 Task: Look for space in Chipinge, Zimbabwe from 24th August, 2023 to 10th September, 2023 for 8 adults in price range Rs.12000 to Rs.15000. Place can be entire place or shared room with 4 bedrooms having 8 beds and 4 bathrooms. Property type can be house, flat, guest house. Amenities needed are: wifi, TV, free parkinig on premises, gym, breakfast. Booking option can be shelf check-in. Required host language is English.
Action: Mouse moved to (478, 128)
Screenshot: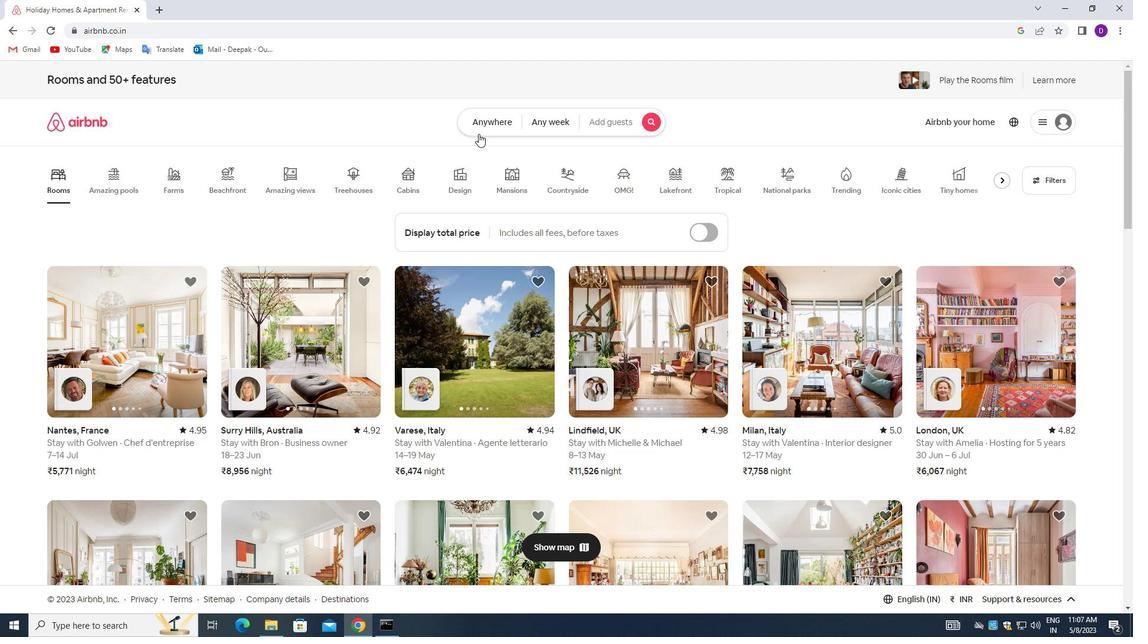 
Action: Mouse pressed left at (478, 128)
Screenshot: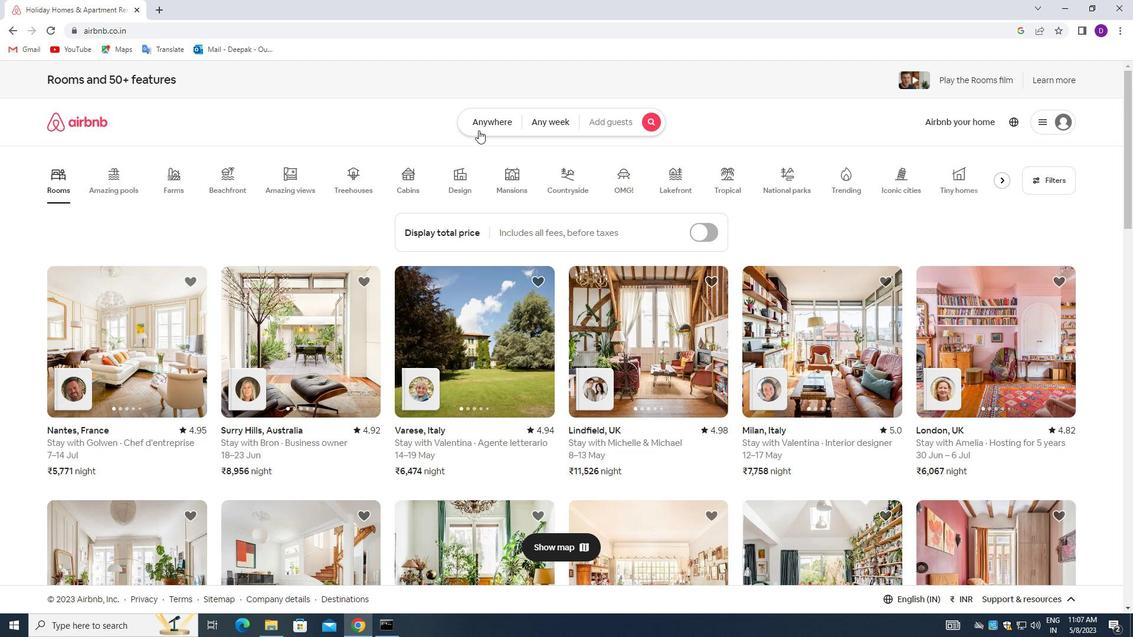 
Action: Mouse moved to (432, 174)
Screenshot: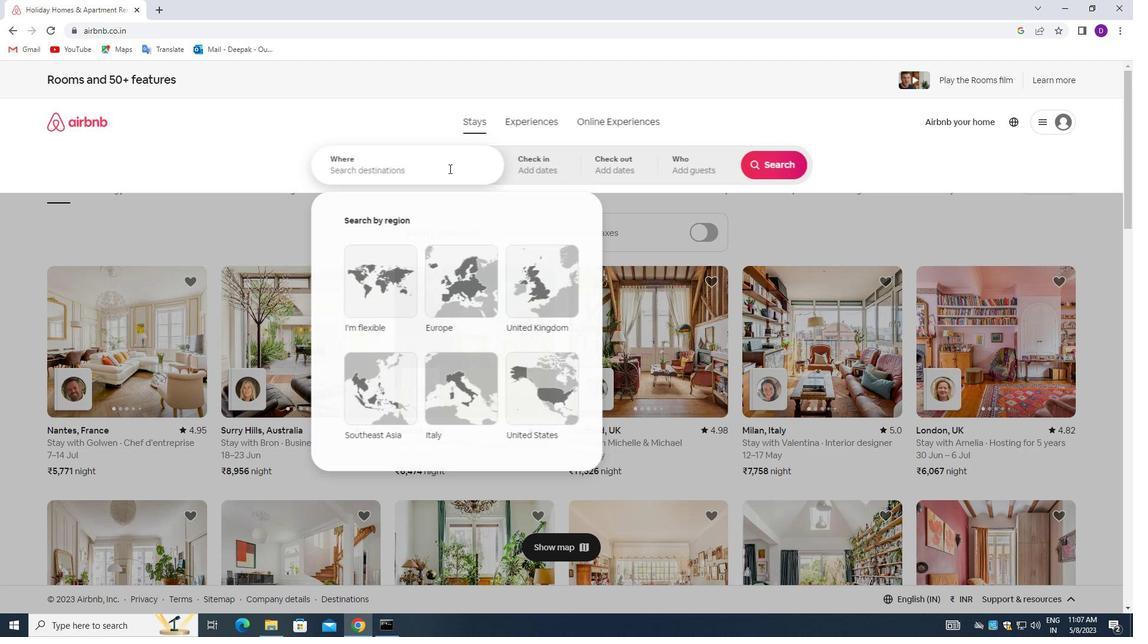 
Action: Mouse pressed left at (432, 174)
Screenshot: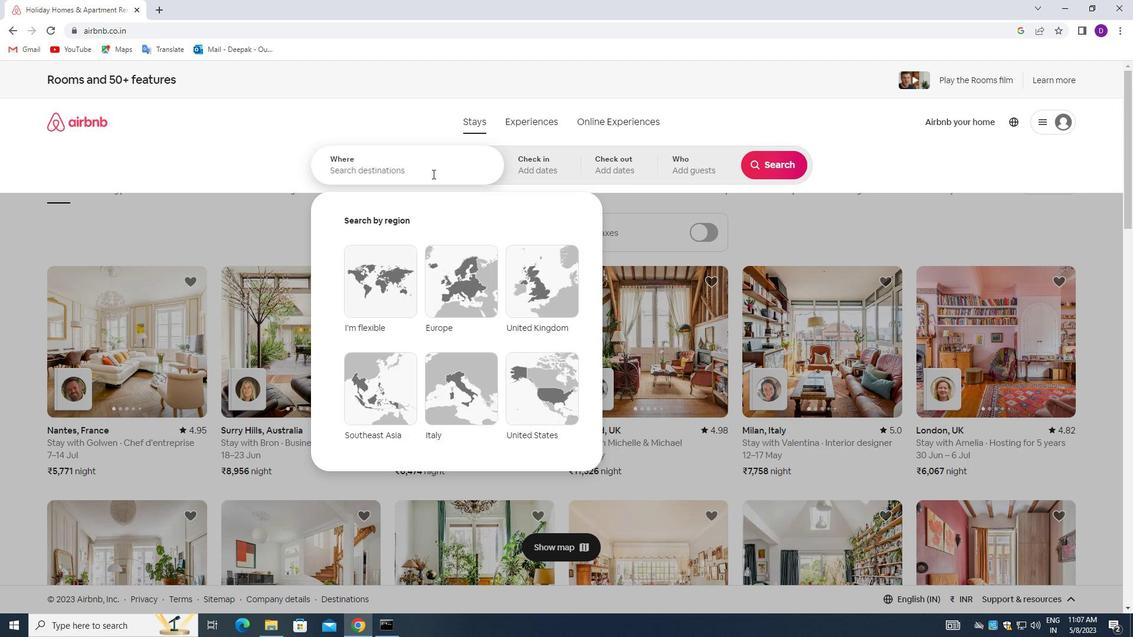 
Action: Mouse moved to (254, 235)
Screenshot: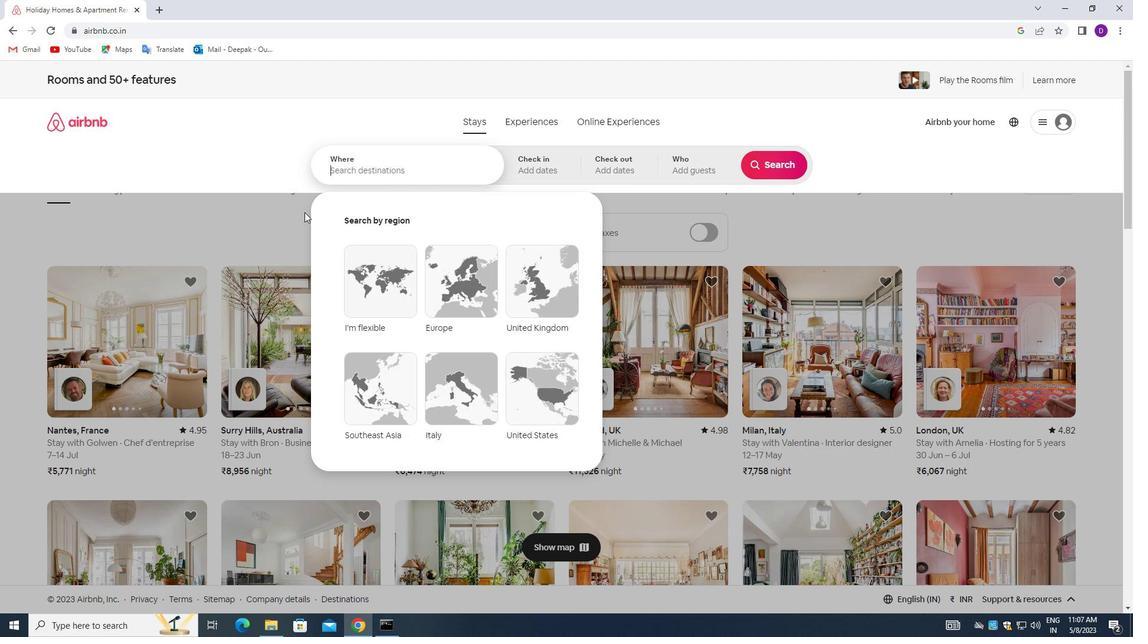 
Action: Key pressed <Key.shift_r>Chipinge,<Key.space><Key.shift_r>Zimbabwe<Key.enter>
Screenshot: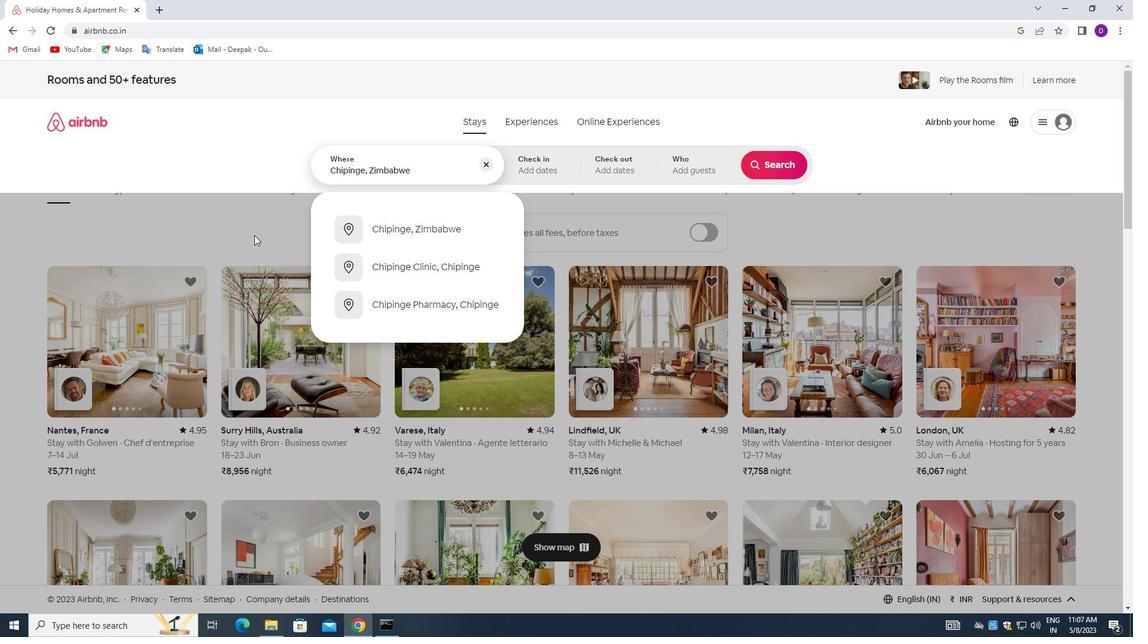 
Action: Mouse moved to (766, 250)
Screenshot: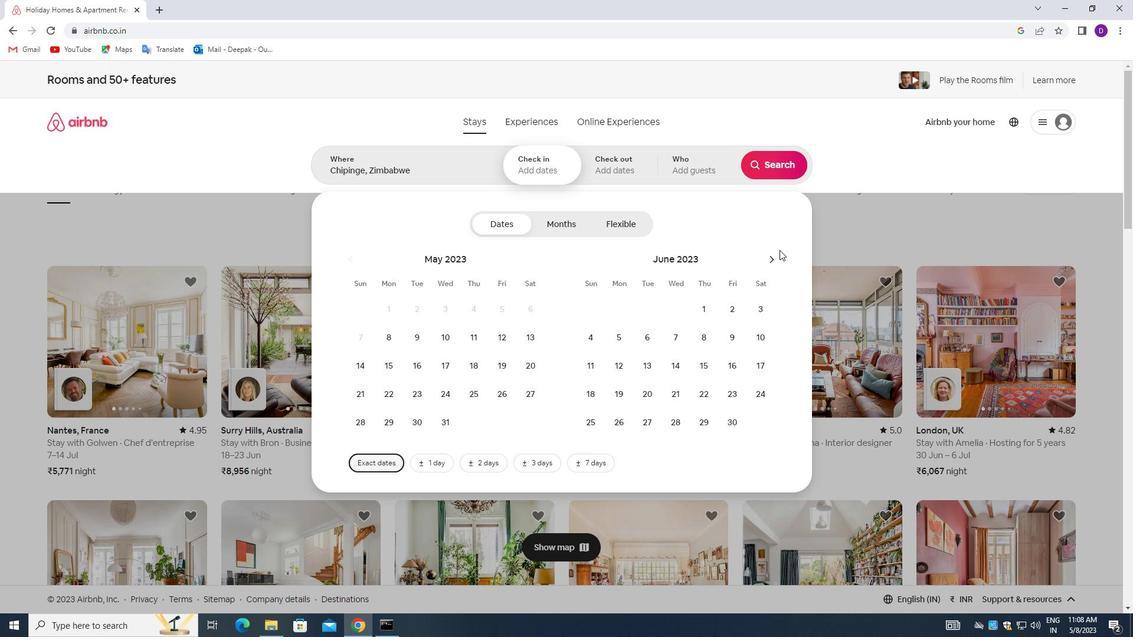 
Action: Mouse pressed left at (766, 250)
Screenshot: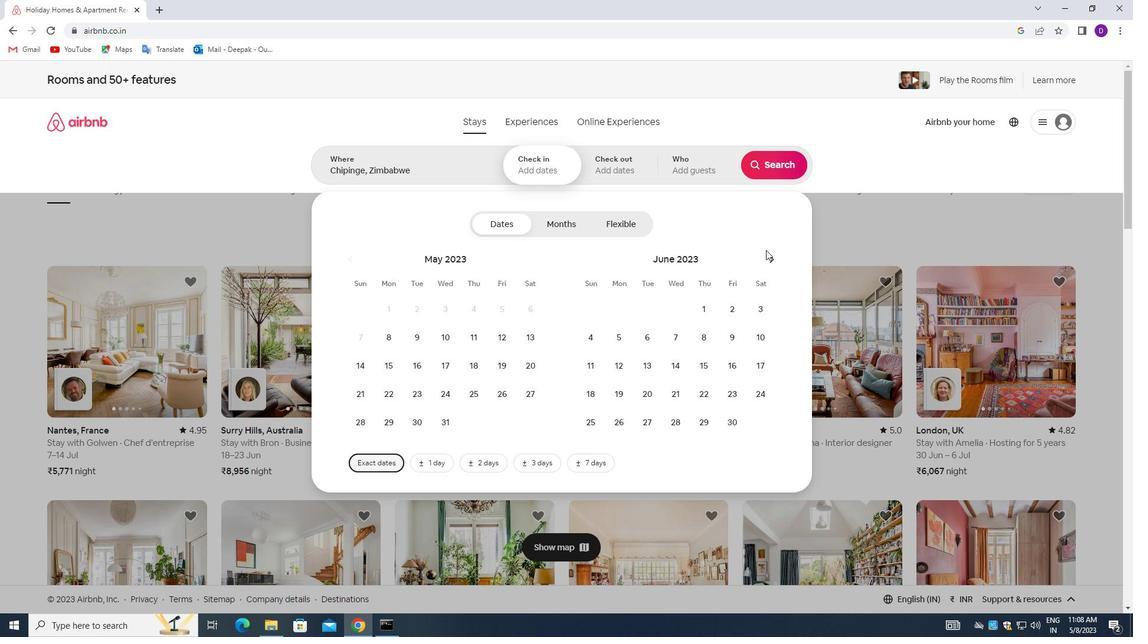 
Action: Mouse moved to (772, 256)
Screenshot: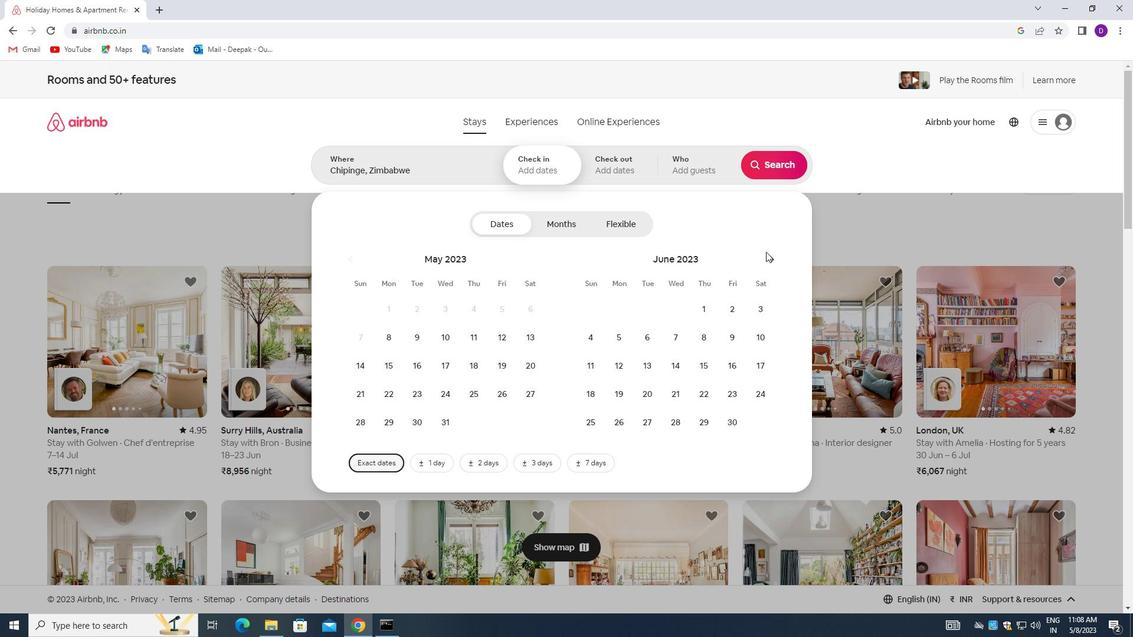 
Action: Mouse pressed left at (772, 256)
Screenshot: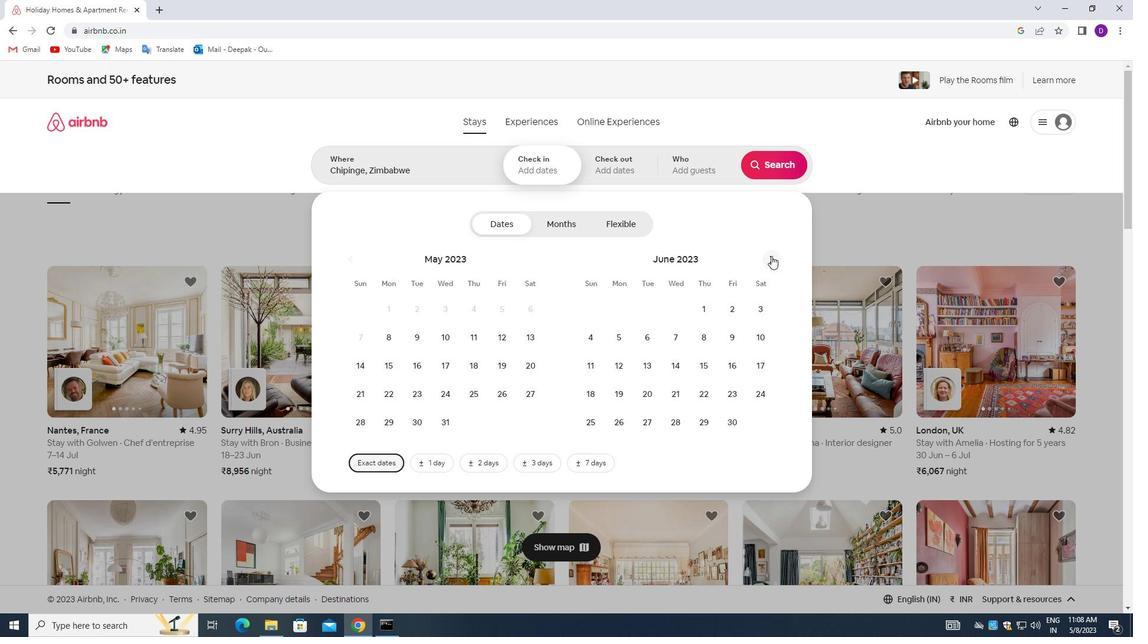 
Action: Mouse pressed left at (772, 256)
Screenshot: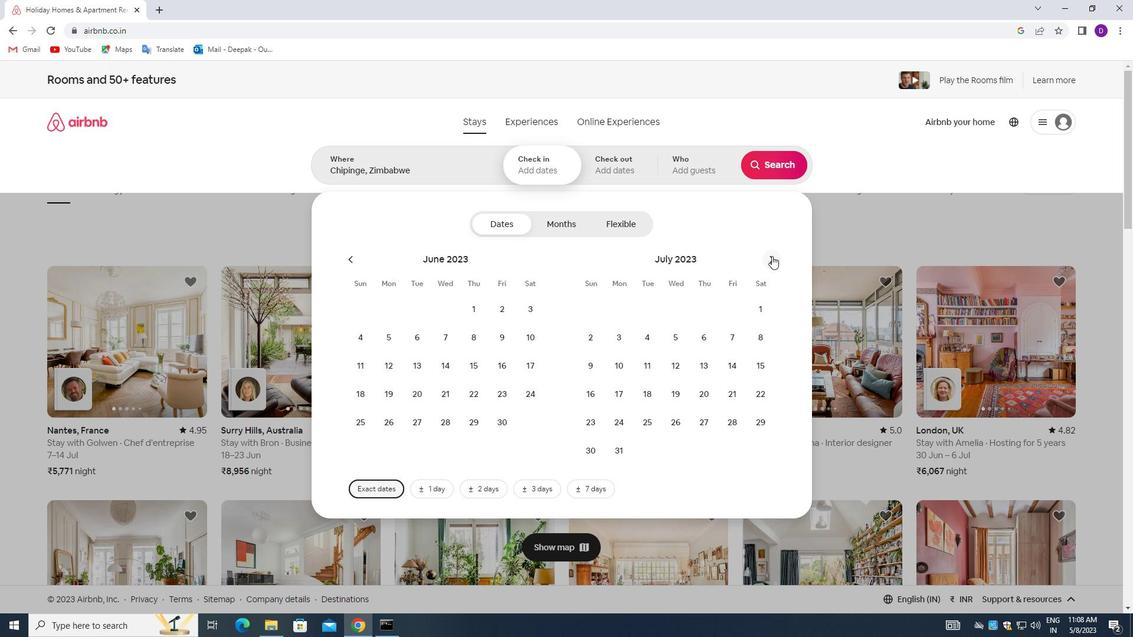 
Action: Mouse moved to (695, 393)
Screenshot: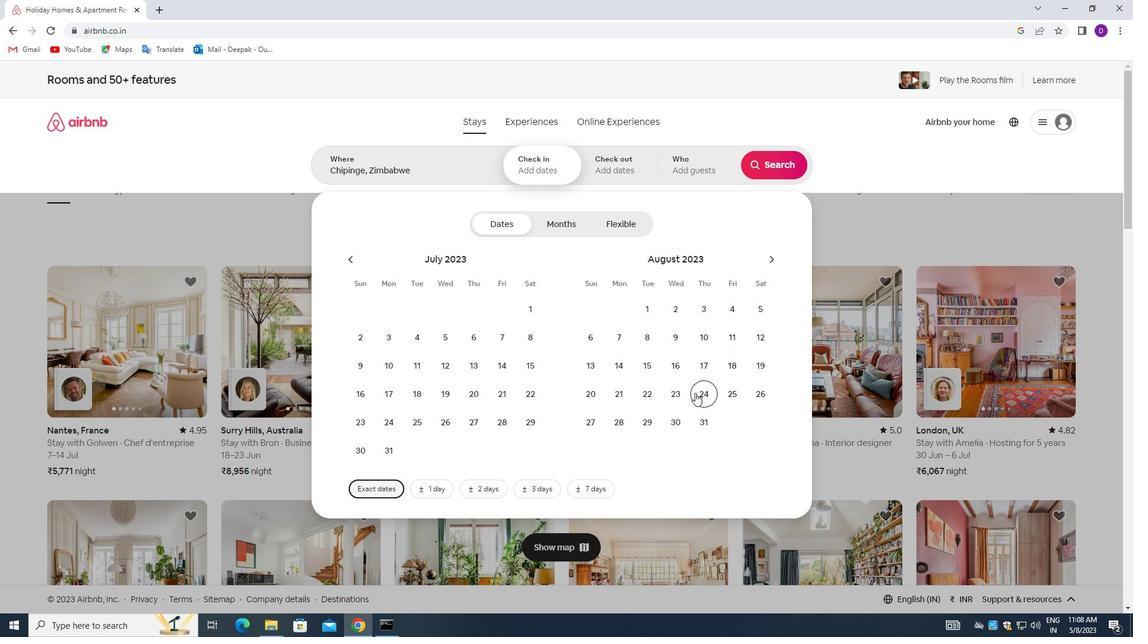 
Action: Mouse pressed left at (695, 393)
Screenshot: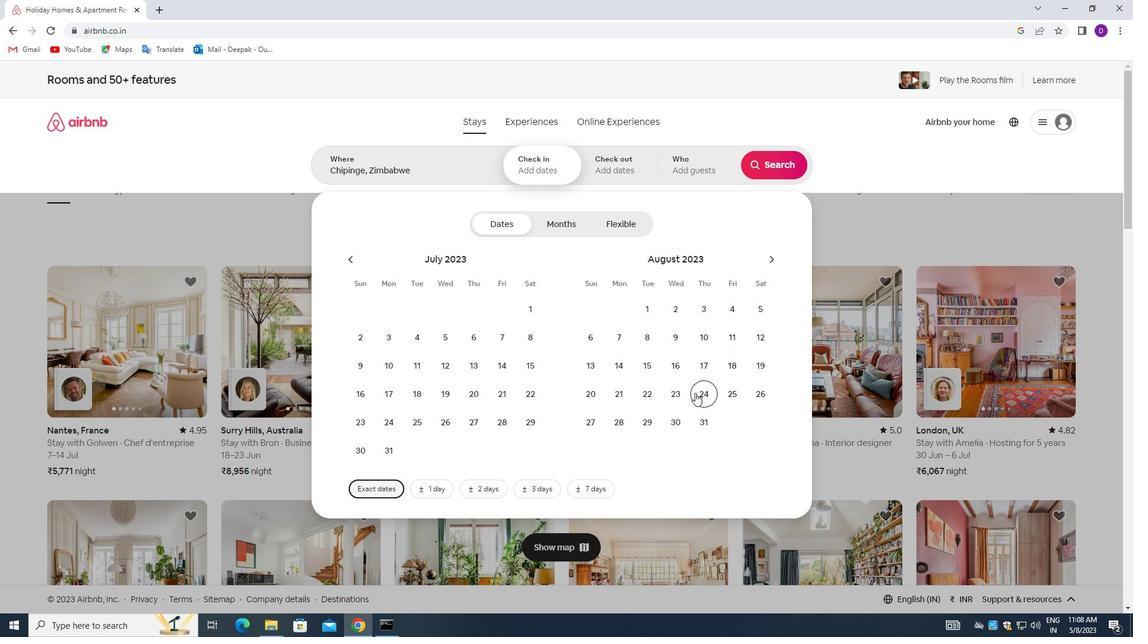 
Action: Mouse moved to (771, 263)
Screenshot: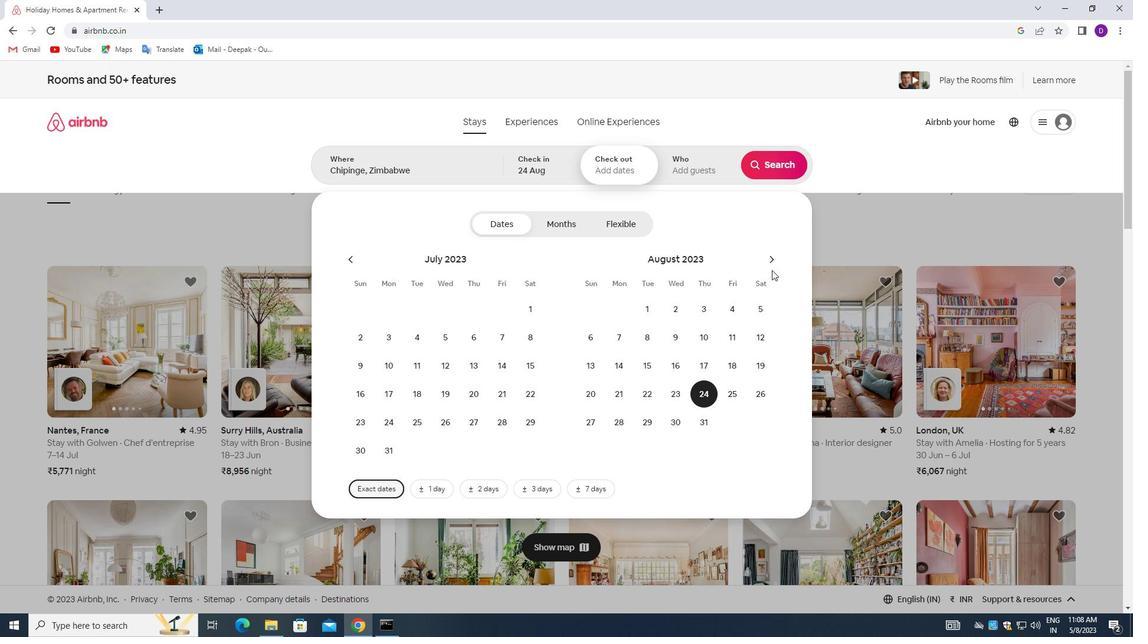 
Action: Mouse pressed left at (771, 263)
Screenshot: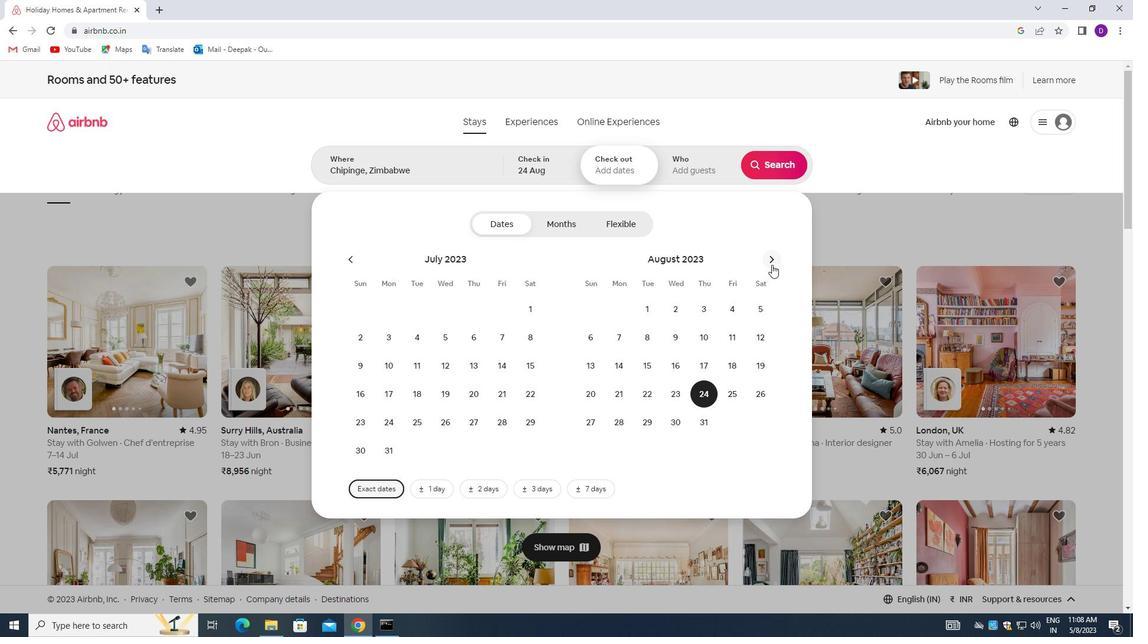 
Action: Mouse moved to (593, 368)
Screenshot: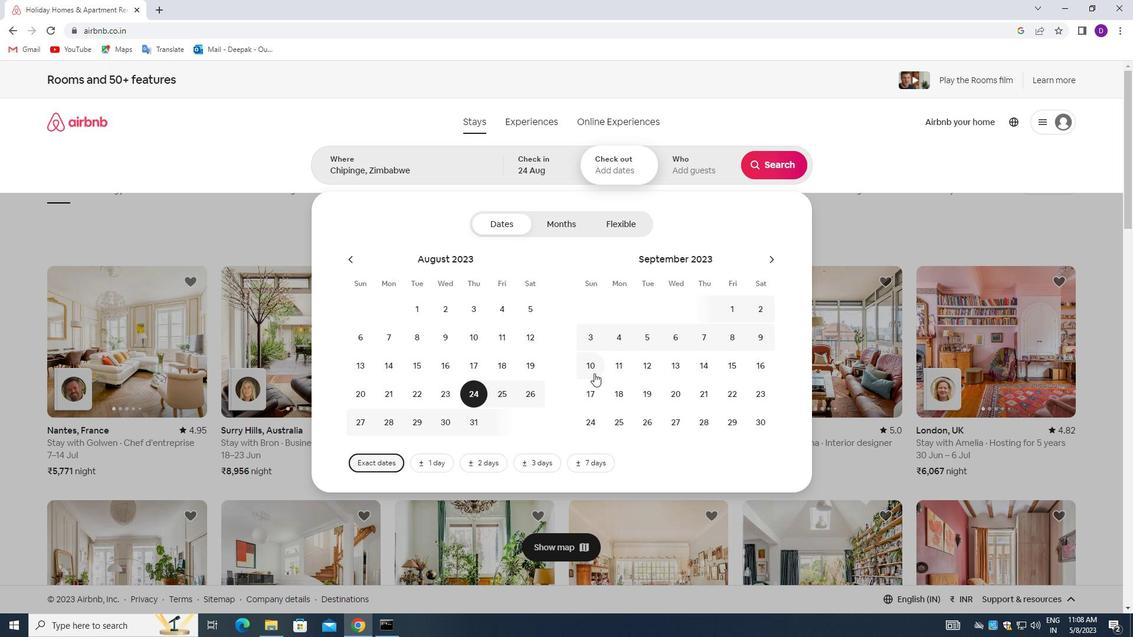 
Action: Mouse pressed left at (593, 368)
Screenshot: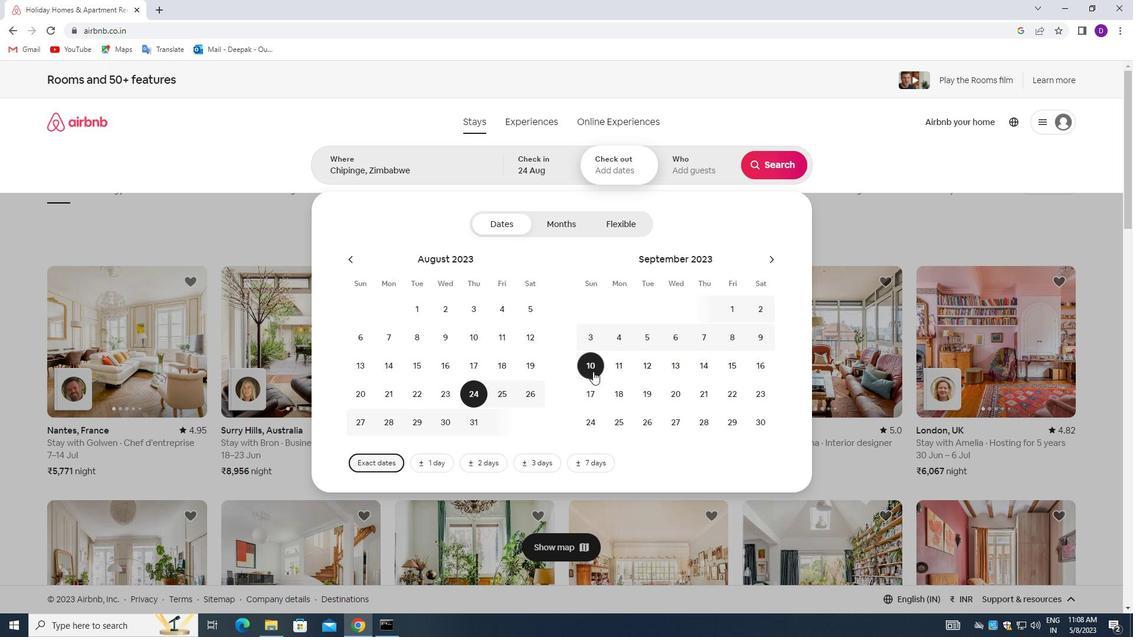 
Action: Mouse moved to (679, 167)
Screenshot: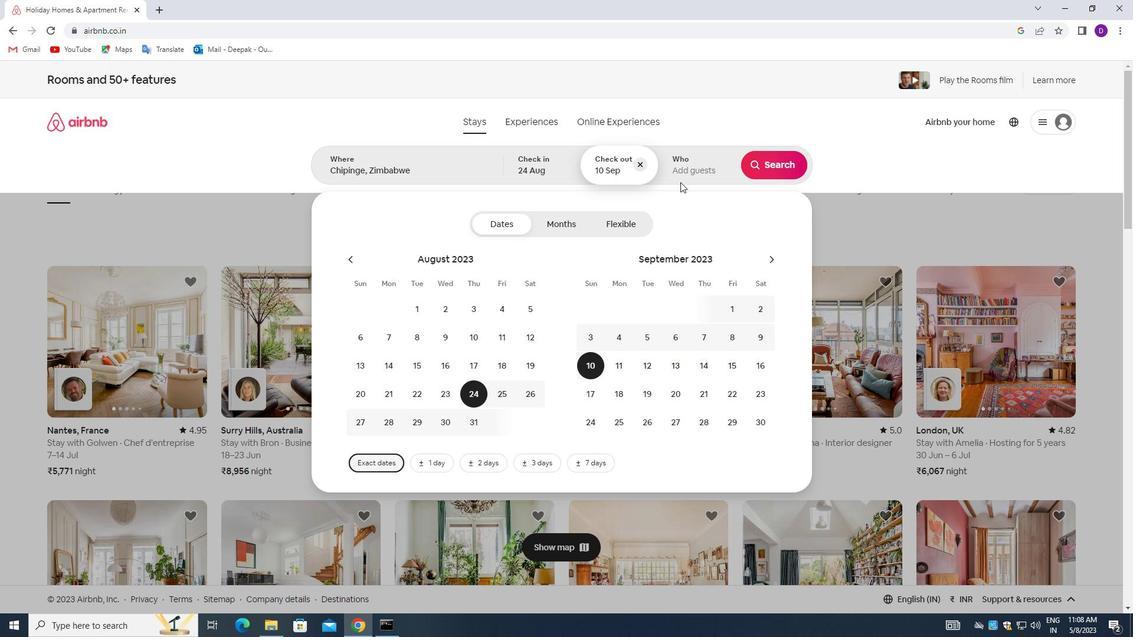
Action: Mouse pressed left at (679, 167)
Screenshot: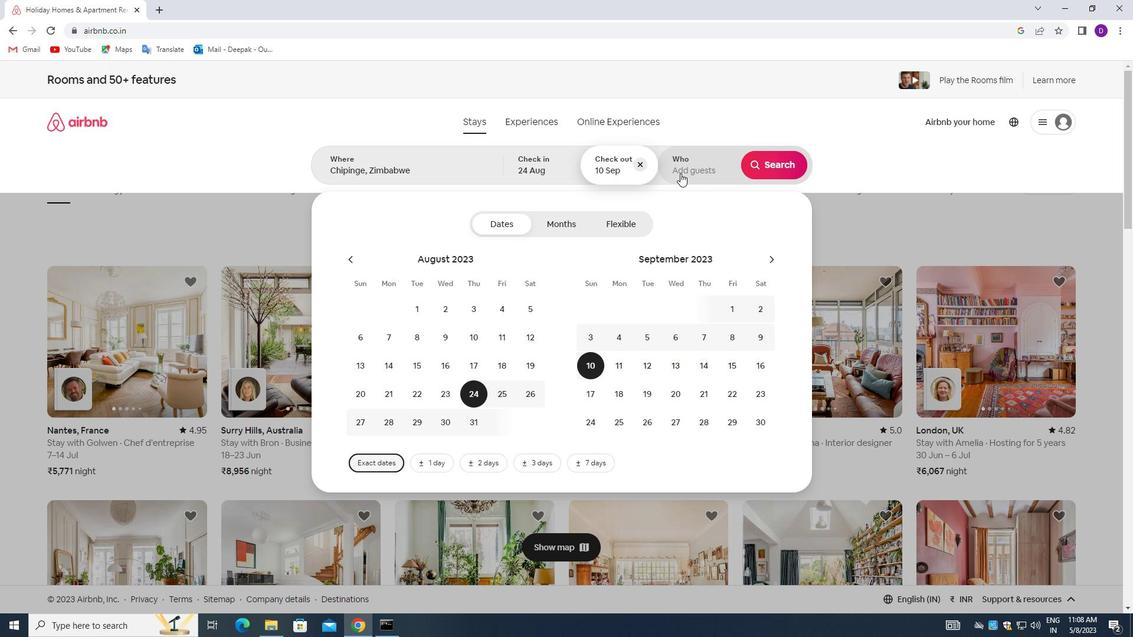 
Action: Mouse moved to (774, 226)
Screenshot: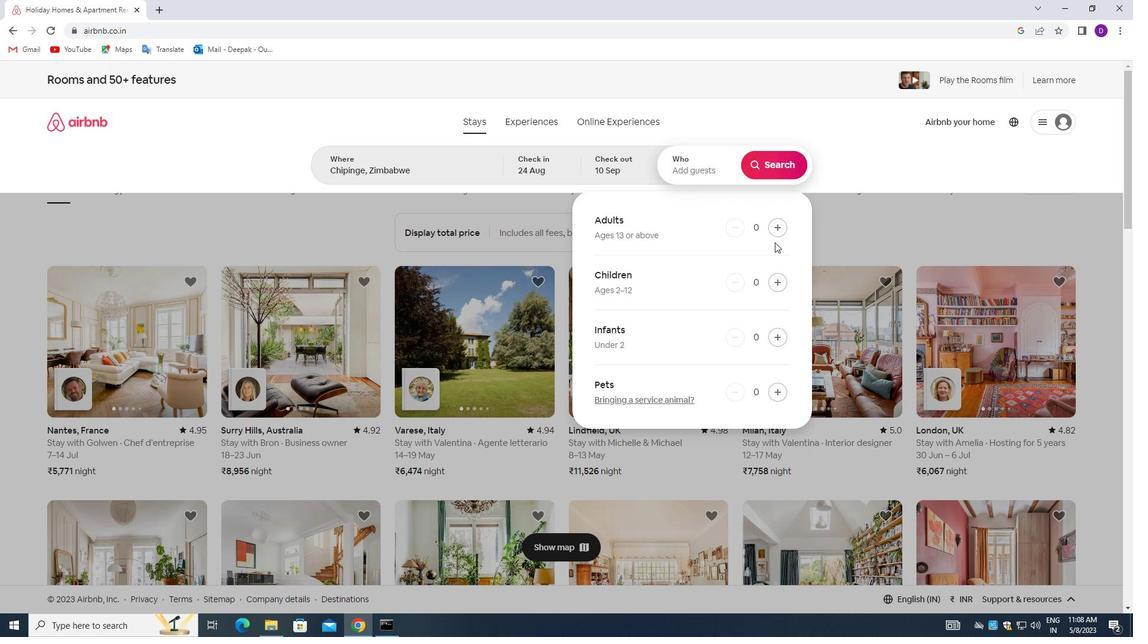 
Action: Mouse pressed left at (774, 226)
Screenshot: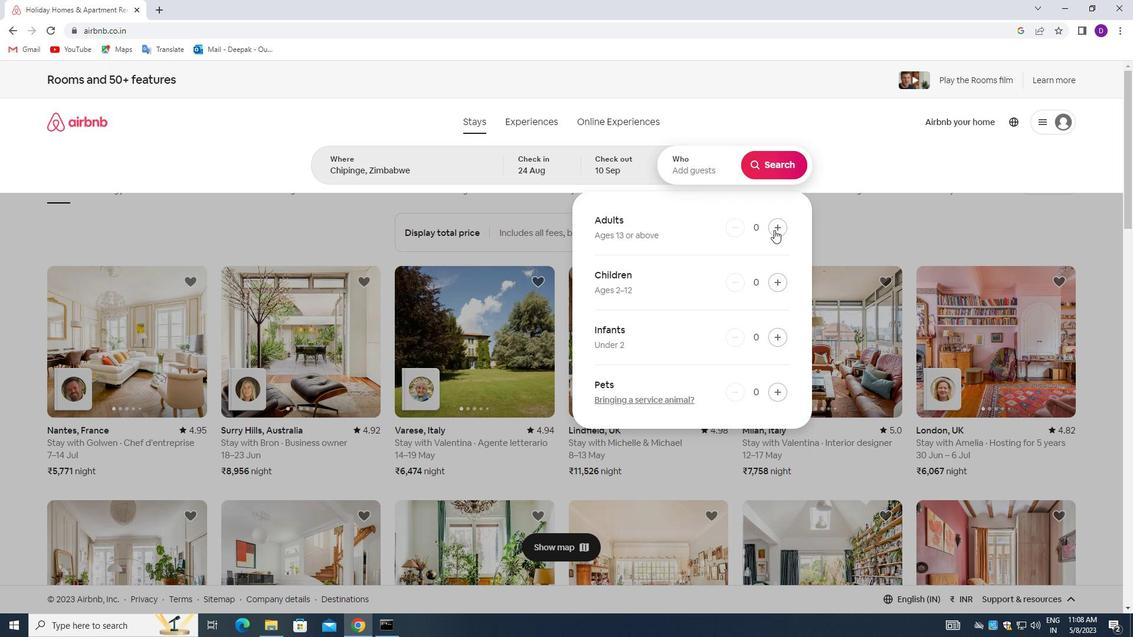 
Action: Mouse pressed left at (774, 226)
Screenshot: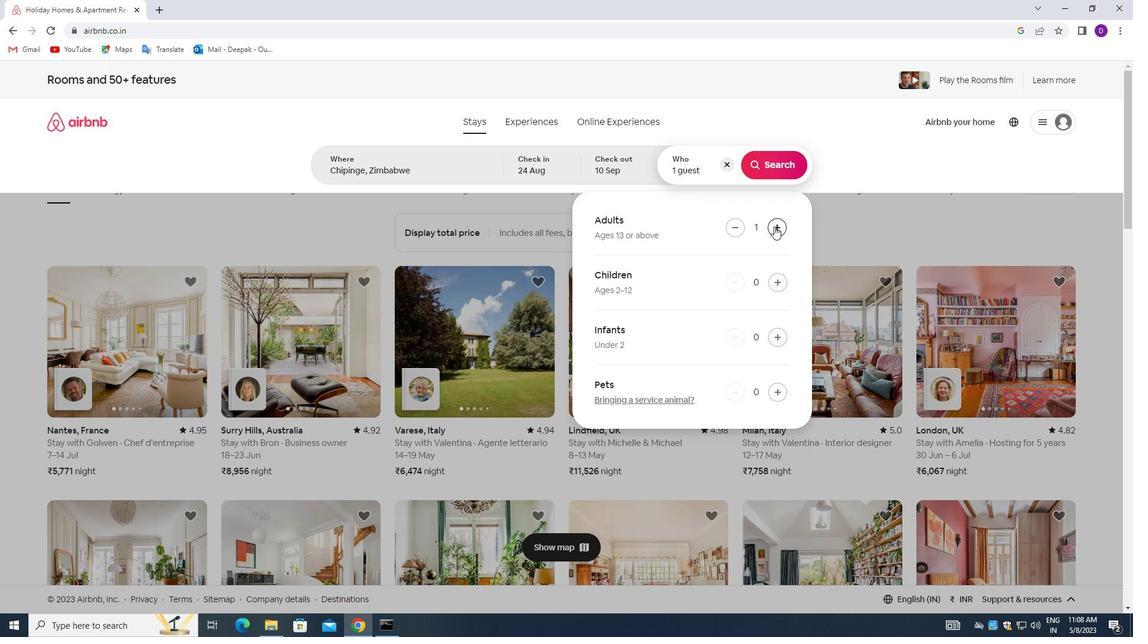
Action: Mouse pressed left at (774, 226)
Screenshot: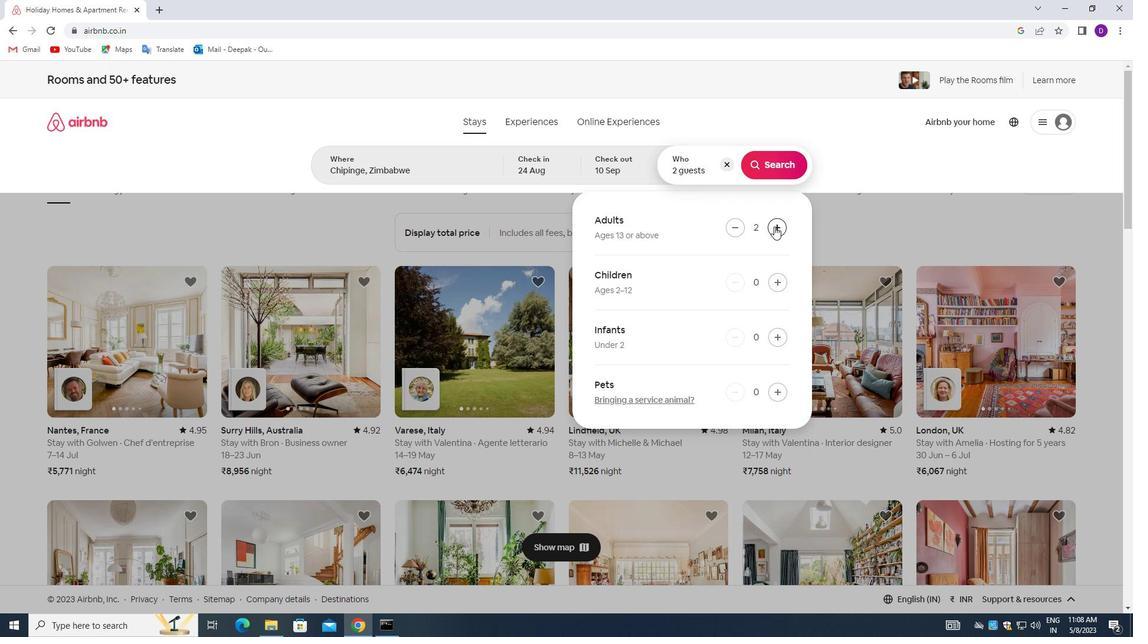 
Action: Mouse pressed left at (774, 226)
Screenshot: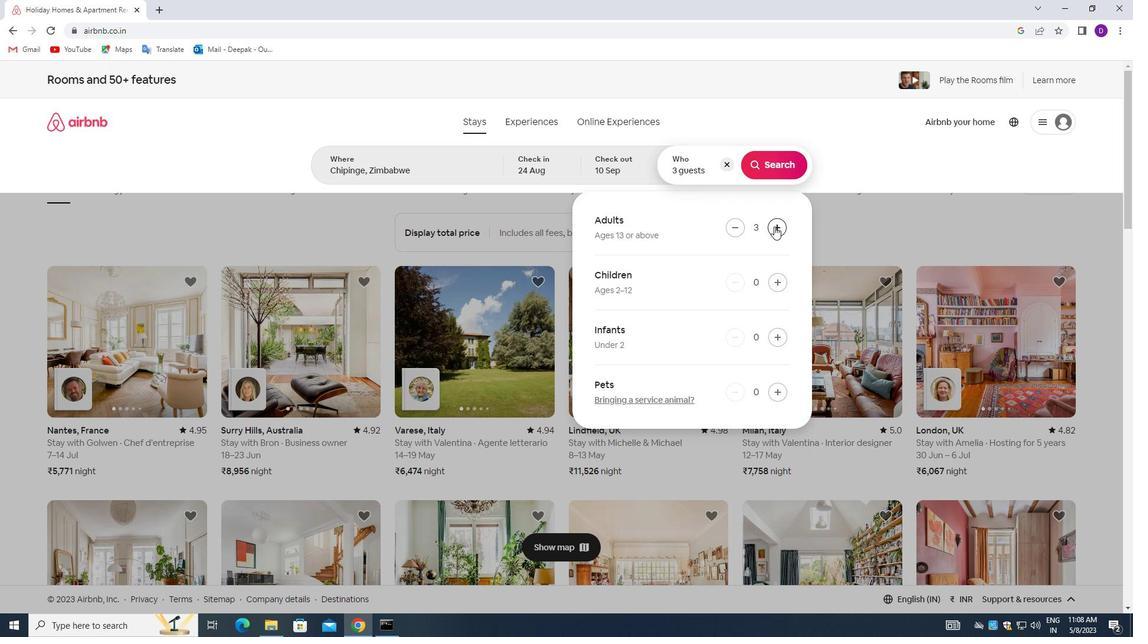
Action: Mouse pressed left at (774, 226)
Screenshot: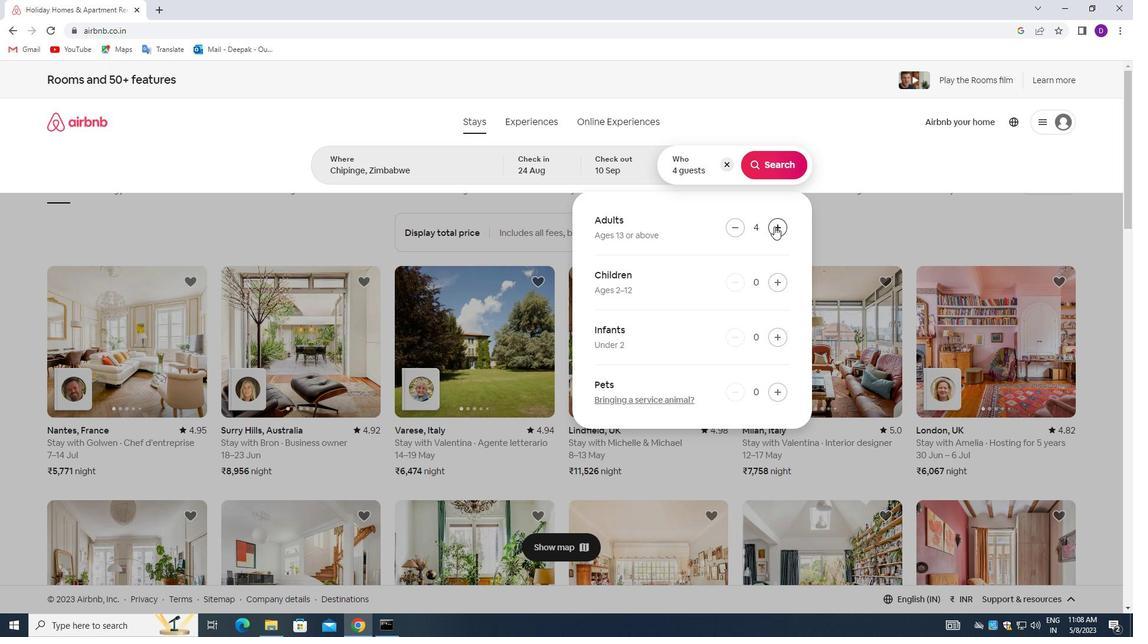 
Action: Mouse pressed left at (774, 226)
Screenshot: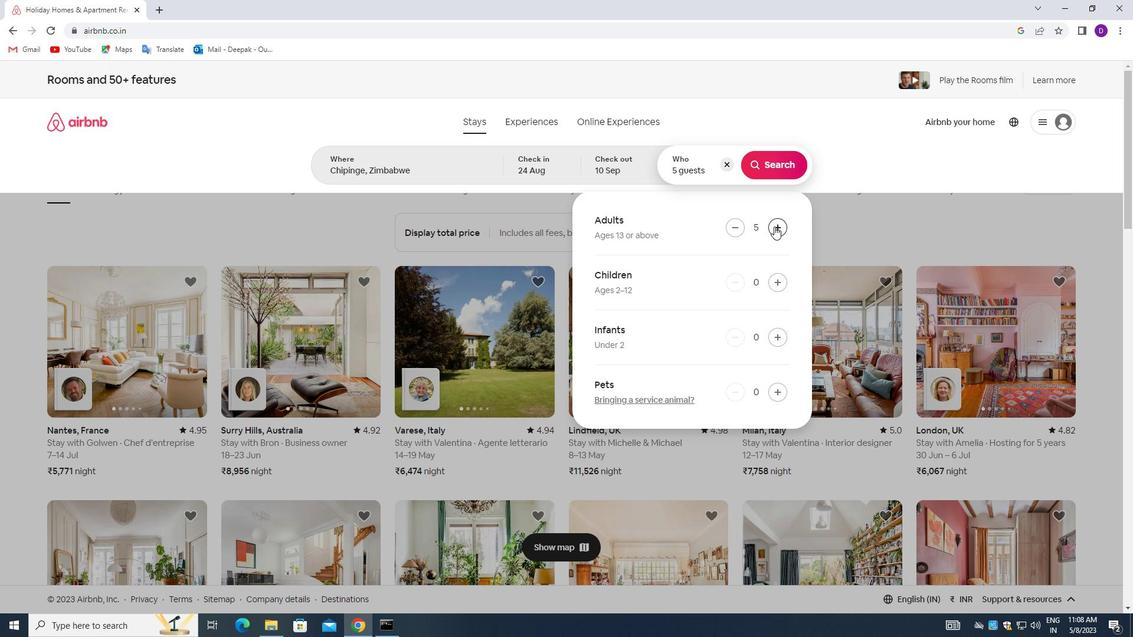 
Action: Mouse pressed left at (774, 226)
Screenshot: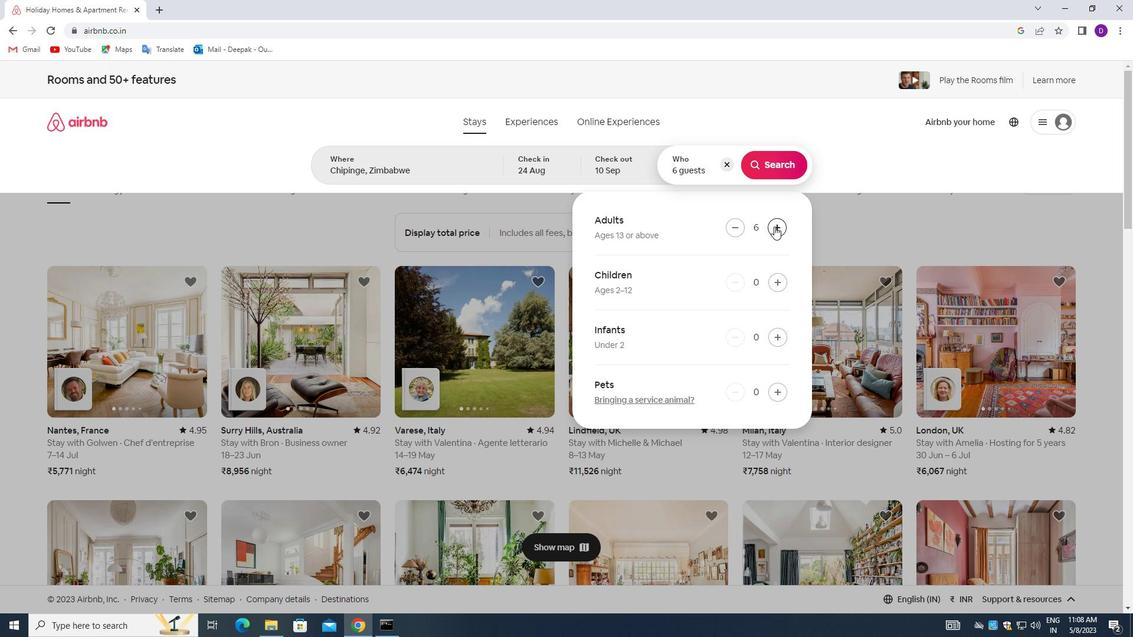 
Action: Mouse pressed left at (774, 226)
Screenshot: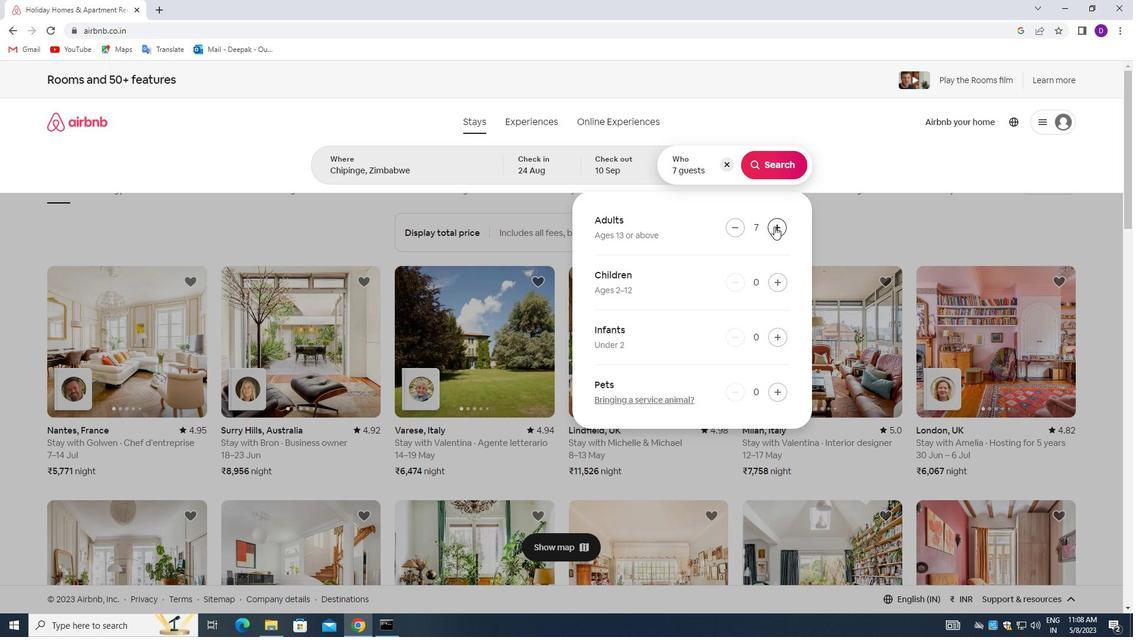 
Action: Mouse moved to (772, 157)
Screenshot: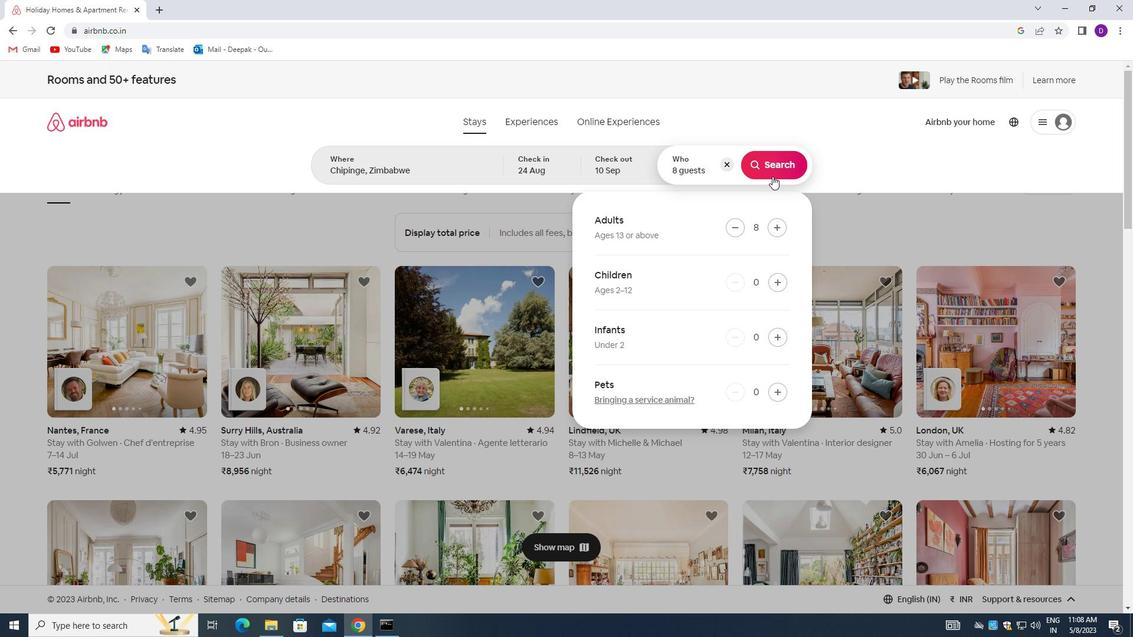 
Action: Mouse pressed left at (772, 157)
Screenshot: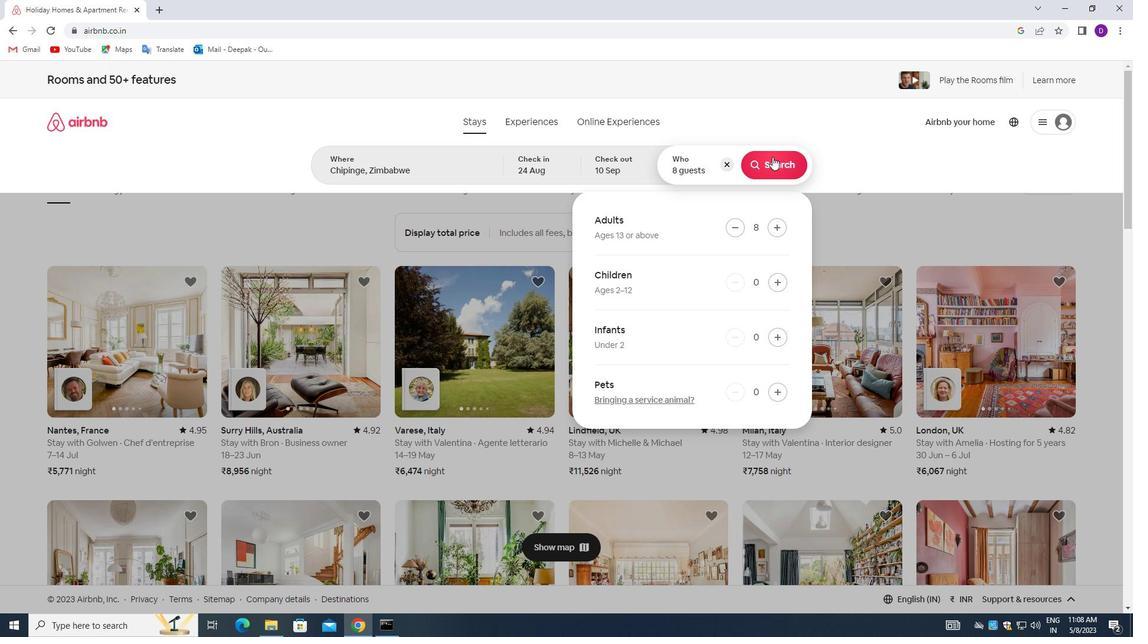 
Action: Mouse moved to (1068, 124)
Screenshot: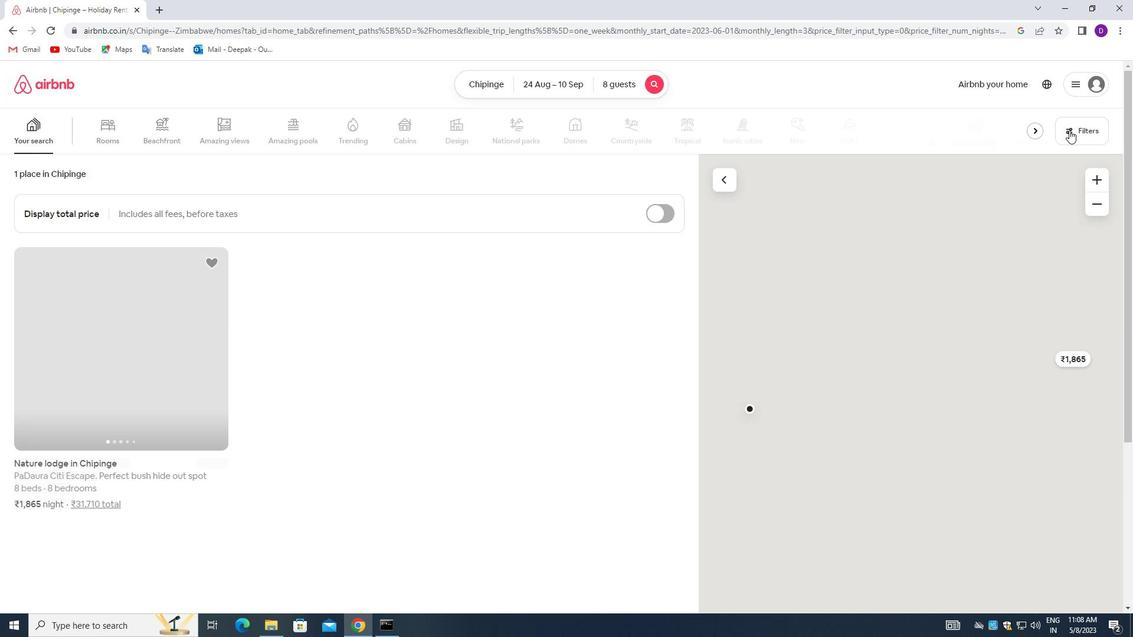 
Action: Mouse pressed left at (1068, 124)
Screenshot: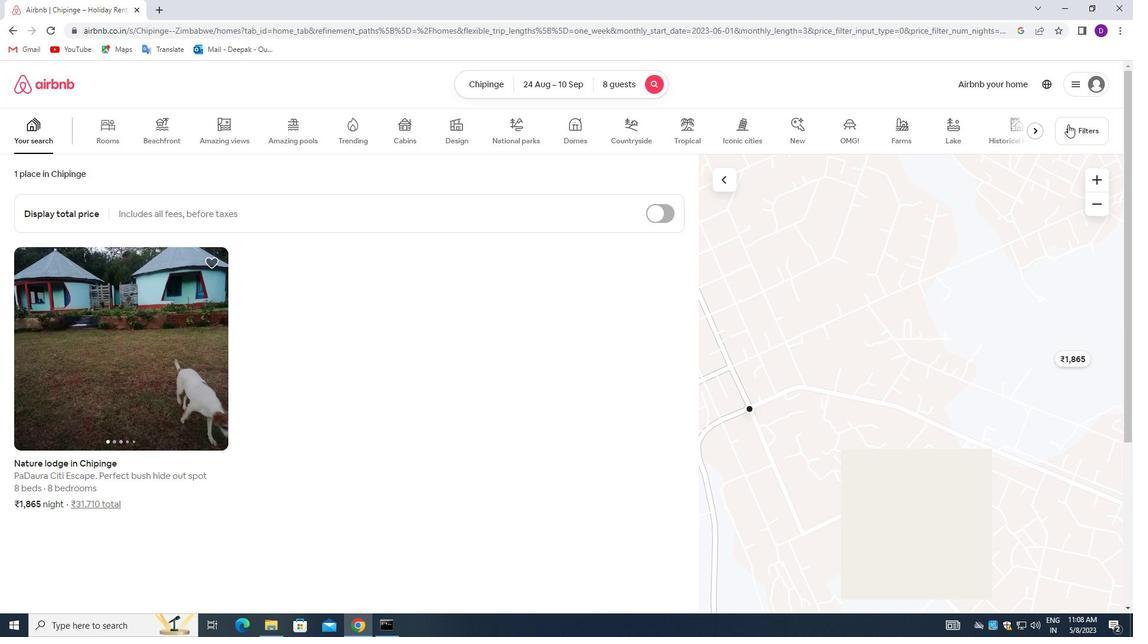 
Action: Mouse moved to (420, 419)
Screenshot: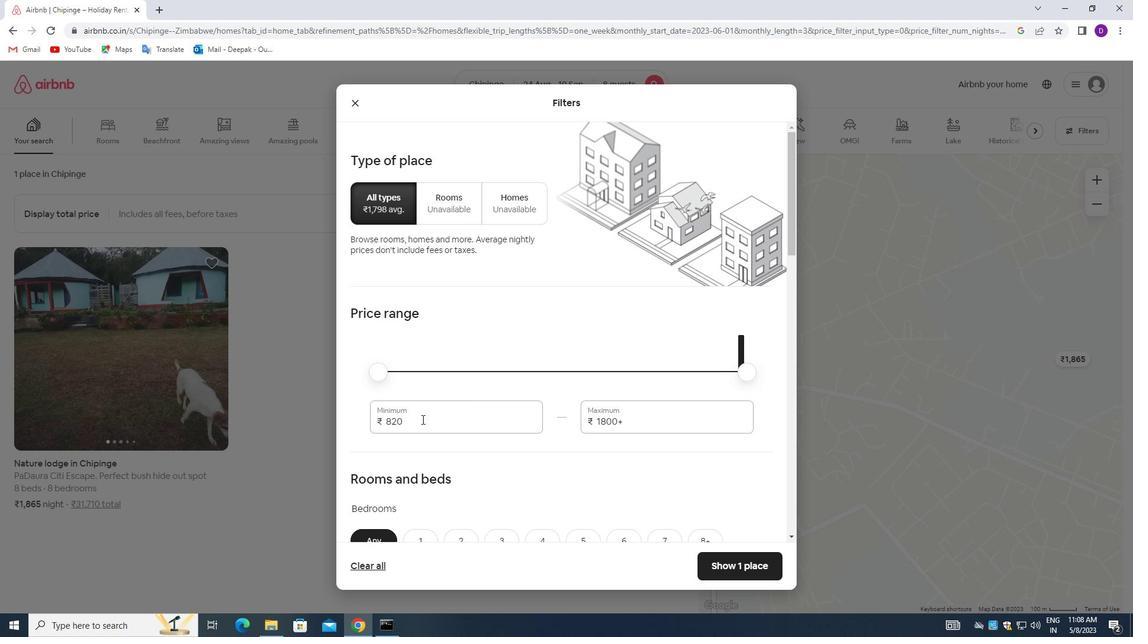 
Action: Mouse pressed left at (420, 419)
Screenshot: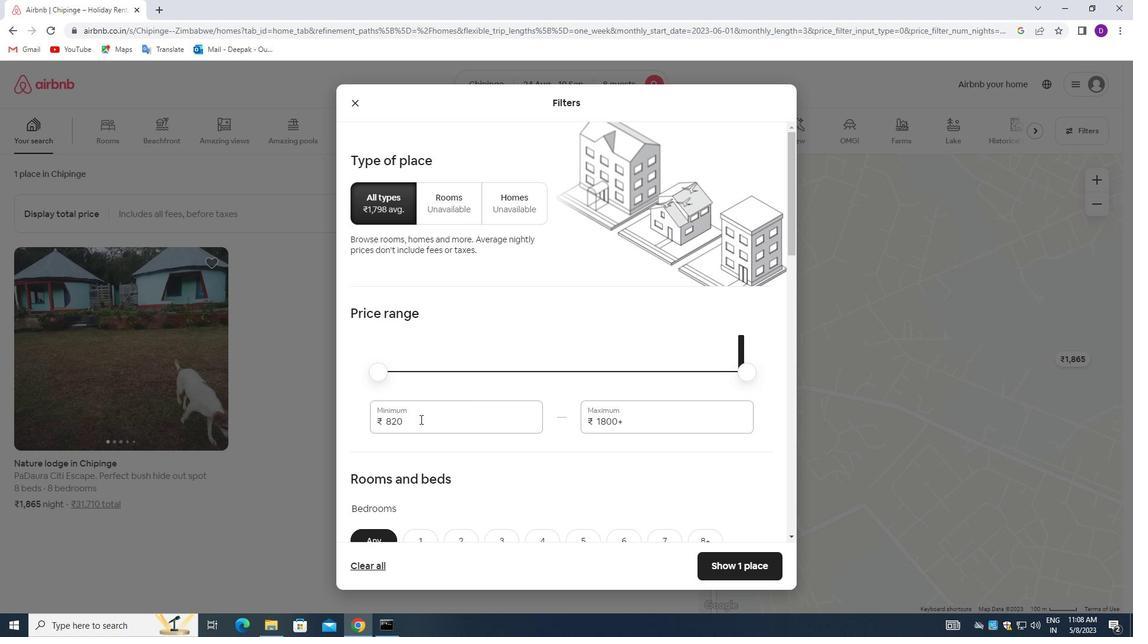 
Action: Mouse pressed left at (420, 419)
Screenshot: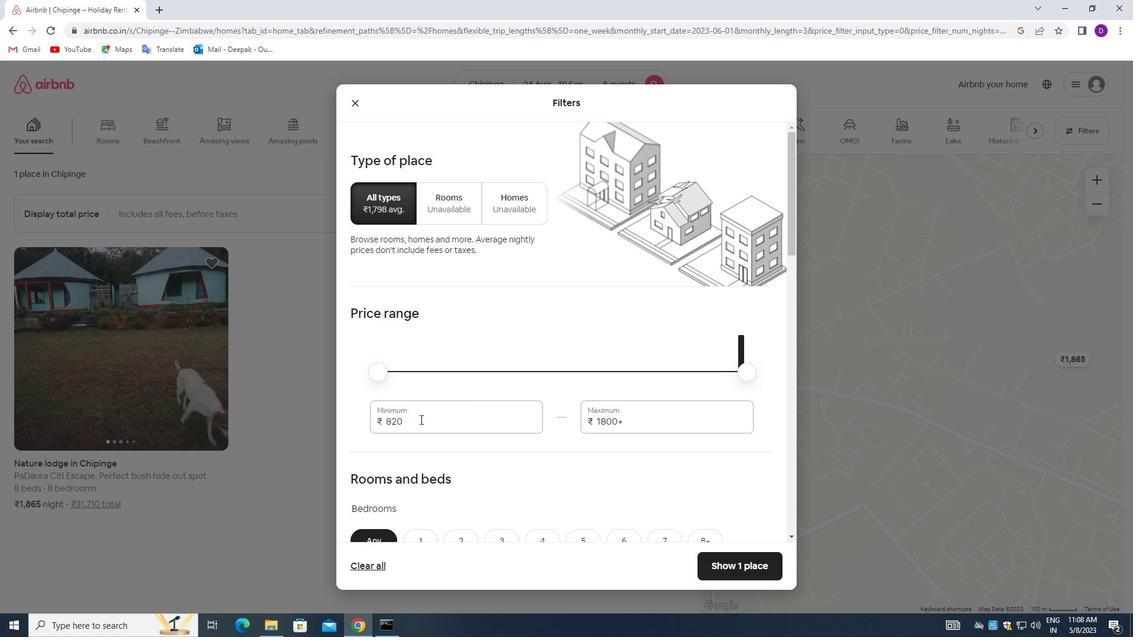 
Action: Mouse moved to (419, 419)
Screenshot: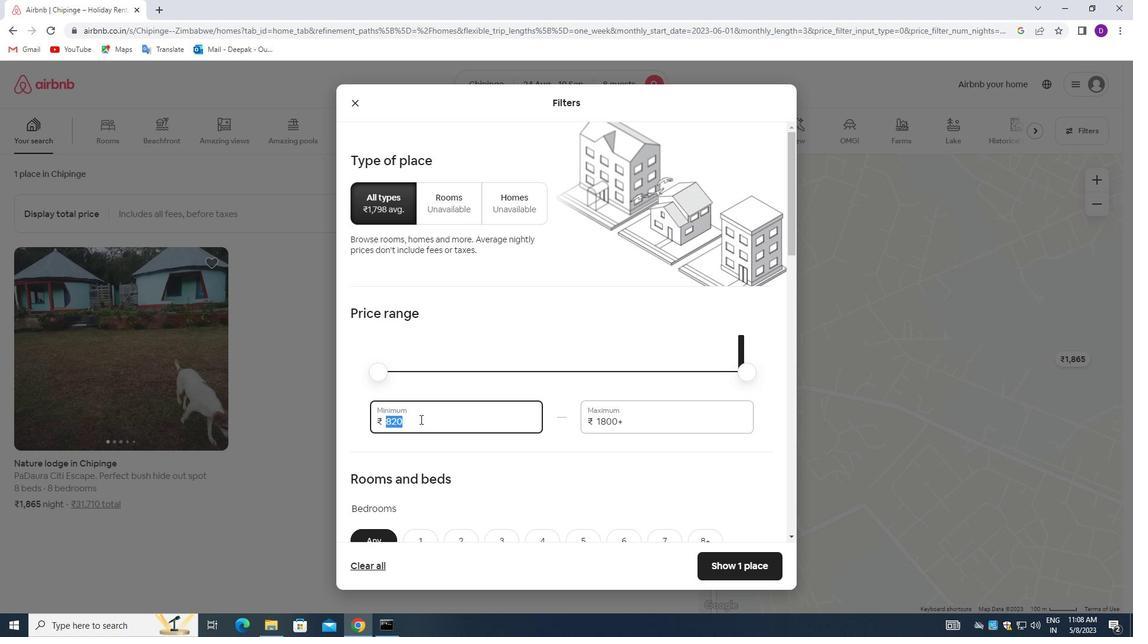 
Action: Key pressed 12000<Key.tab>15000
Screenshot: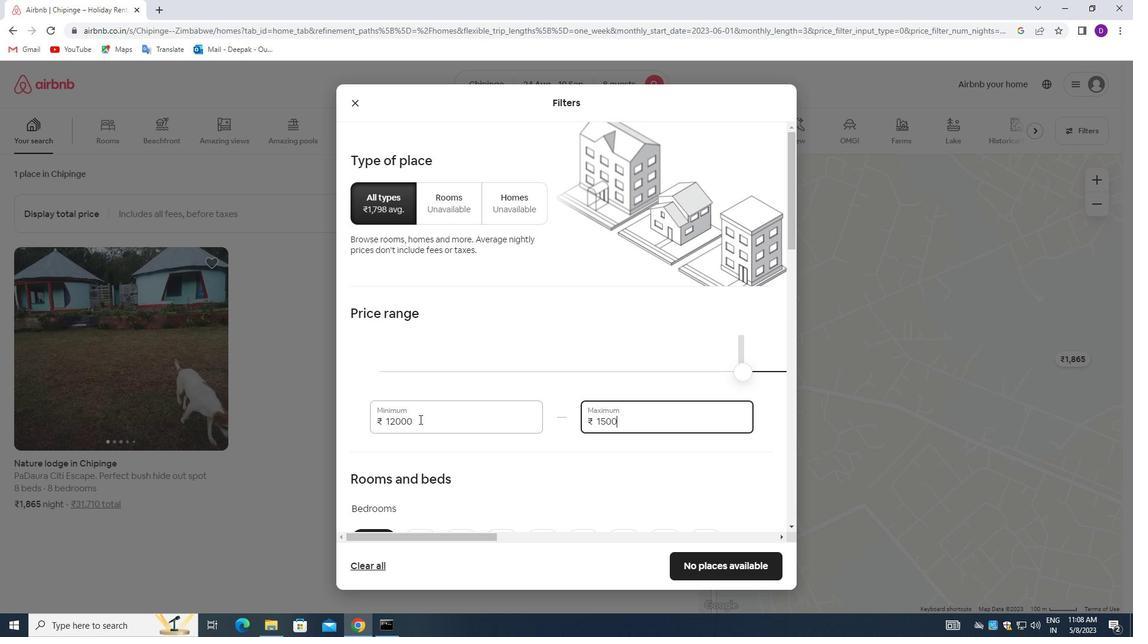 
Action: Mouse moved to (454, 411)
Screenshot: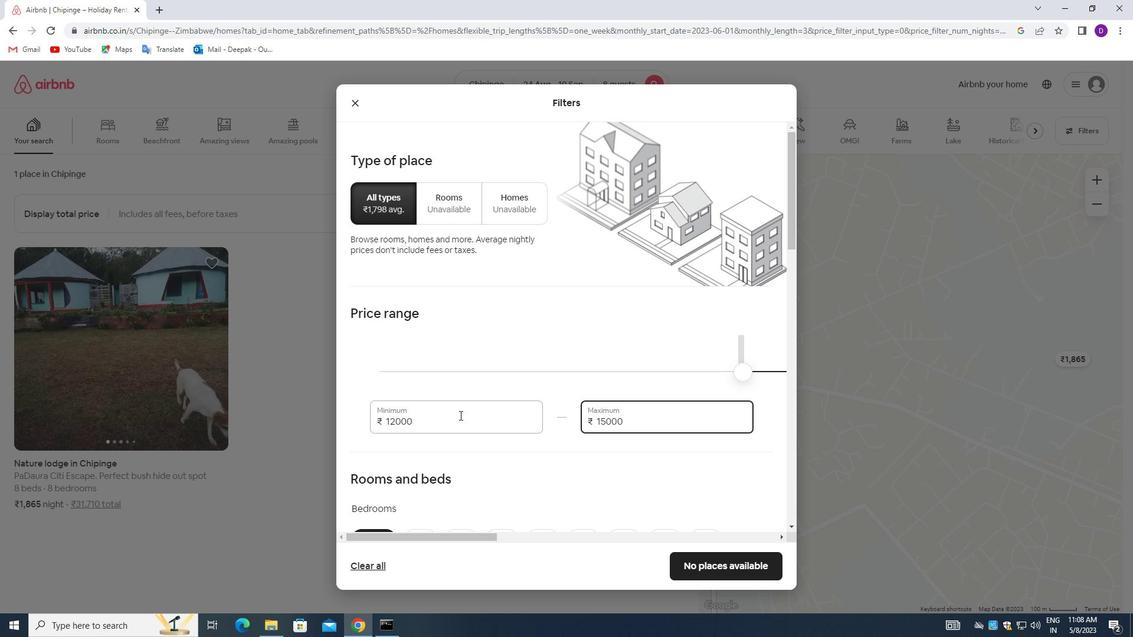 
Action: Mouse scrolled (454, 410) with delta (0, 0)
Screenshot: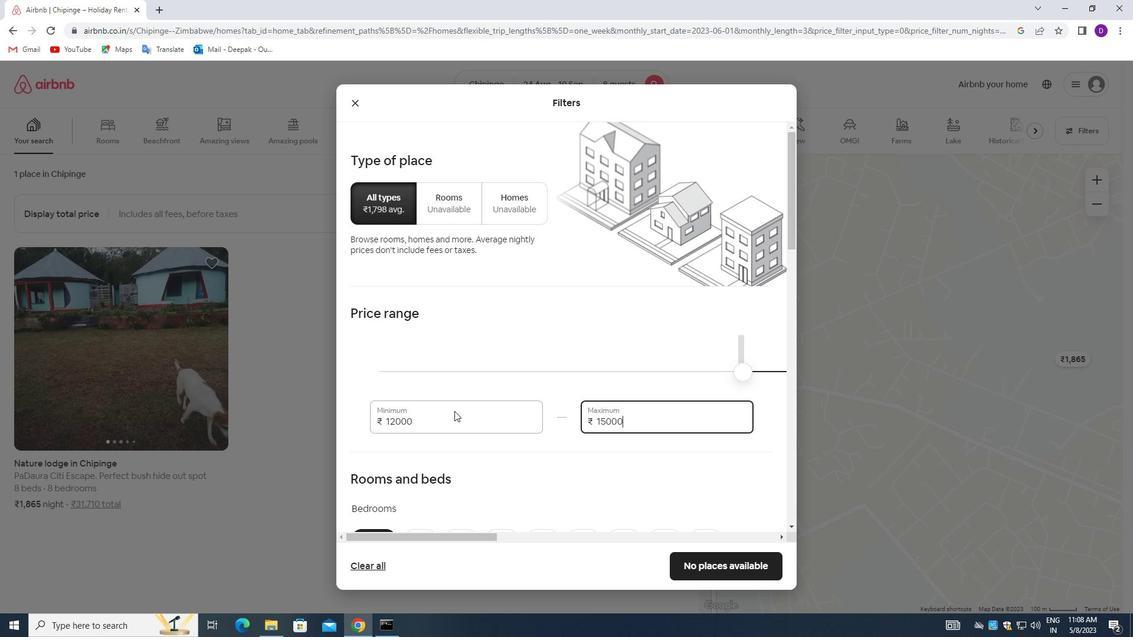 
Action: Mouse scrolled (454, 410) with delta (0, 0)
Screenshot: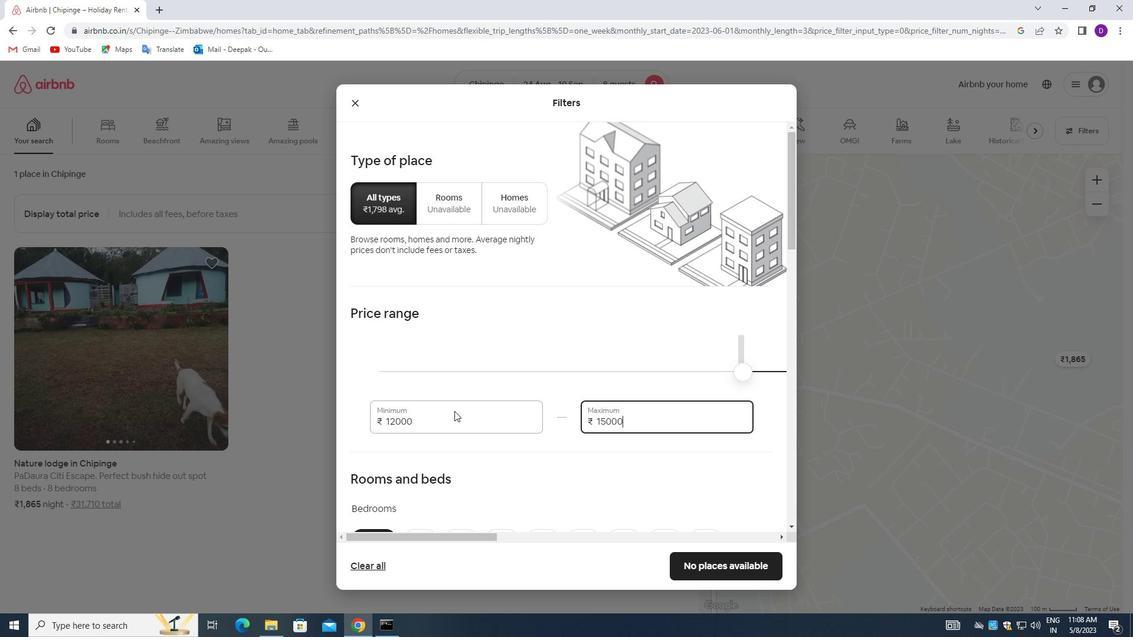 
Action: Mouse scrolled (454, 410) with delta (0, 0)
Screenshot: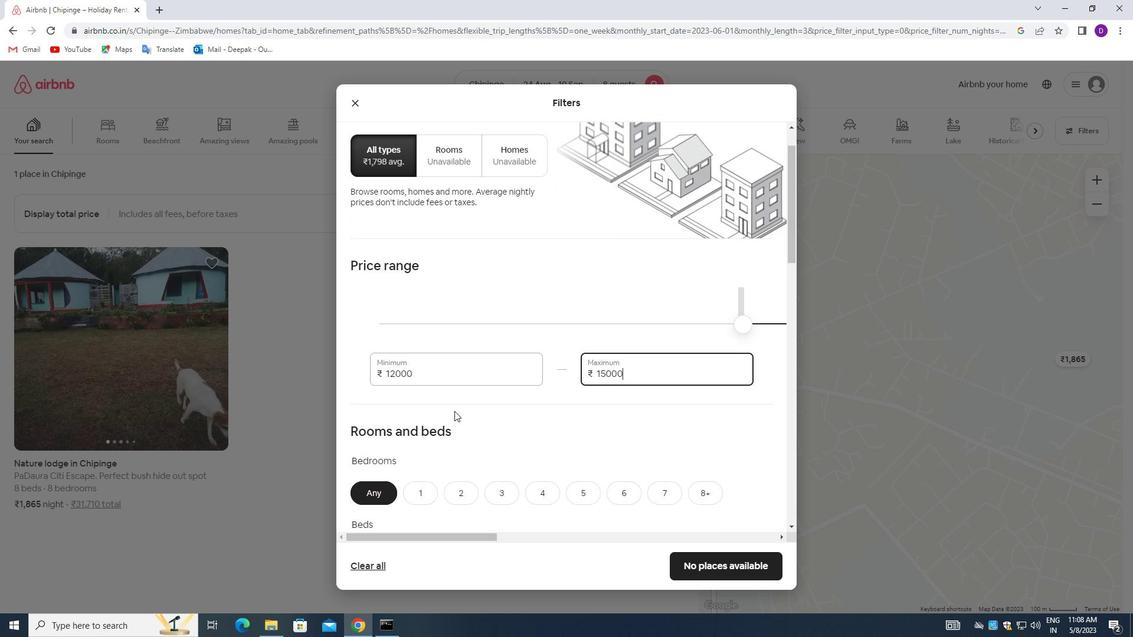 
Action: Mouse moved to (541, 367)
Screenshot: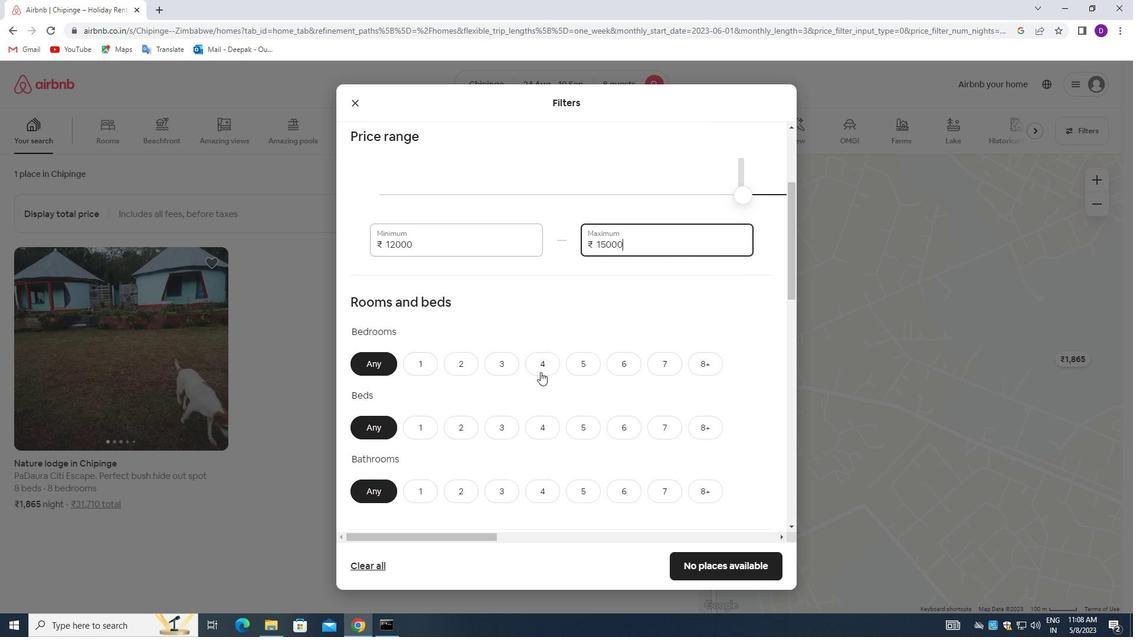 
Action: Mouse pressed left at (541, 367)
Screenshot: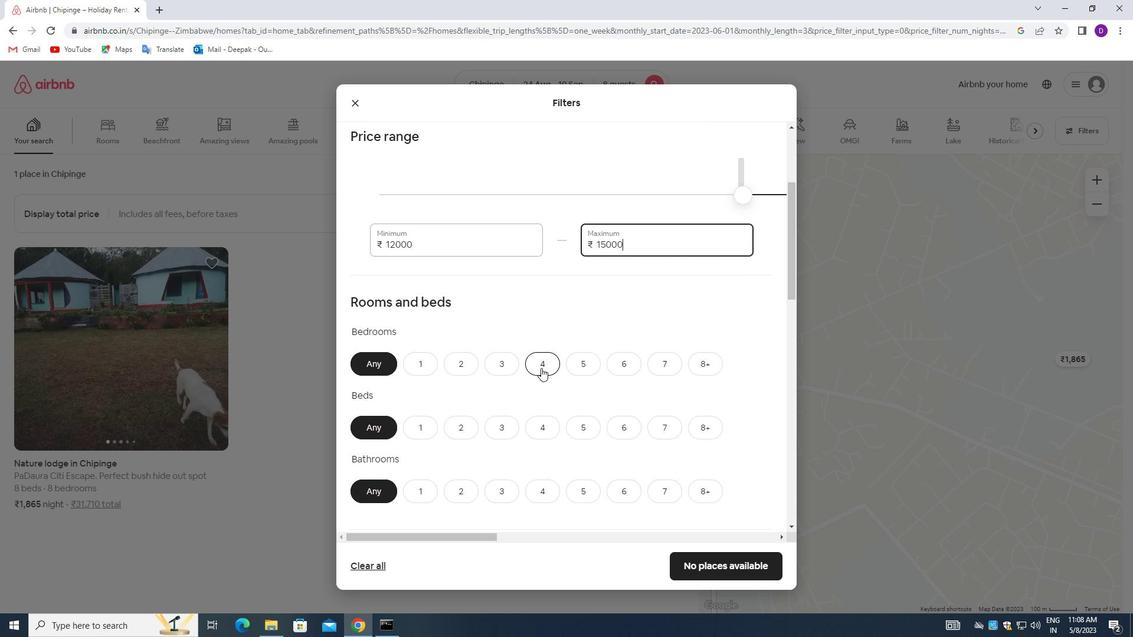 
Action: Mouse scrolled (541, 367) with delta (0, 0)
Screenshot: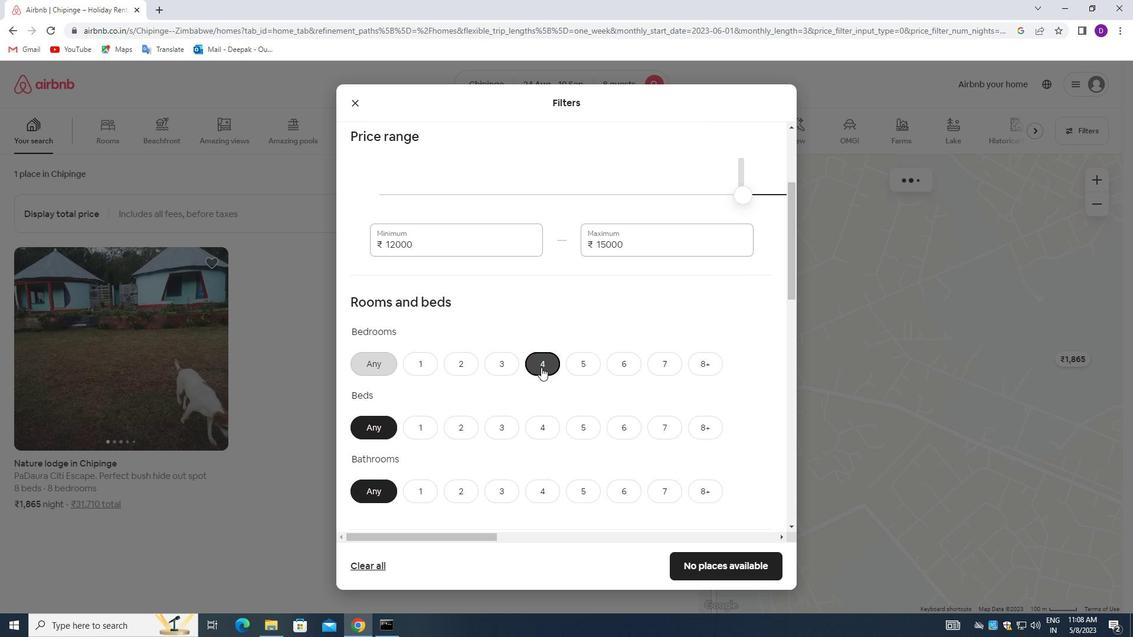 
Action: Mouse scrolled (541, 367) with delta (0, 0)
Screenshot: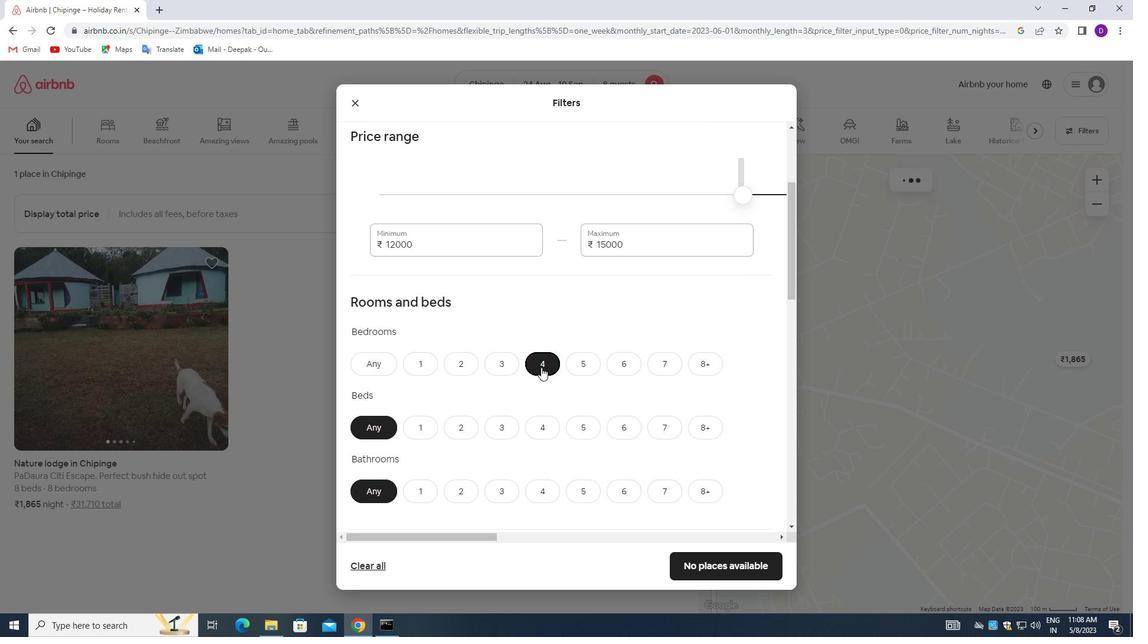 
Action: Mouse moved to (700, 317)
Screenshot: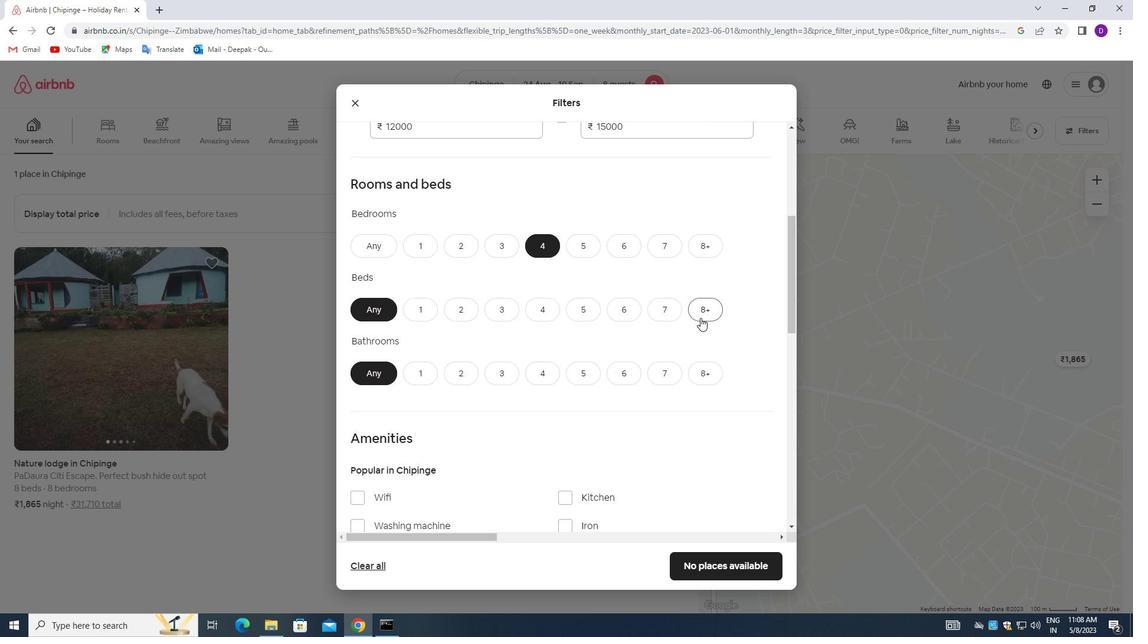 
Action: Mouse pressed left at (700, 317)
Screenshot: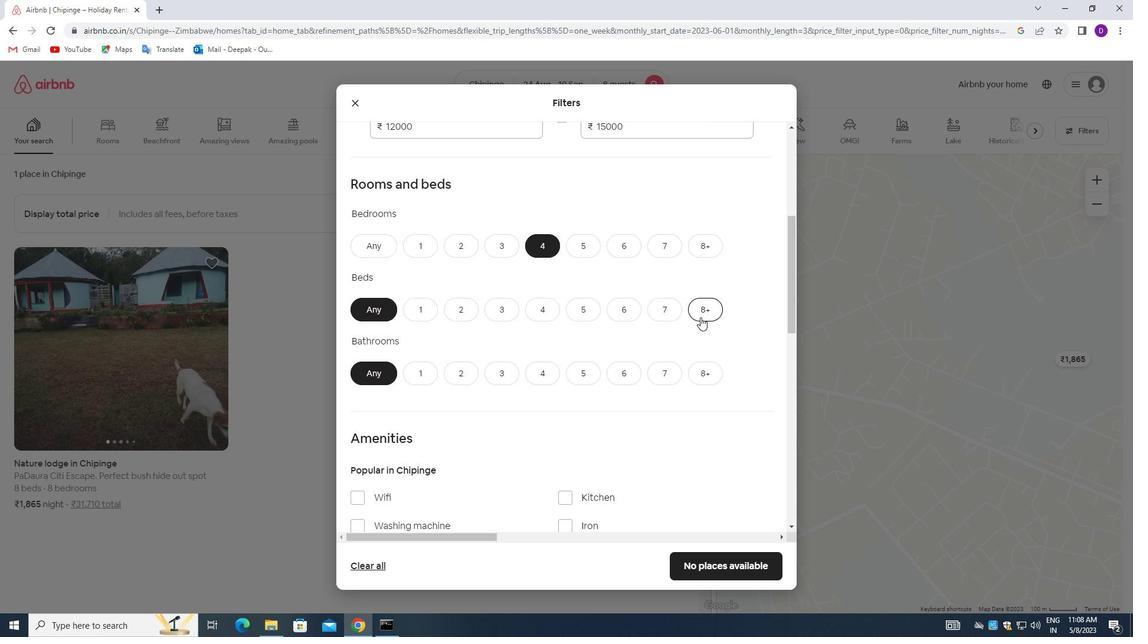 
Action: Mouse moved to (547, 369)
Screenshot: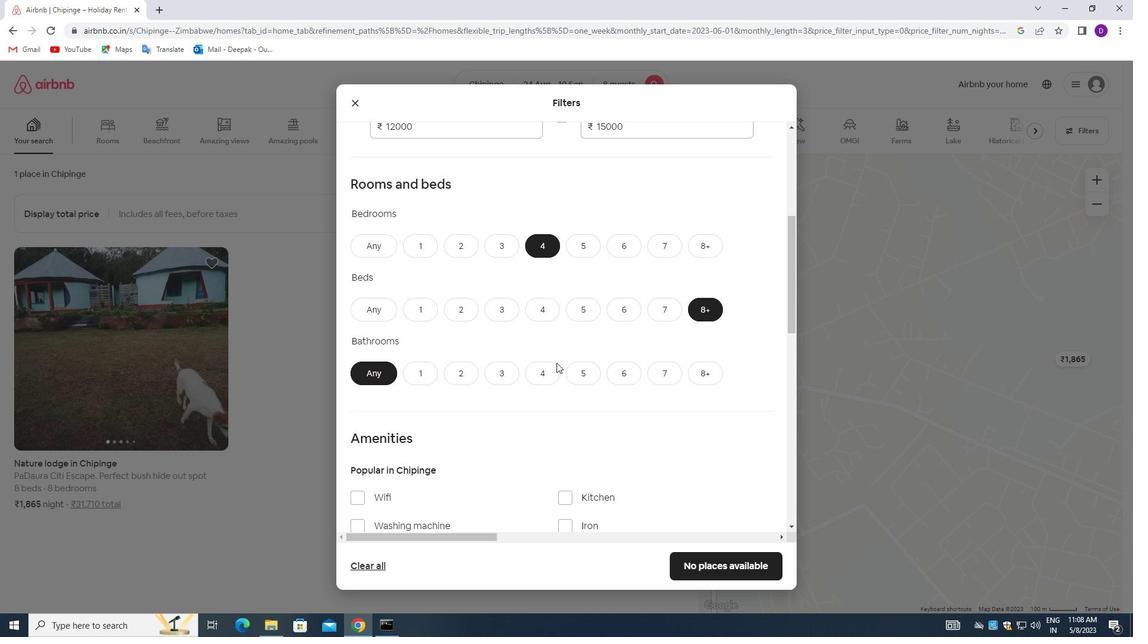 
Action: Mouse pressed left at (547, 369)
Screenshot: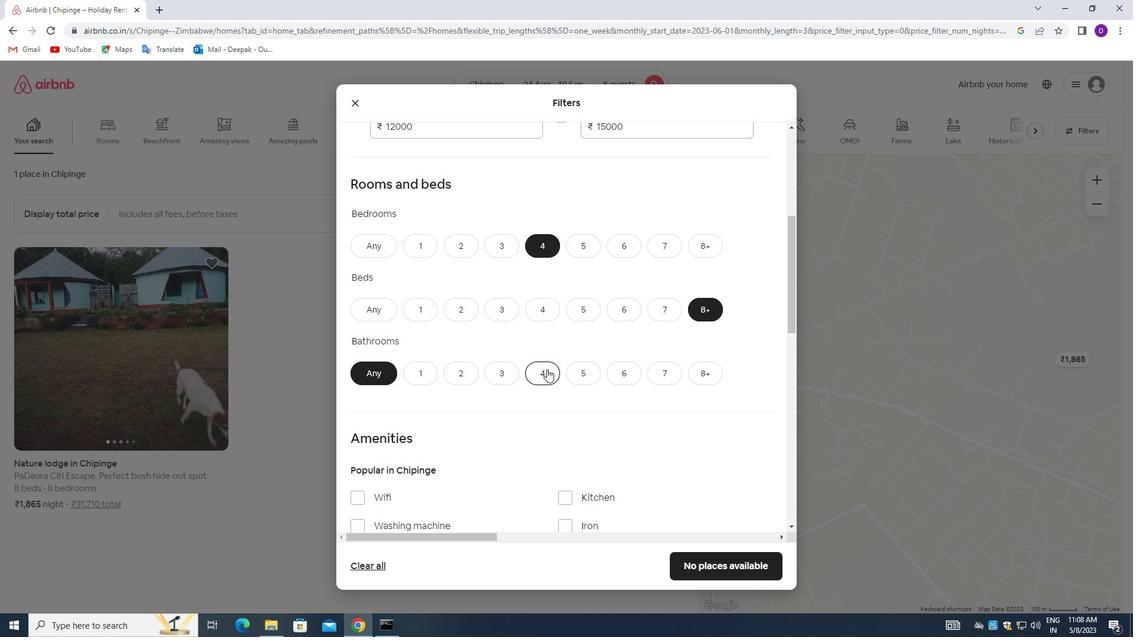 
Action: Mouse moved to (586, 374)
Screenshot: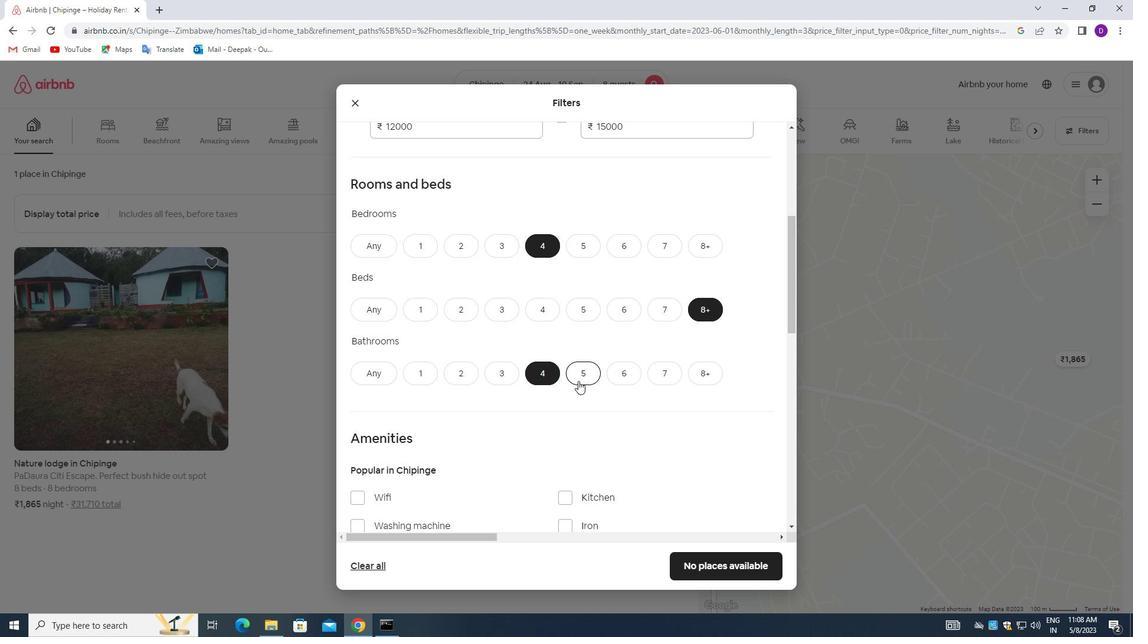 
Action: Mouse scrolled (586, 373) with delta (0, 0)
Screenshot: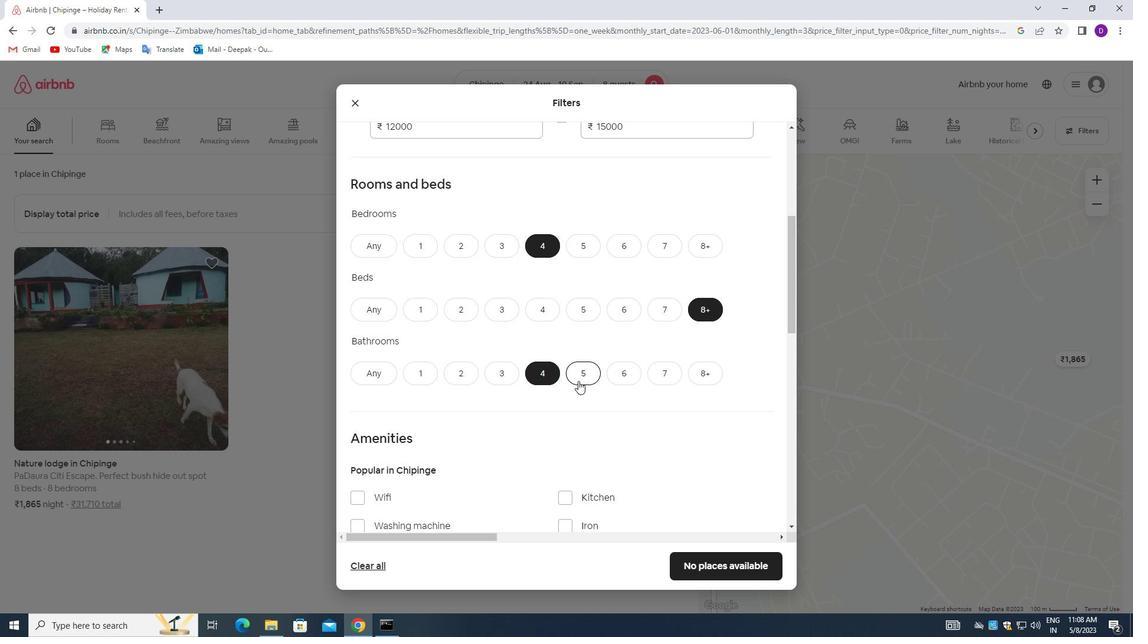 
Action: Mouse moved to (609, 352)
Screenshot: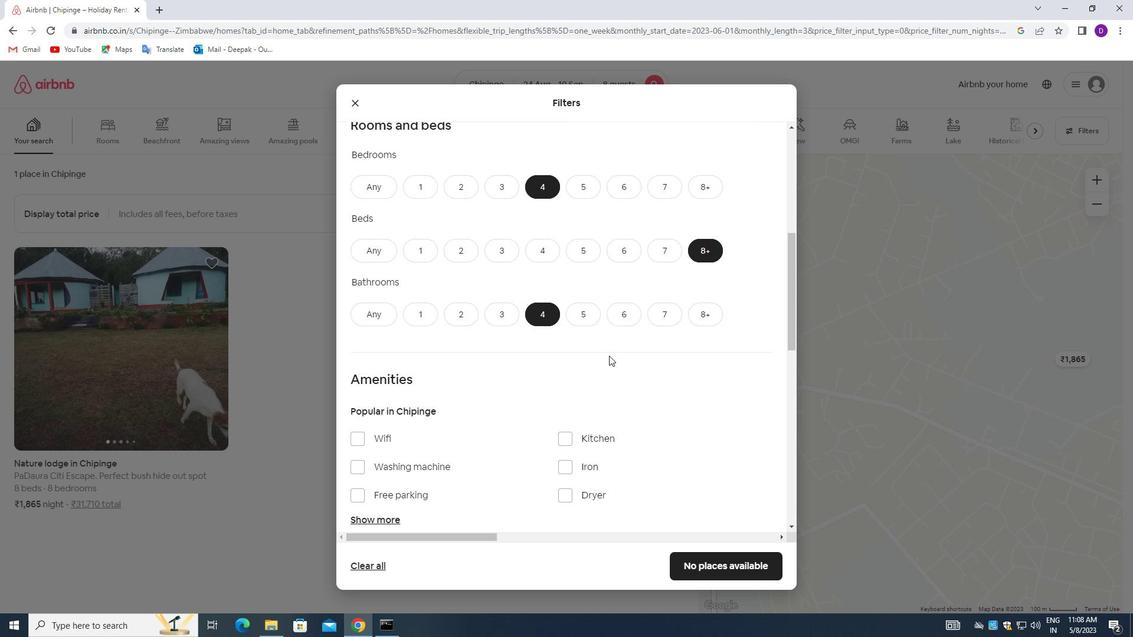 
Action: Mouse scrolled (609, 351) with delta (0, 0)
Screenshot: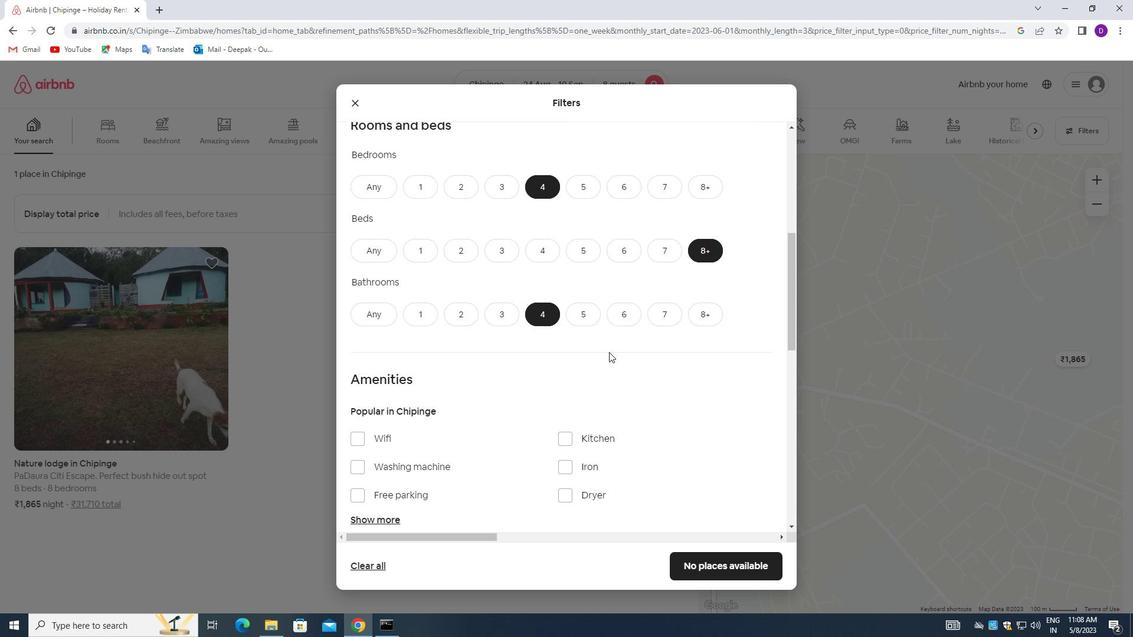 
Action: Mouse scrolled (609, 351) with delta (0, 0)
Screenshot: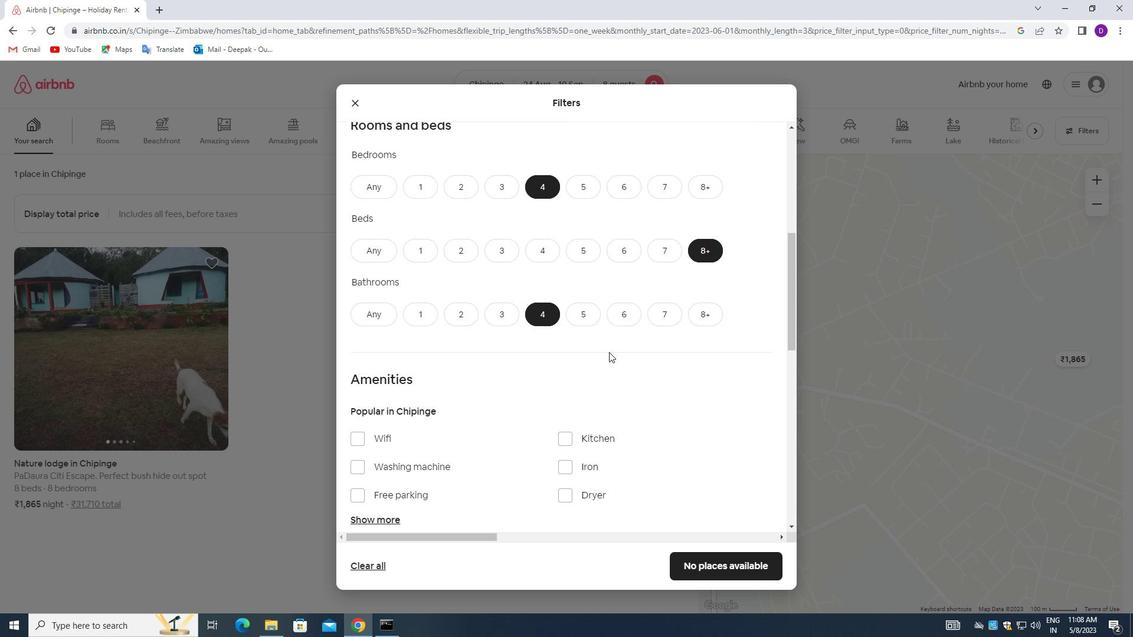 
Action: Mouse moved to (384, 405)
Screenshot: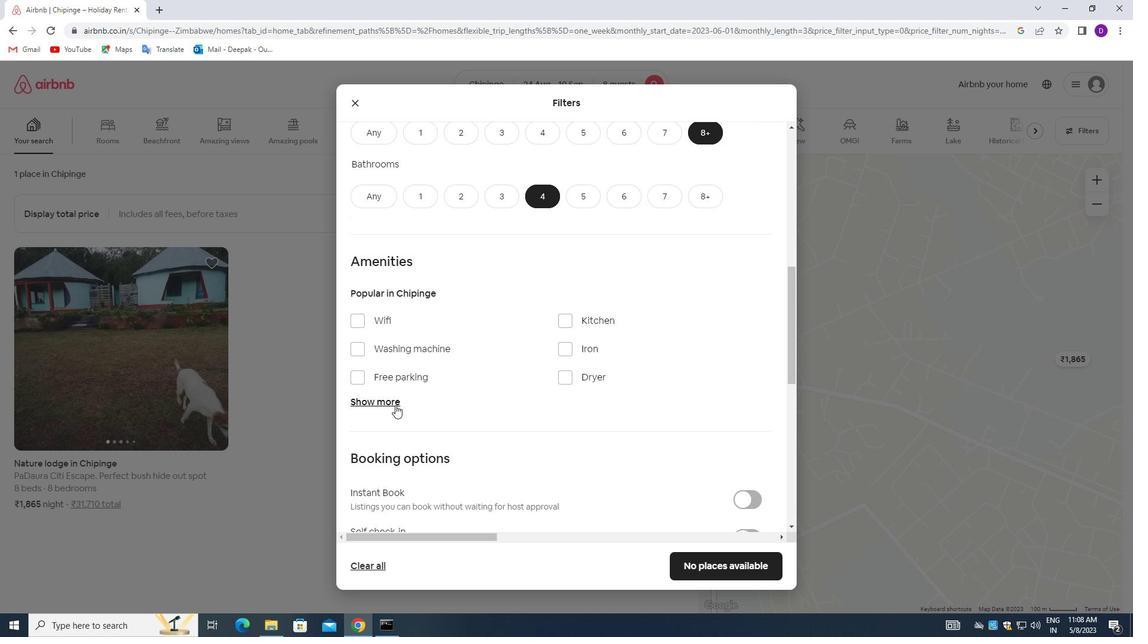 
Action: Mouse pressed left at (384, 405)
Screenshot: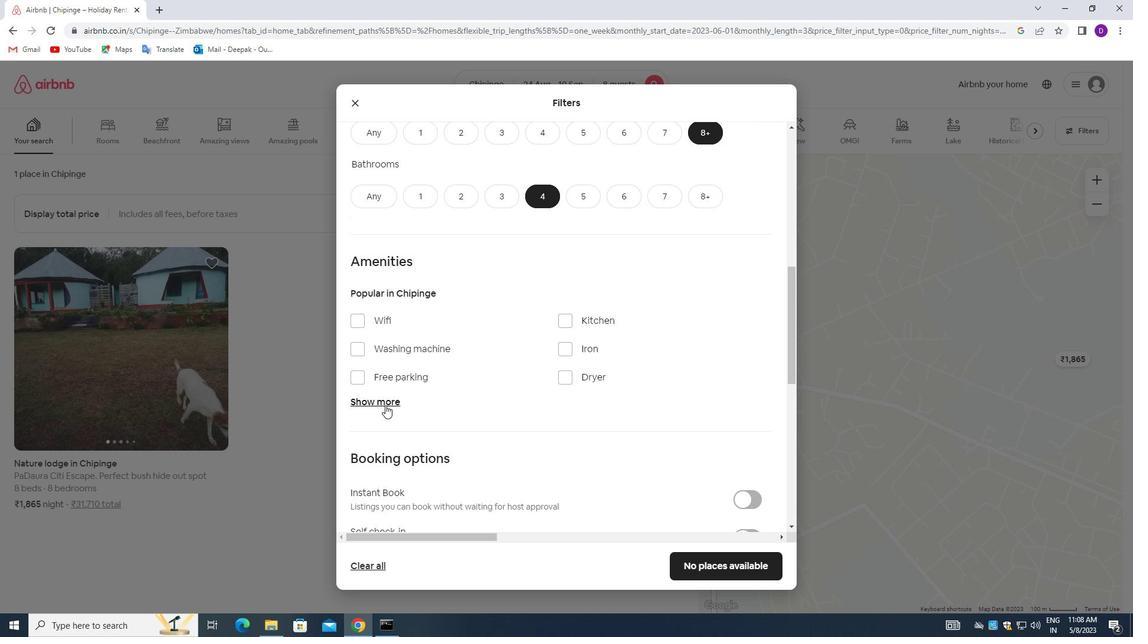 
Action: Mouse moved to (358, 324)
Screenshot: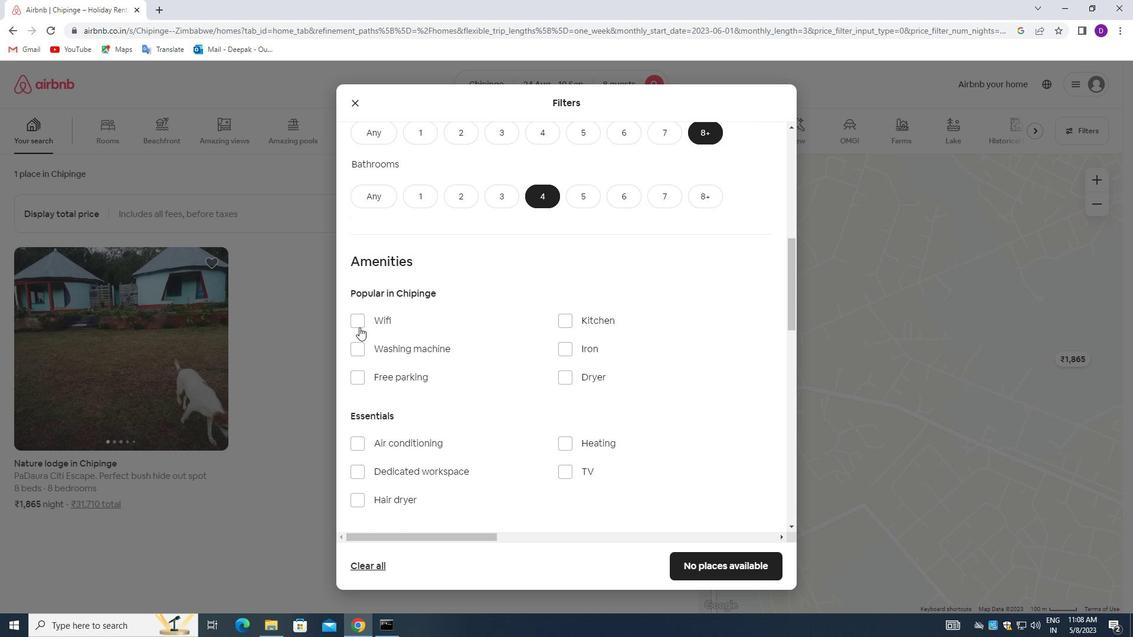 
Action: Mouse pressed left at (358, 324)
Screenshot: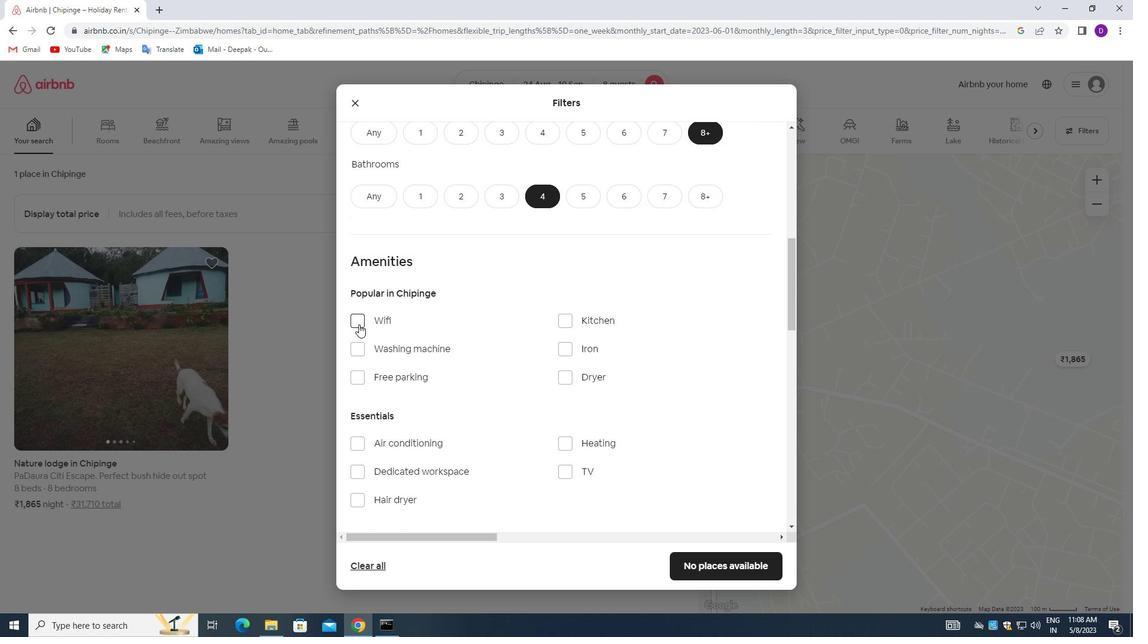 
Action: Mouse moved to (360, 378)
Screenshot: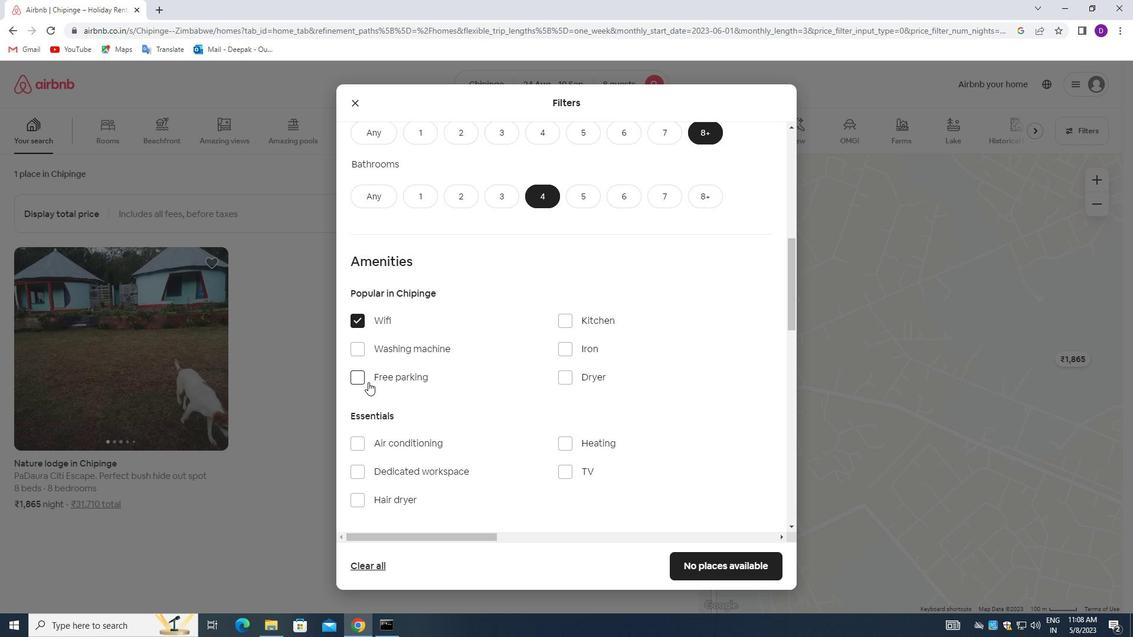
Action: Mouse pressed left at (360, 378)
Screenshot: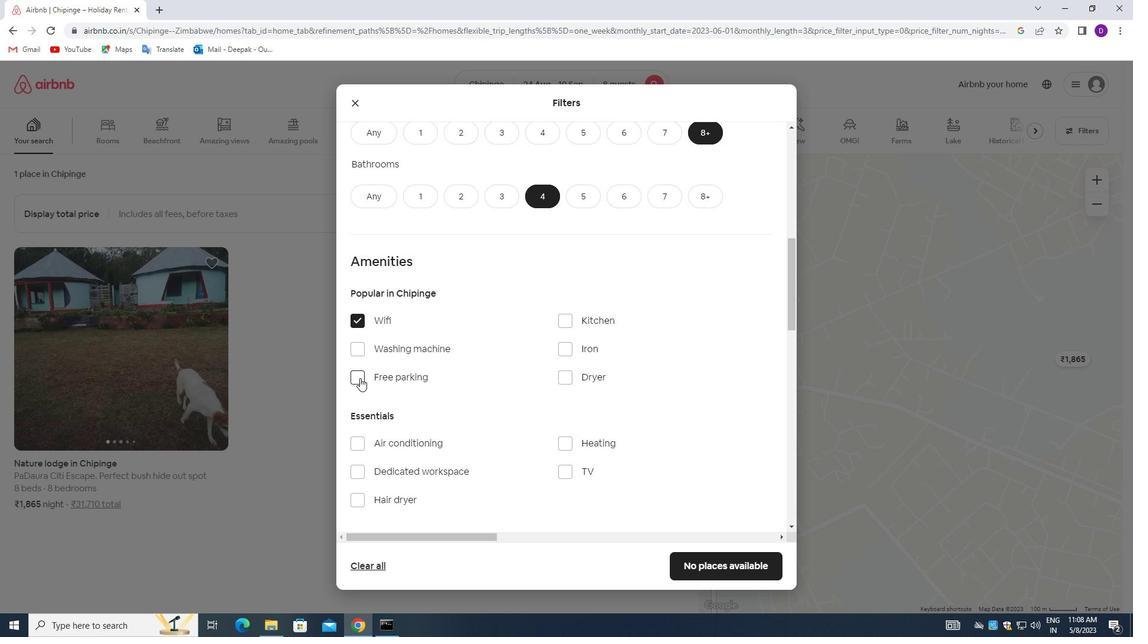 
Action: Mouse moved to (489, 391)
Screenshot: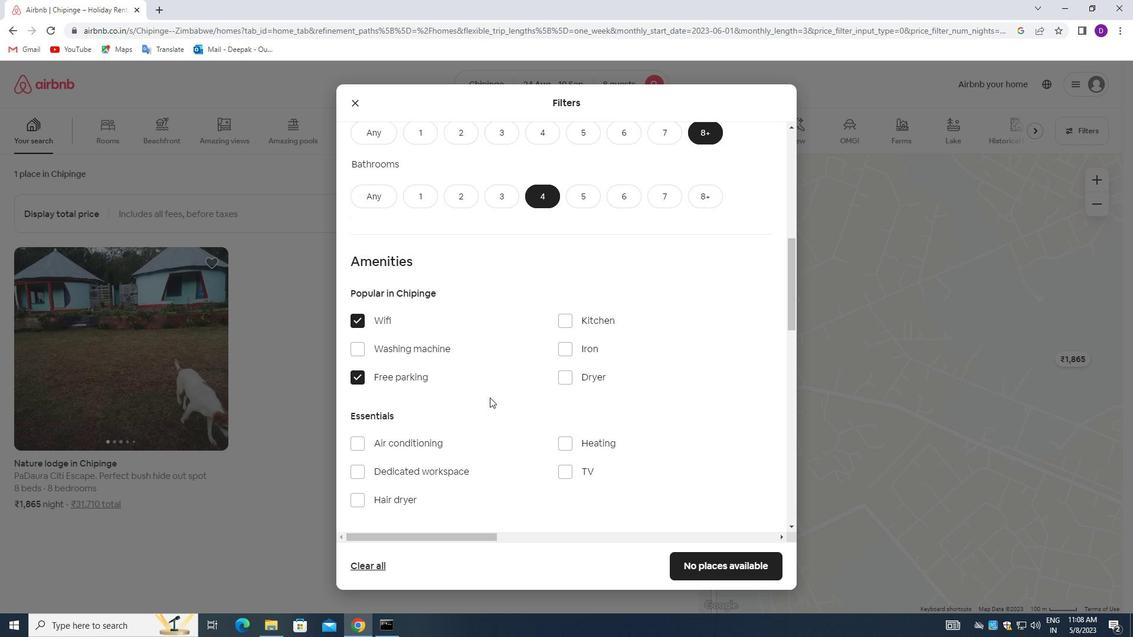 
Action: Mouse scrolled (489, 391) with delta (0, 0)
Screenshot: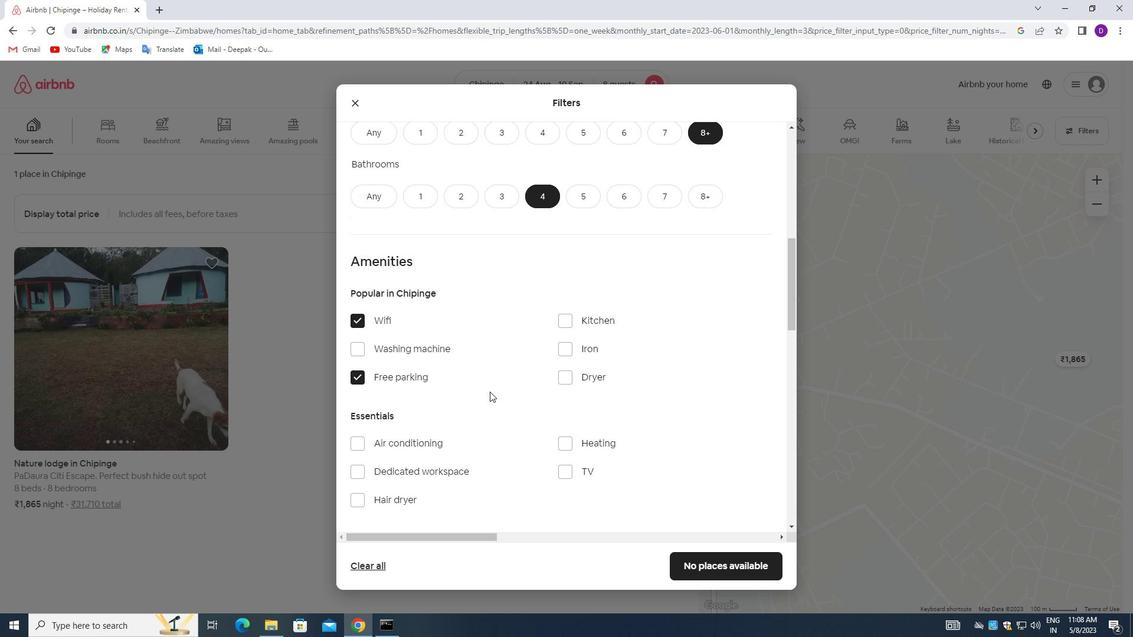 
Action: Mouse scrolled (489, 391) with delta (0, 0)
Screenshot: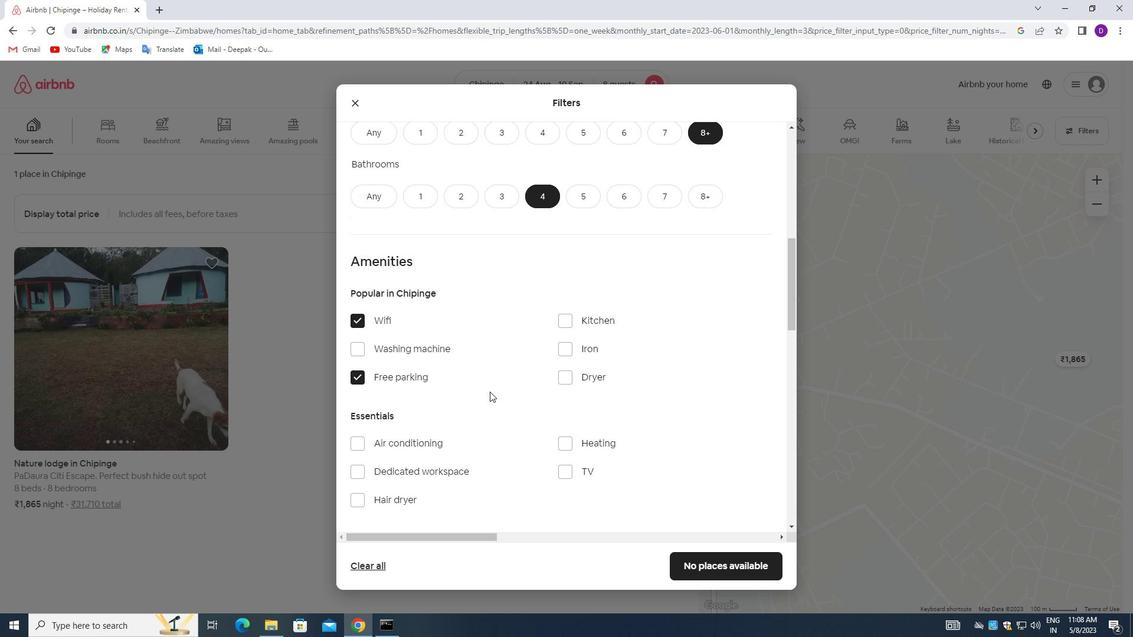 
Action: Mouse moved to (566, 358)
Screenshot: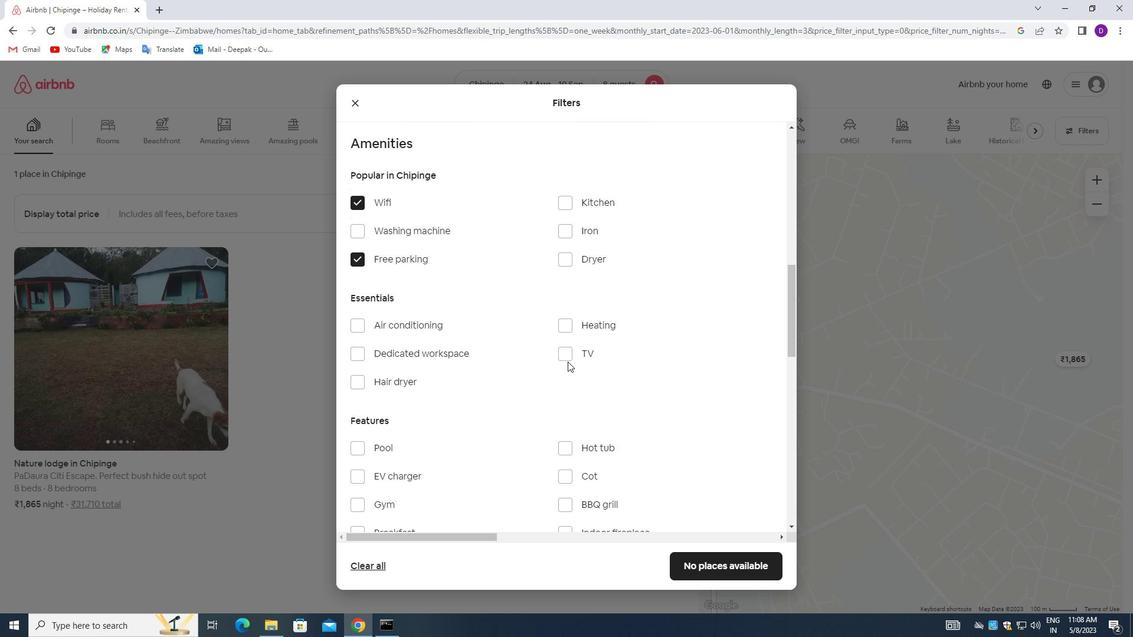 
Action: Mouse pressed left at (566, 358)
Screenshot: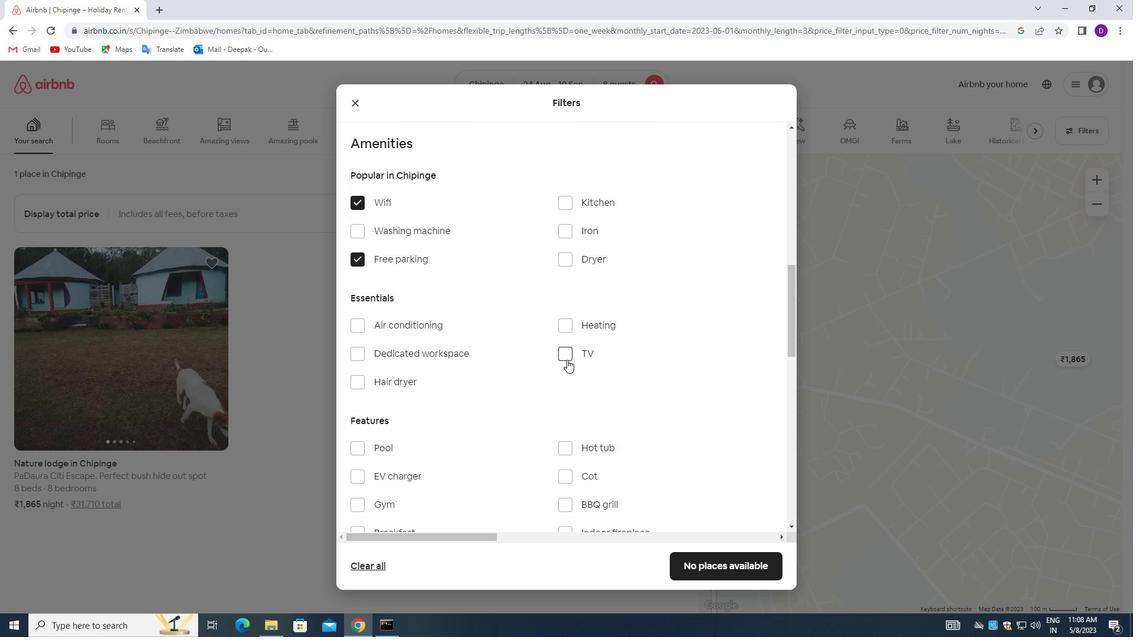 
Action: Mouse moved to (461, 421)
Screenshot: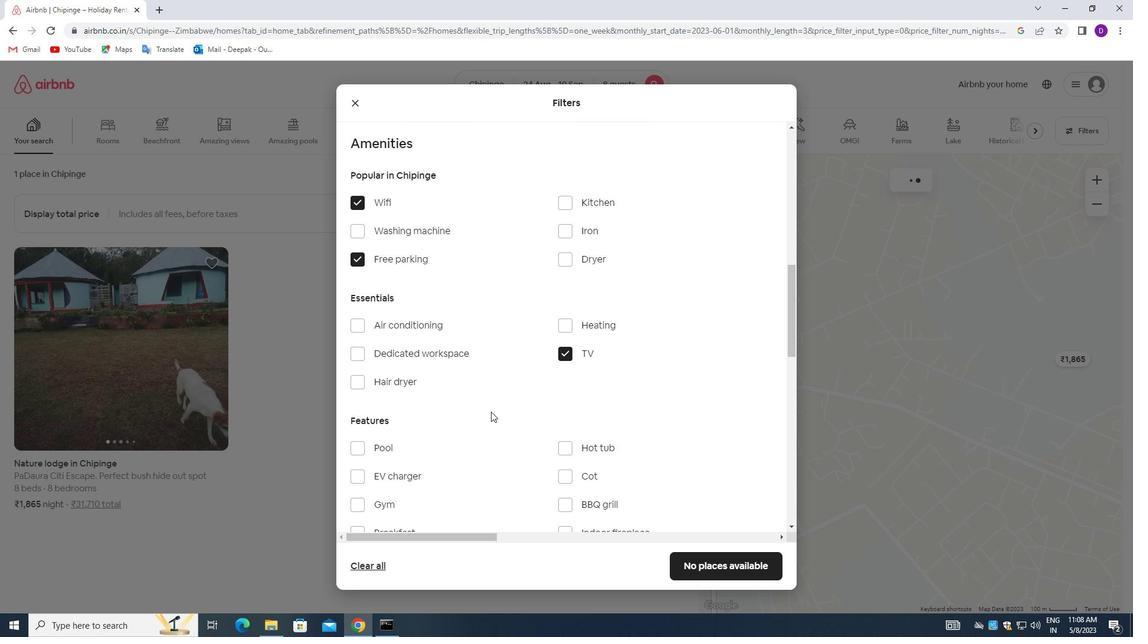 
Action: Mouse scrolled (461, 420) with delta (0, 0)
Screenshot: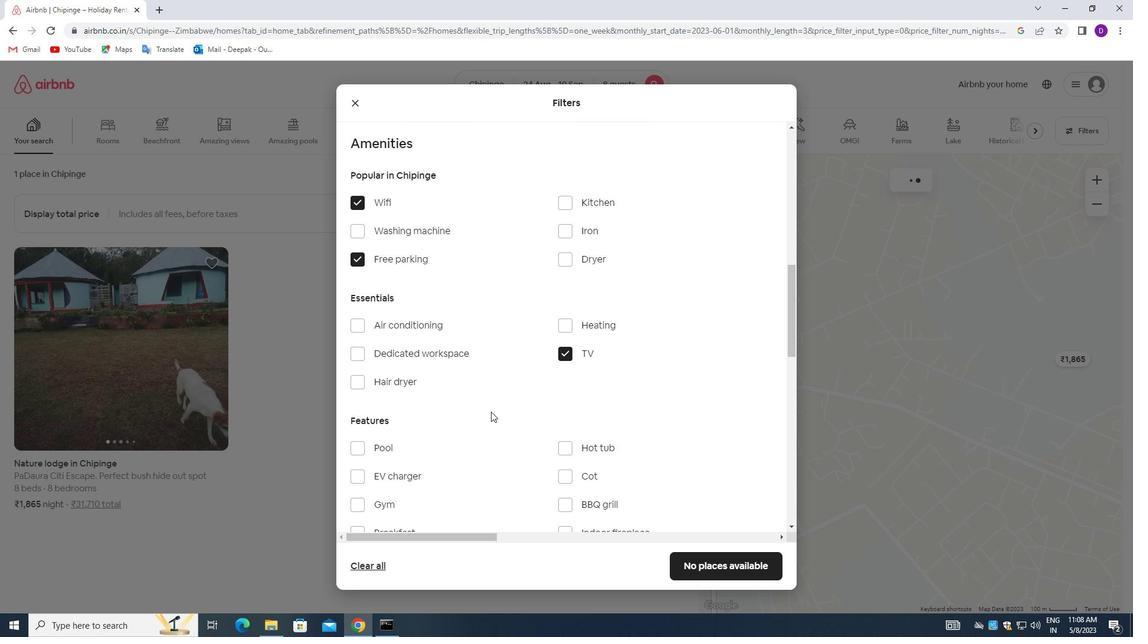 
Action: Mouse moved to (460, 421)
Screenshot: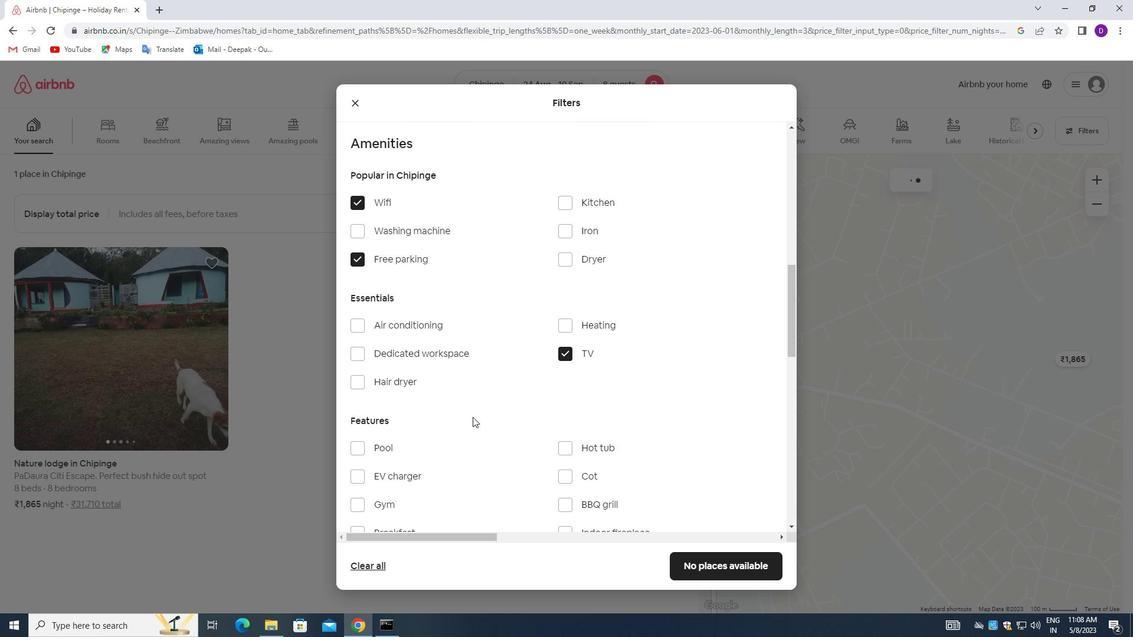 
Action: Mouse scrolled (460, 420) with delta (0, 0)
Screenshot: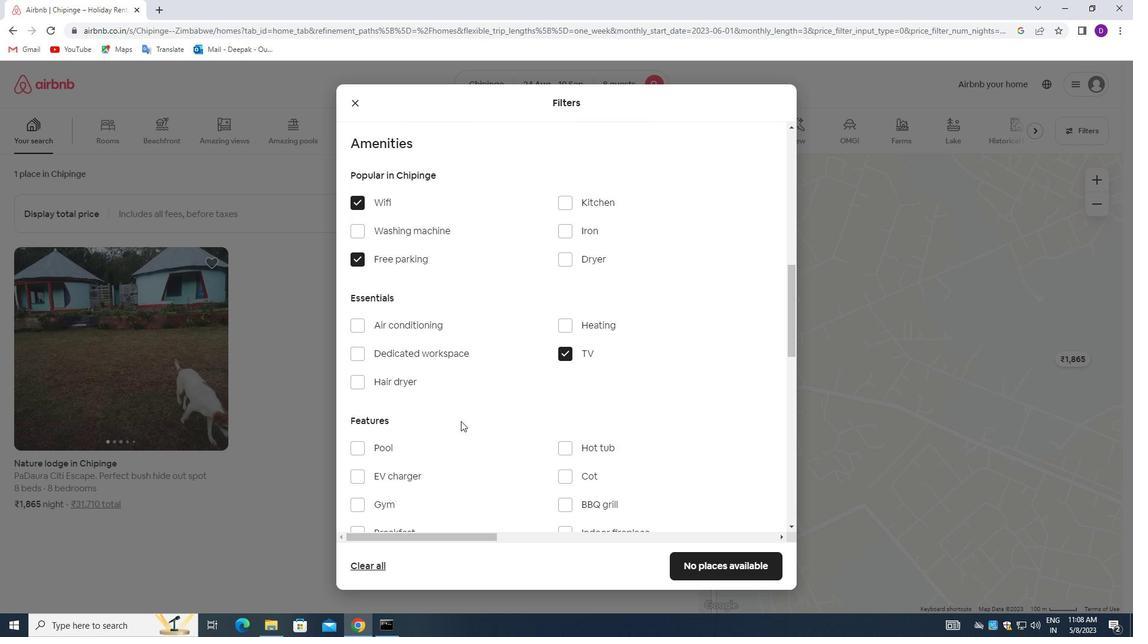 
Action: Mouse moved to (356, 417)
Screenshot: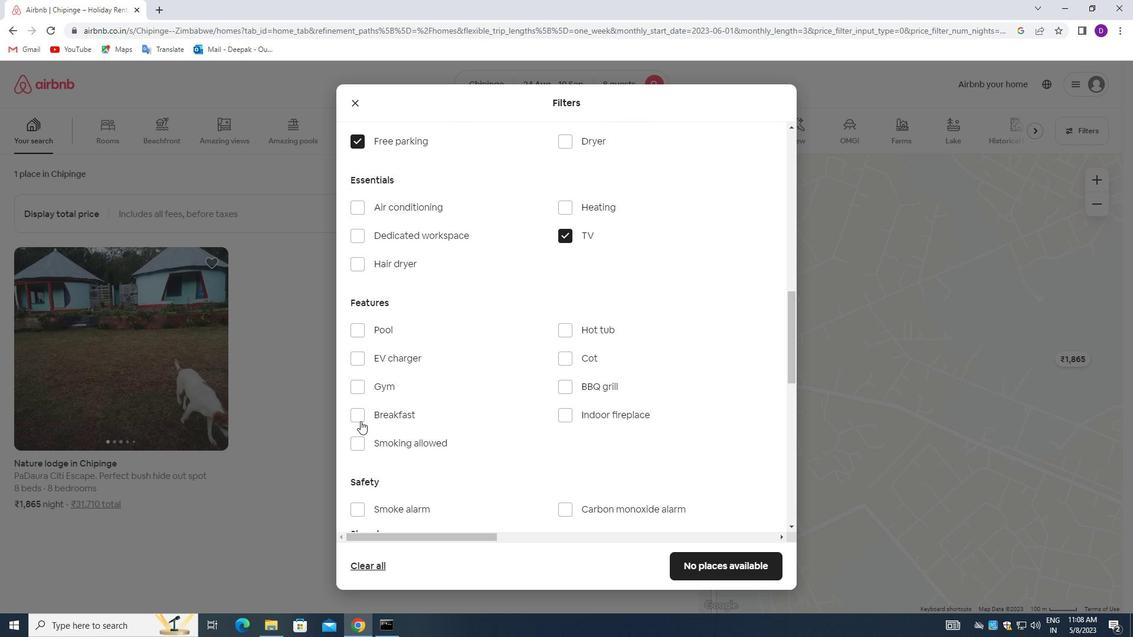 
Action: Mouse pressed left at (356, 417)
Screenshot: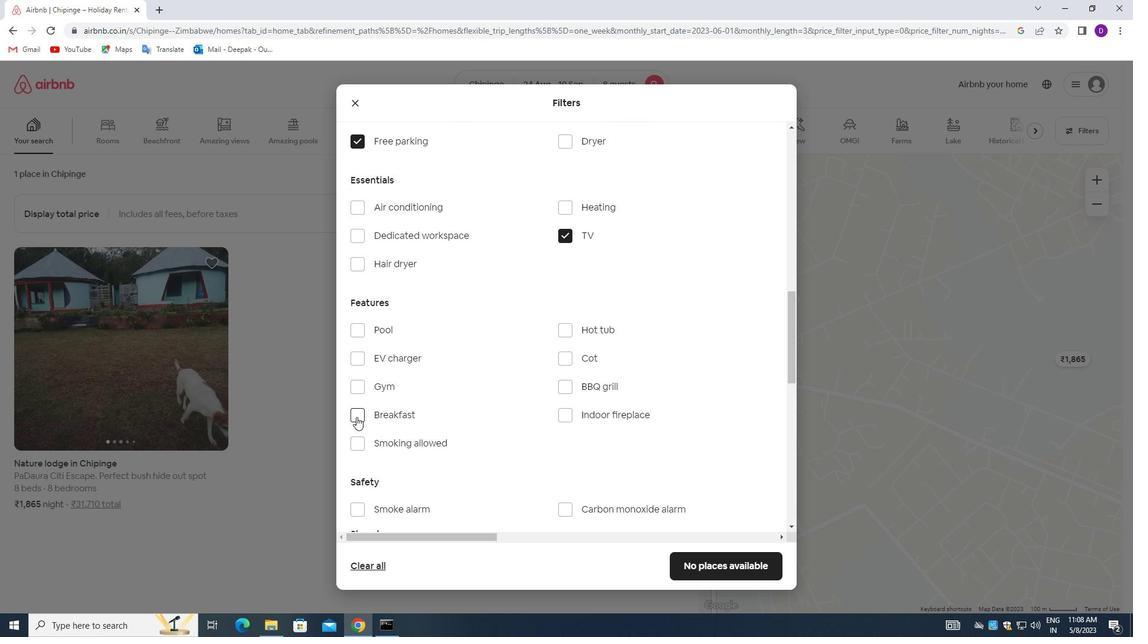 
Action: Mouse moved to (355, 389)
Screenshot: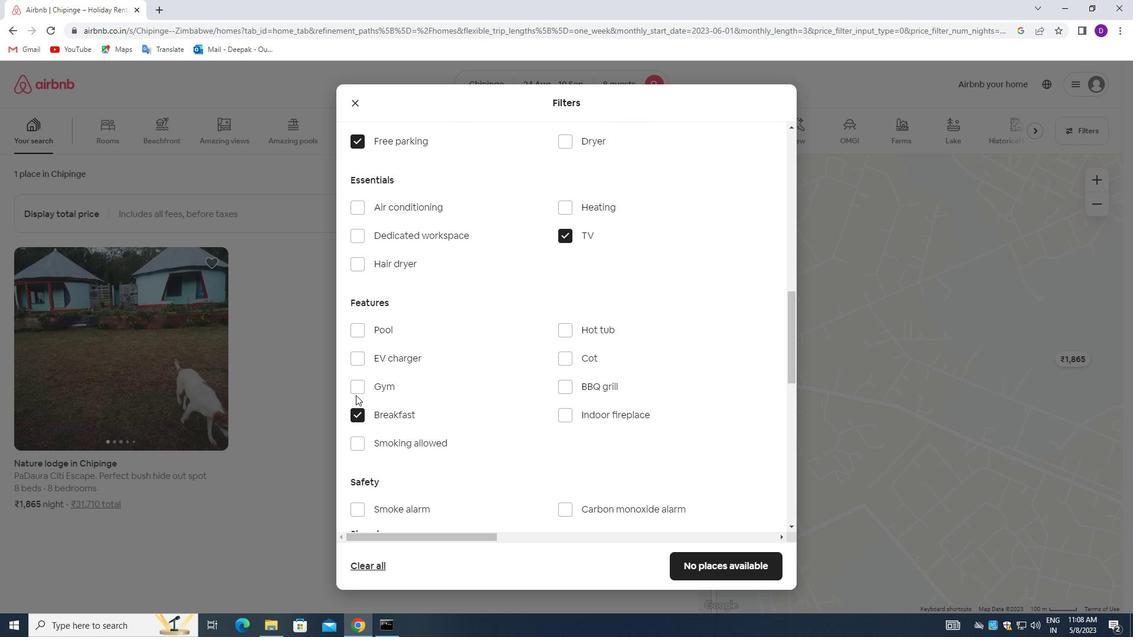 
Action: Mouse pressed left at (355, 389)
Screenshot: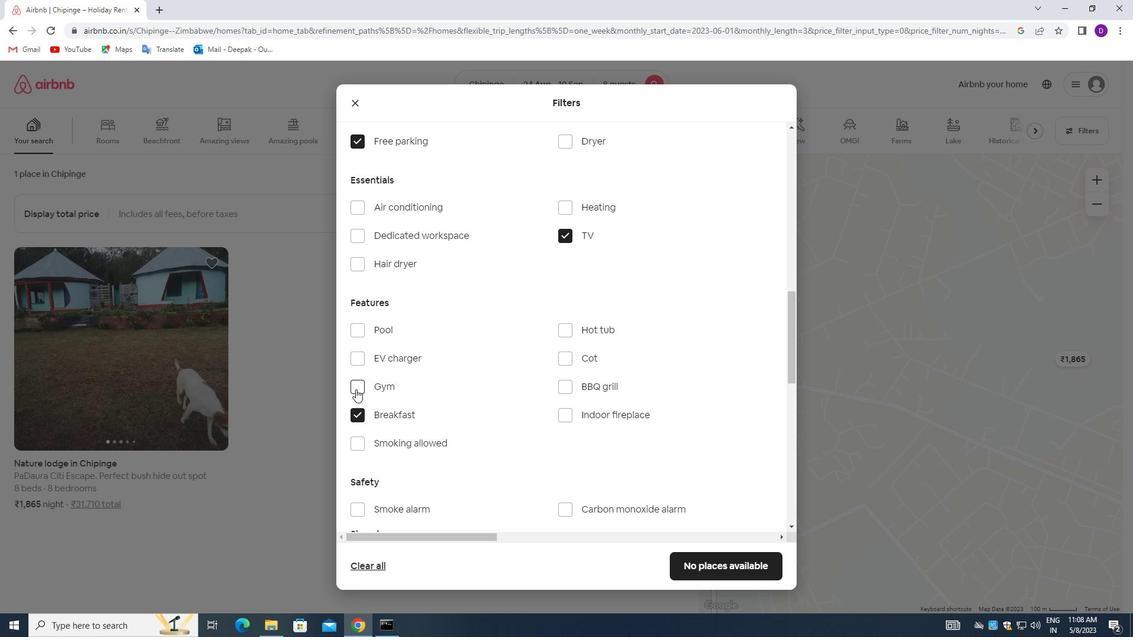 
Action: Mouse moved to (445, 380)
Screenshot: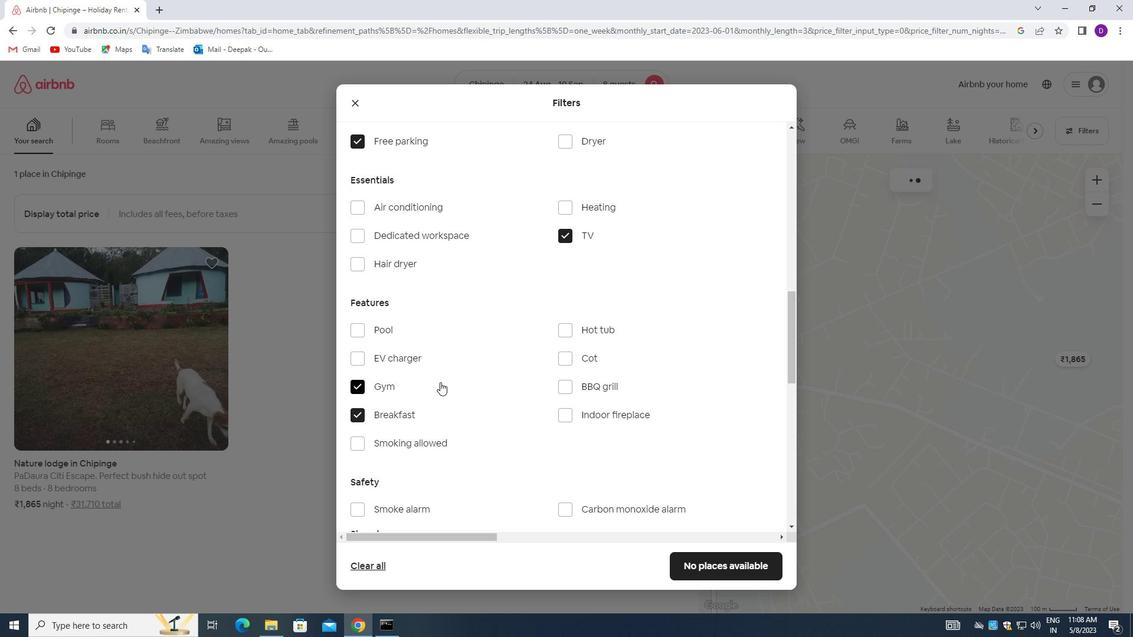
Action: Mouse scrolled (445, 381) with delta (0, 0)
Screenshot: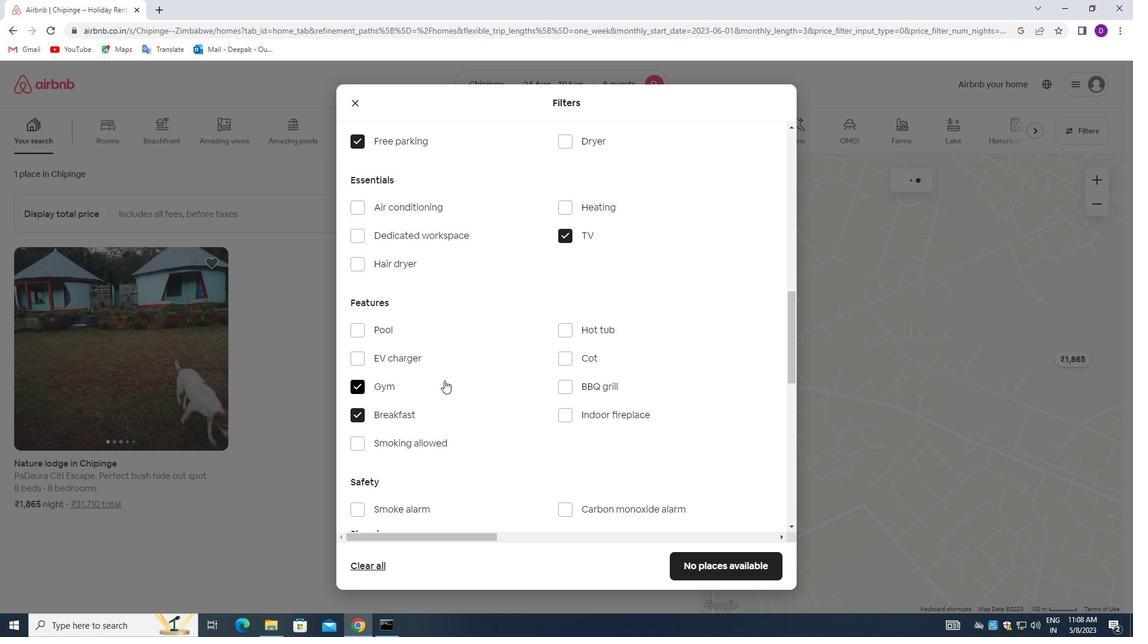 
Action: Mouse moved to (445, 380)
Screenshot: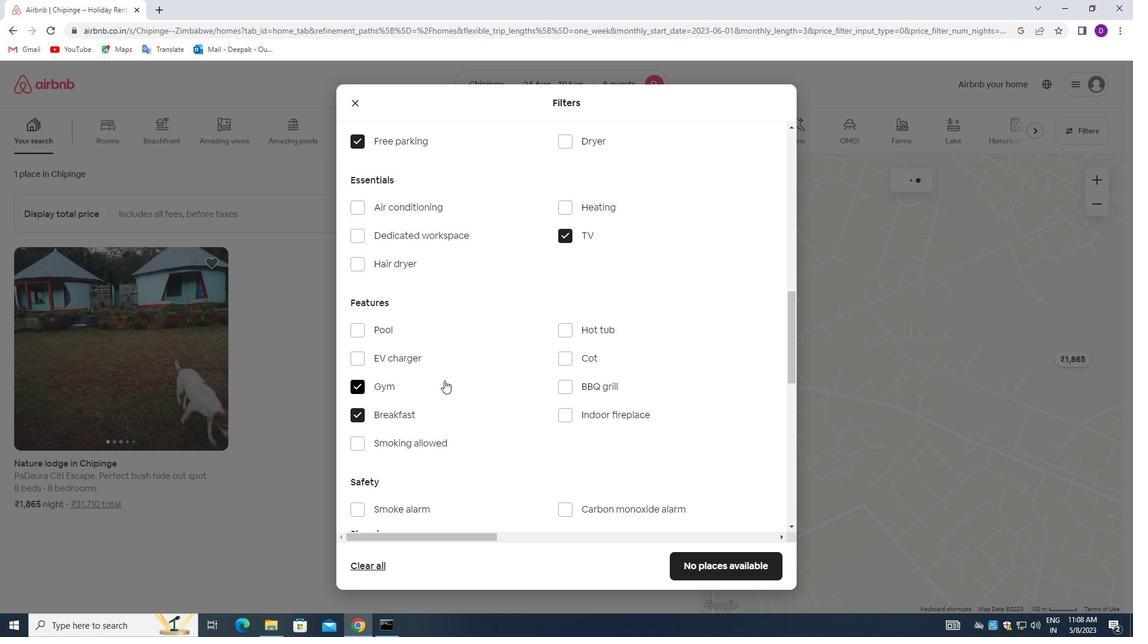 
Action: Mouse scrolled (445, 381) with delta (0, 0)
Screenshot: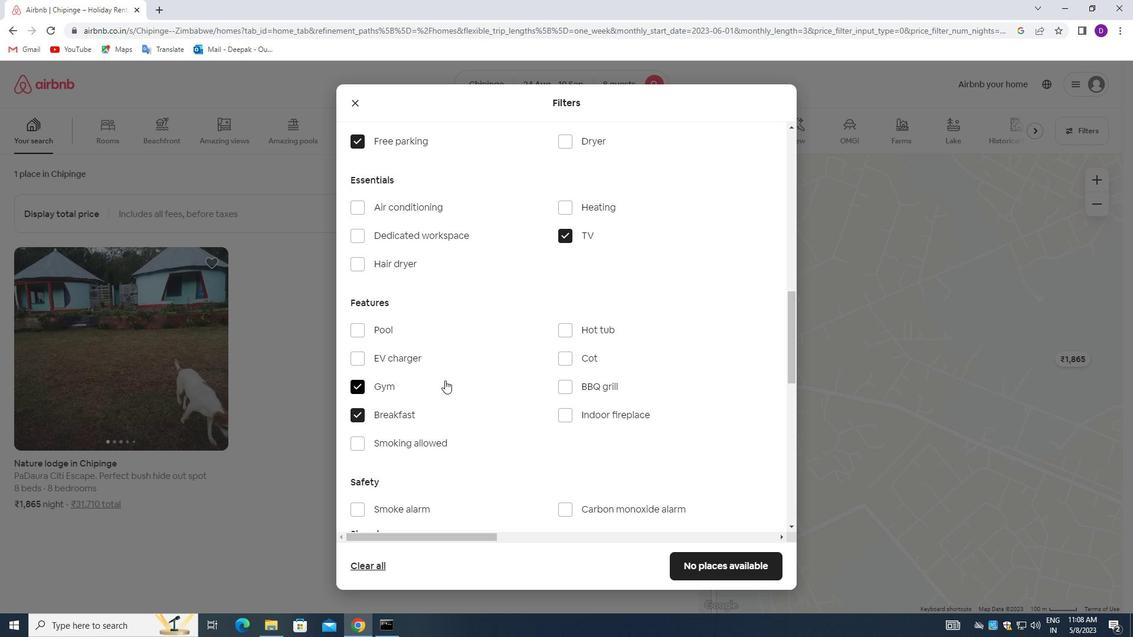 
Action: Mouse scrolled (445, 380) with delta (0, 0)
Screenshot: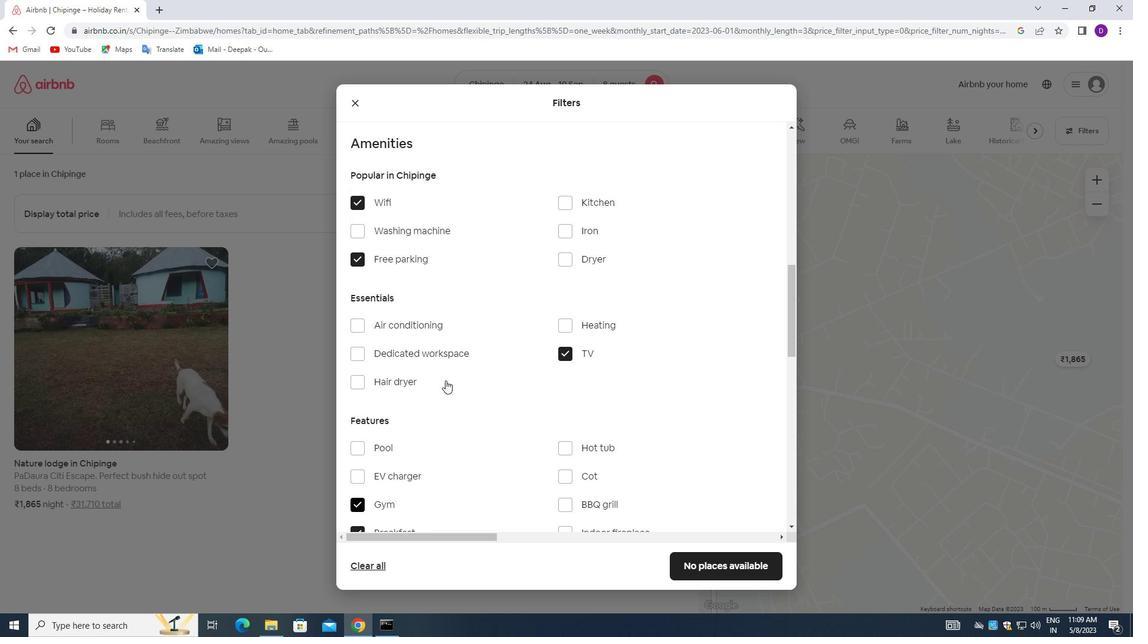 
Action: Mouse scrolled (445, 380) with delta (0, 0)
Screenshot: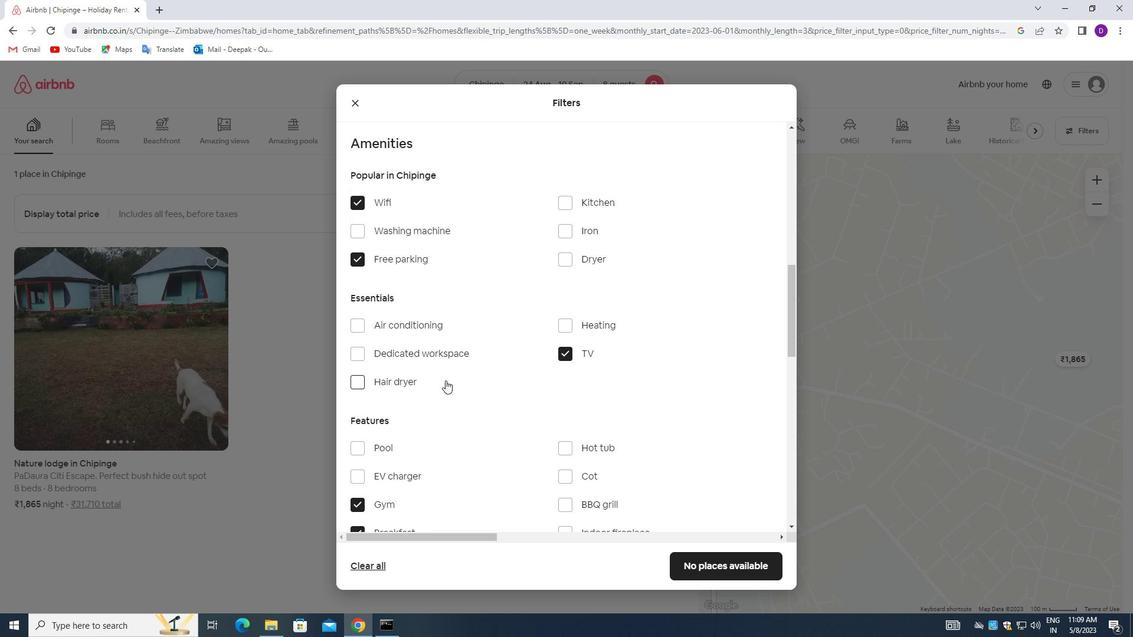 
Action: Mouse moved to (447, 381)
Screenshot: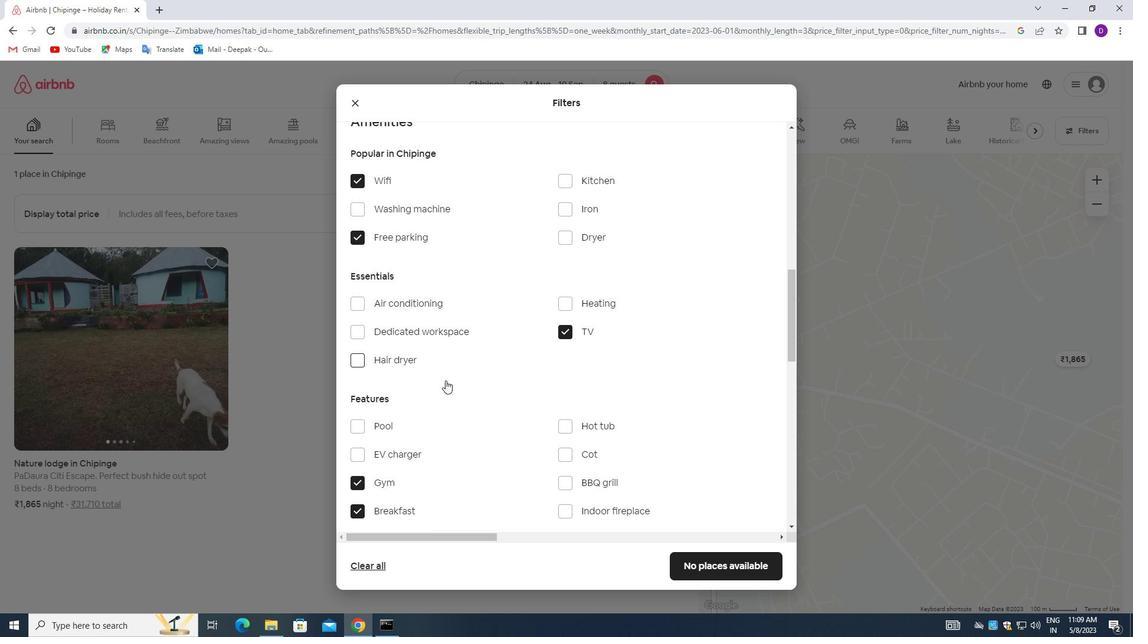 
Action: Mouse scrolled (447, 380) with delta (0, 0)
Screenshot: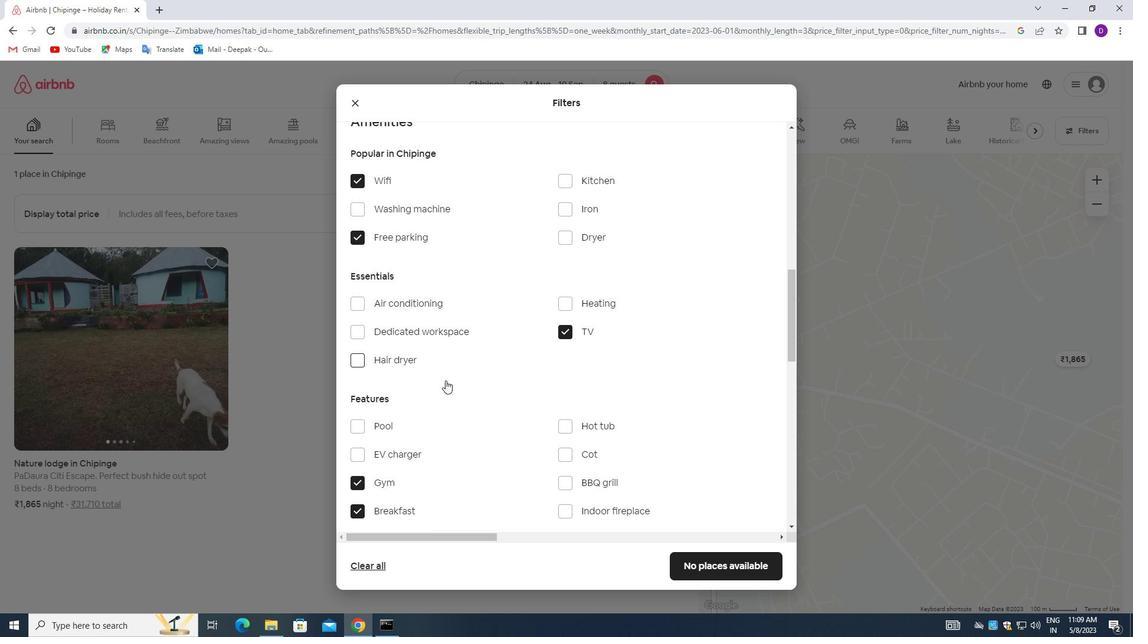 
Action: Mouse moved to (463, 385)
Screenshot: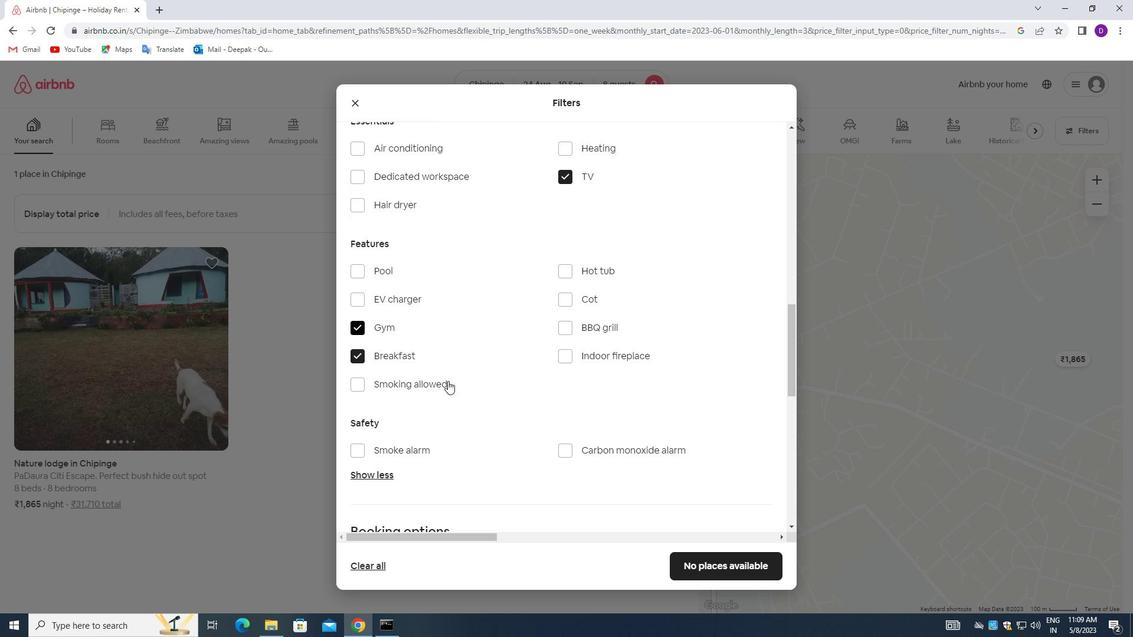 
Action: Mouse scrolled (463, 384) with delta (0, 0)
Screenshot: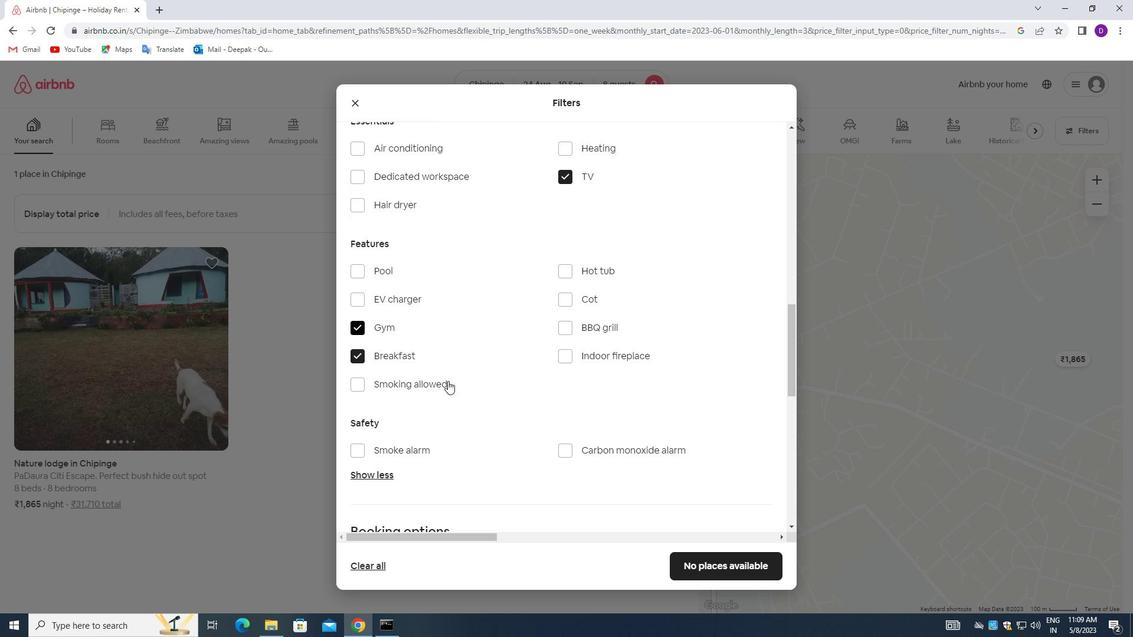 
Action: Mouse moved to (465, 386)
Screenshot: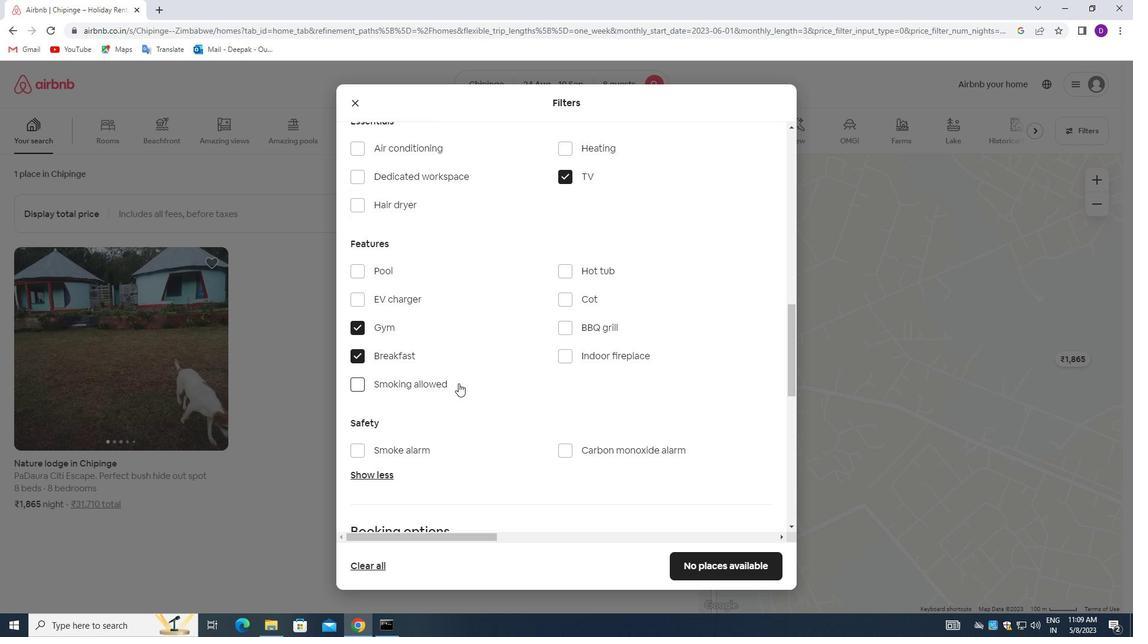 
Action: Mouse scrolled (465, 385) with delta (0, 0)
Screenshot: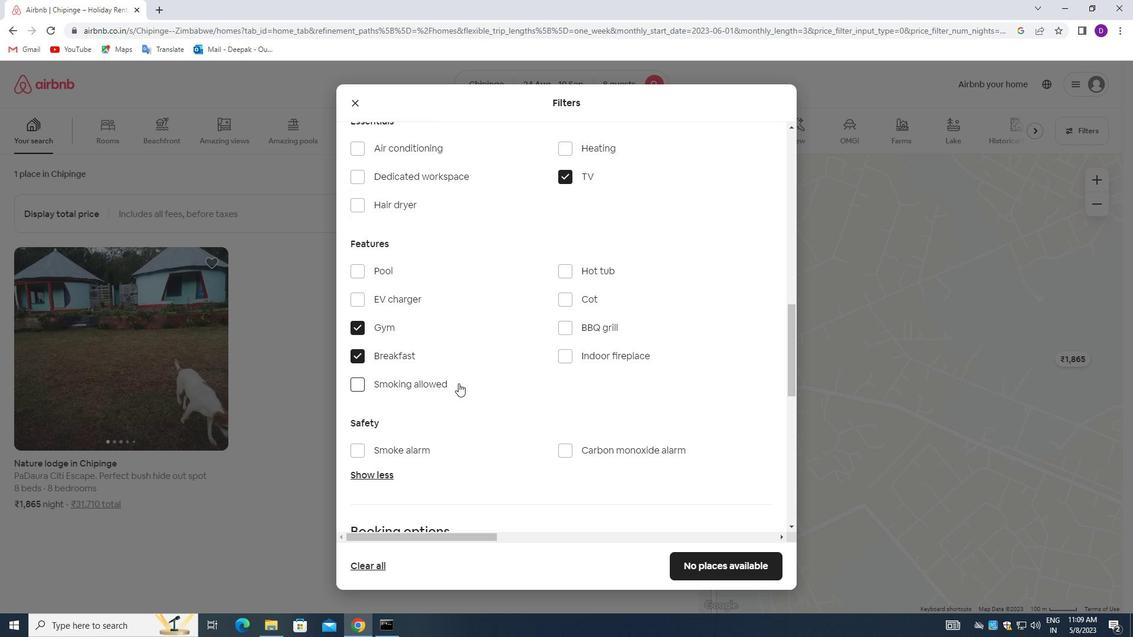 
Action: Mouse moved to (473, 389)
Screenshot: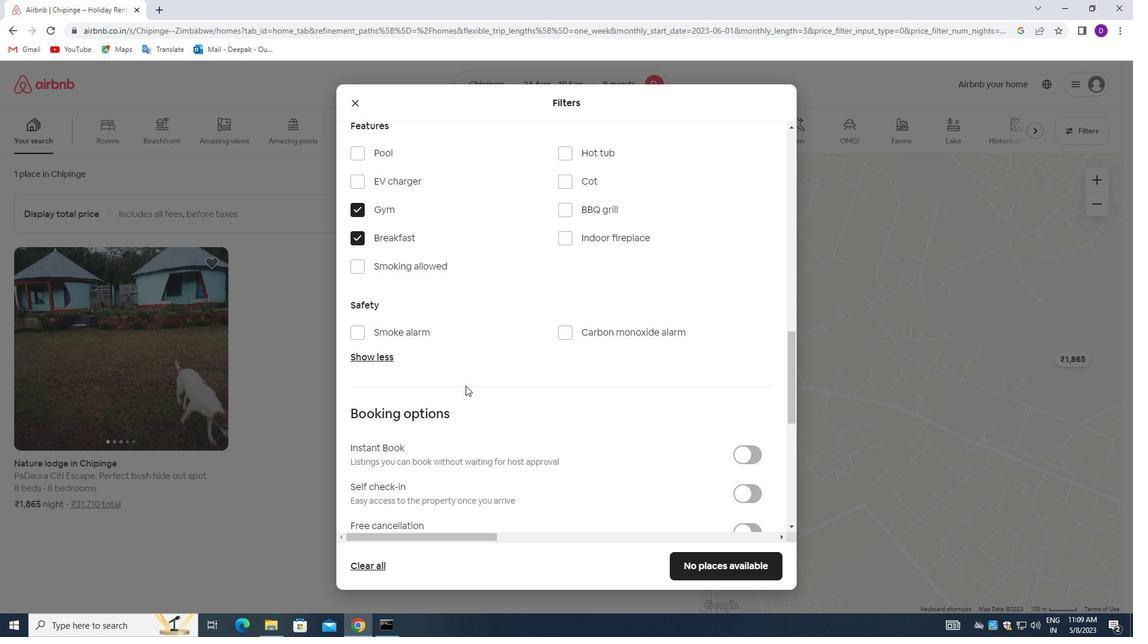 
Action: Mouse scrolled (473, 389) with delta (0, 0)
Screenshot: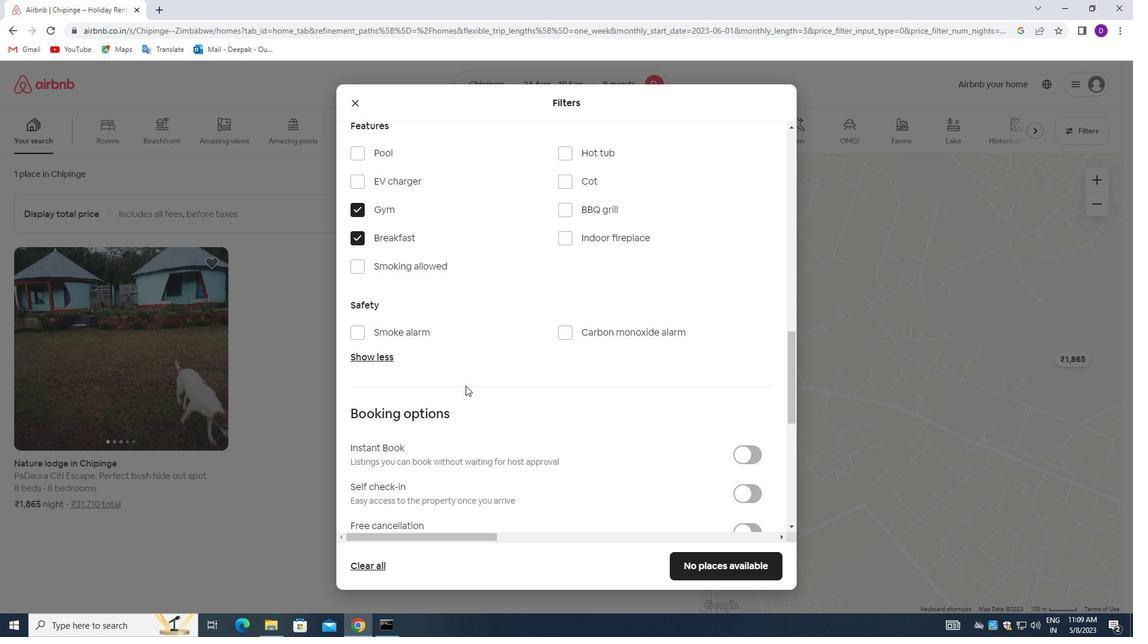 
Action: Mouse moved to (480, 391)
Screenshot: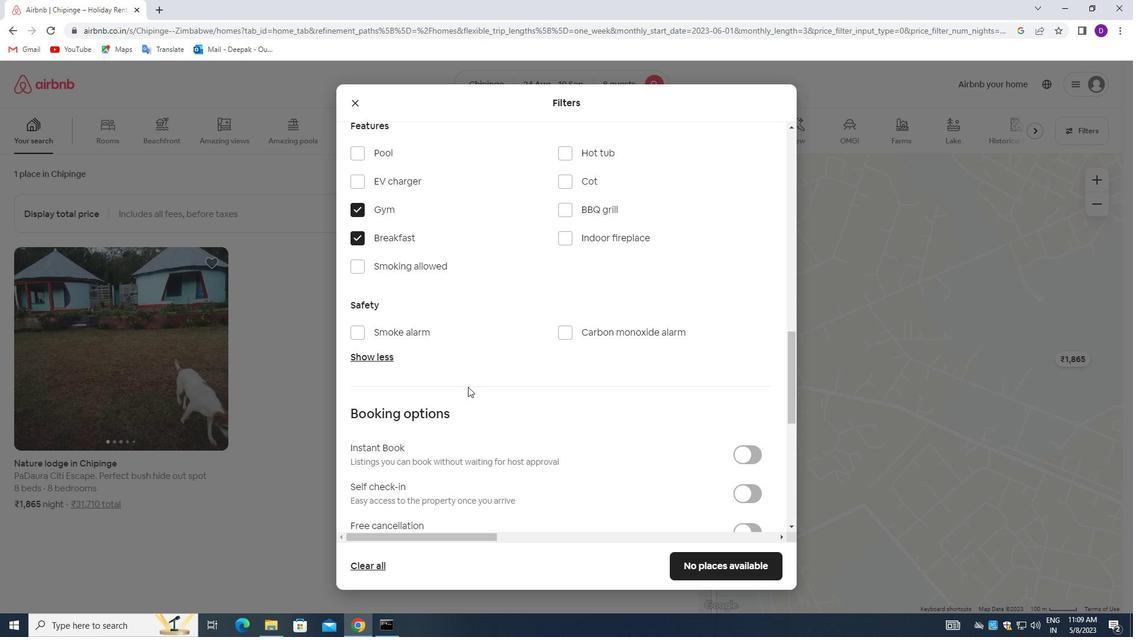 
Action: Mouse scrolled (480, 391) with delta (0, 0)
Screenshot: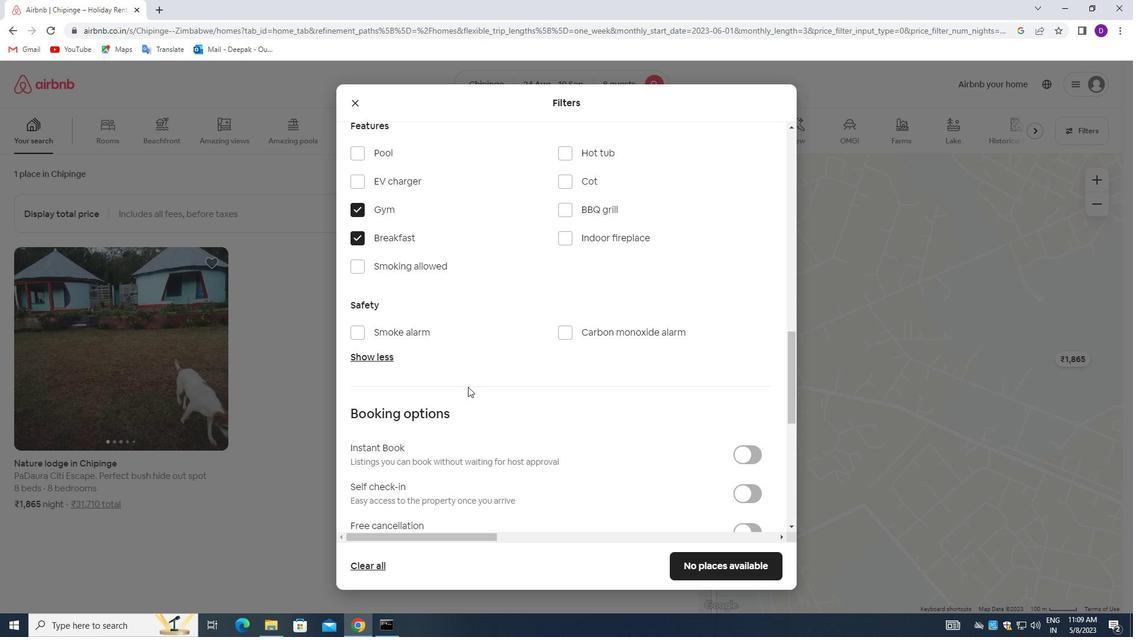 
Action: Mouse moved to (739, 375)
Screenshot: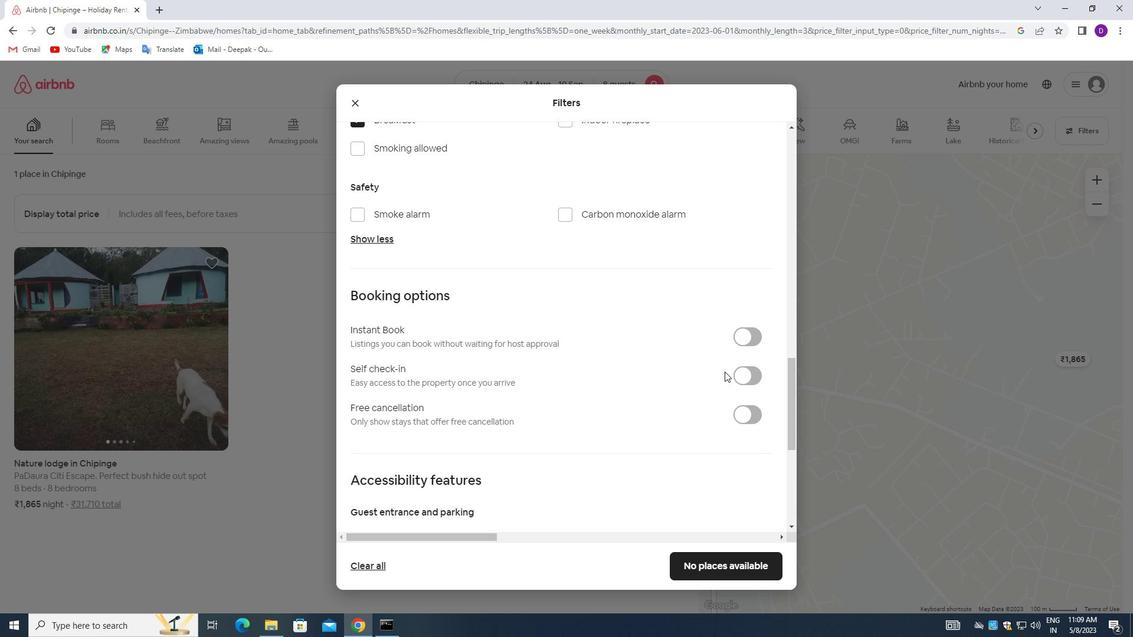
Action: Mouse pressed left at (739, 375)
Screenshot: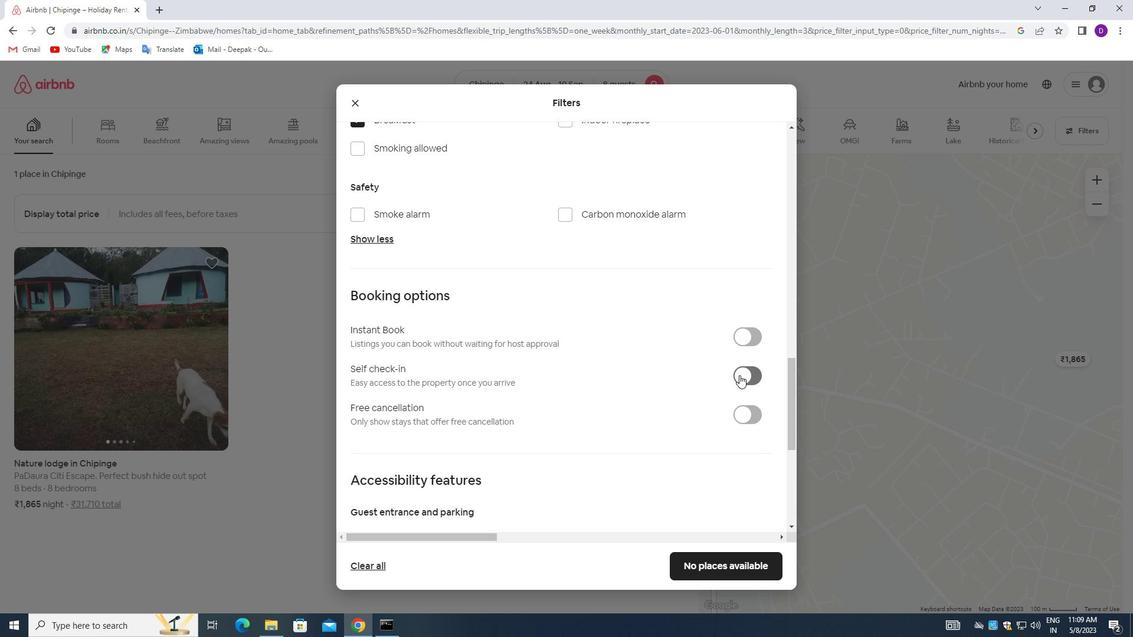 
Action: Mouse moved to (596, 380)
Screenshot: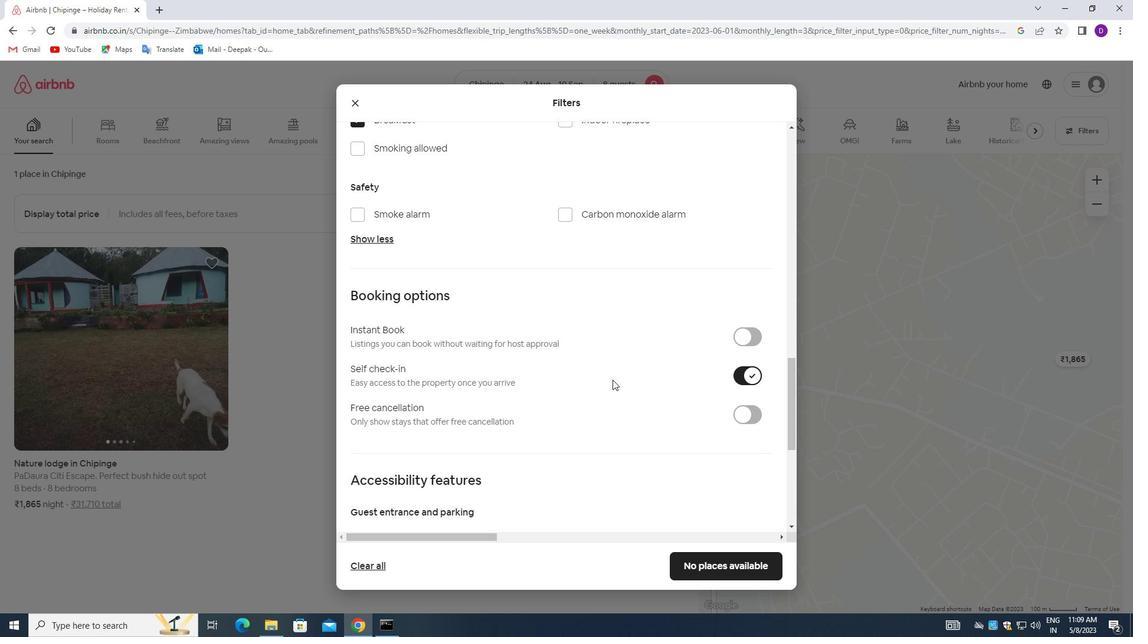 
Action: Mouse scrolled (596, 379) with delta (0, 0)
Screenshot: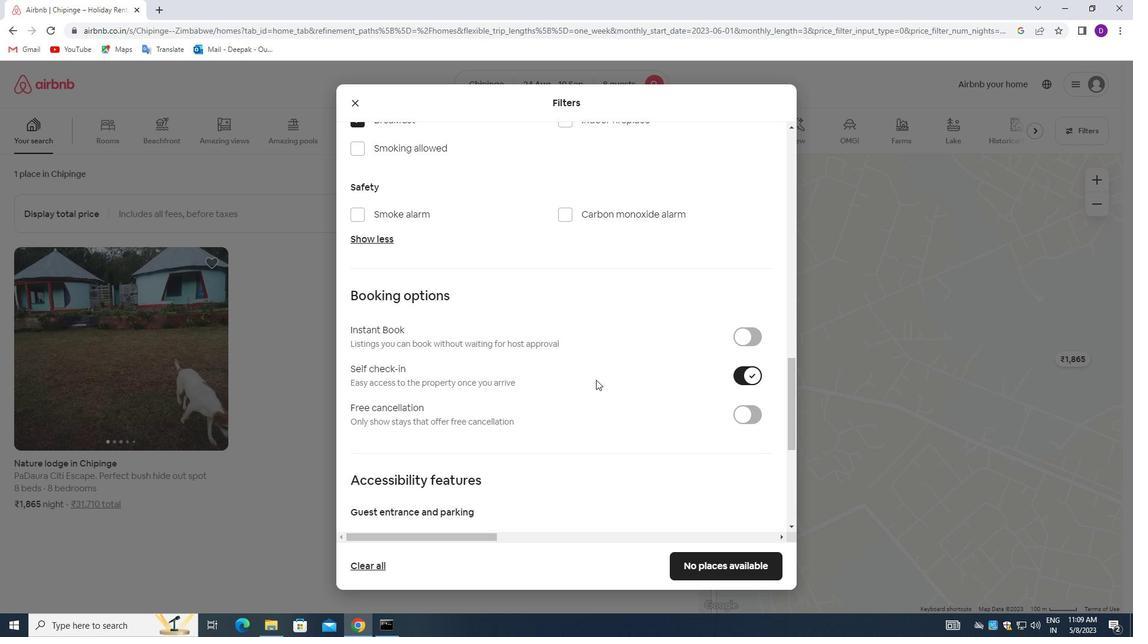 
Action: Mouse moved to (555, 387)
Screenshot: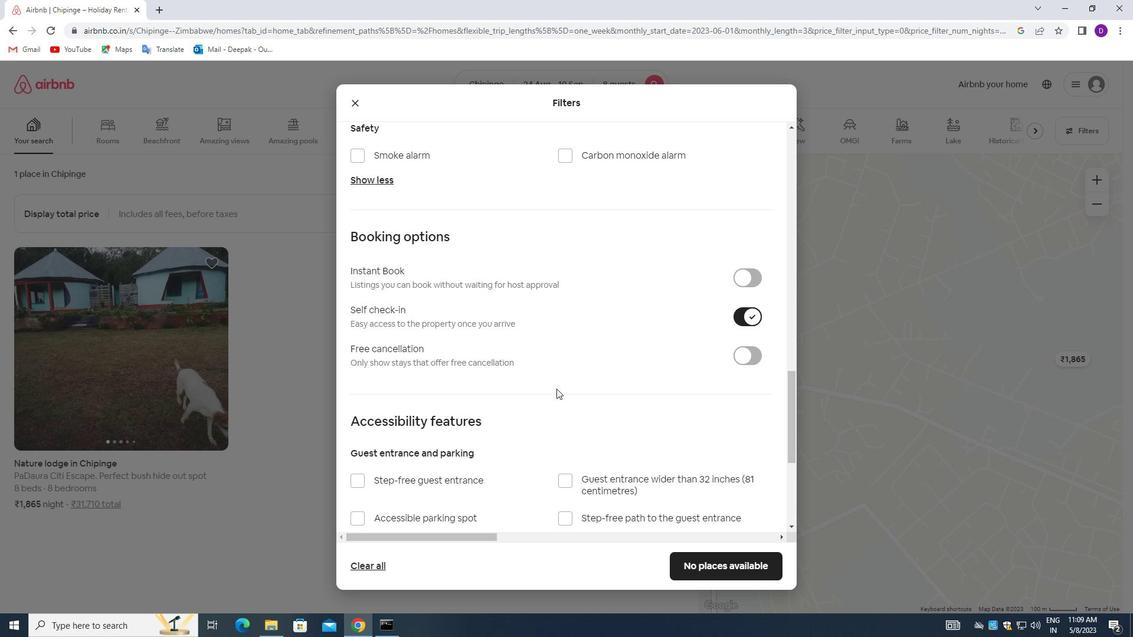 
Action: Mouse scrolled (555, 387) with delta (0, 0)
Screenshot: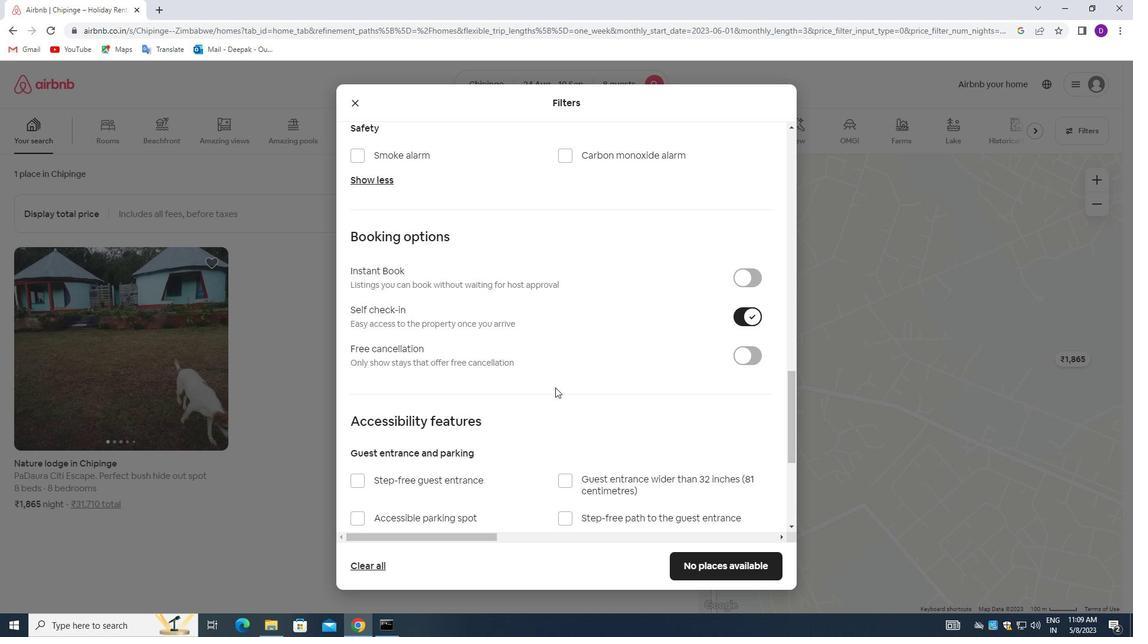 
Action: Mouse moved to (551, 391)
Screenshot: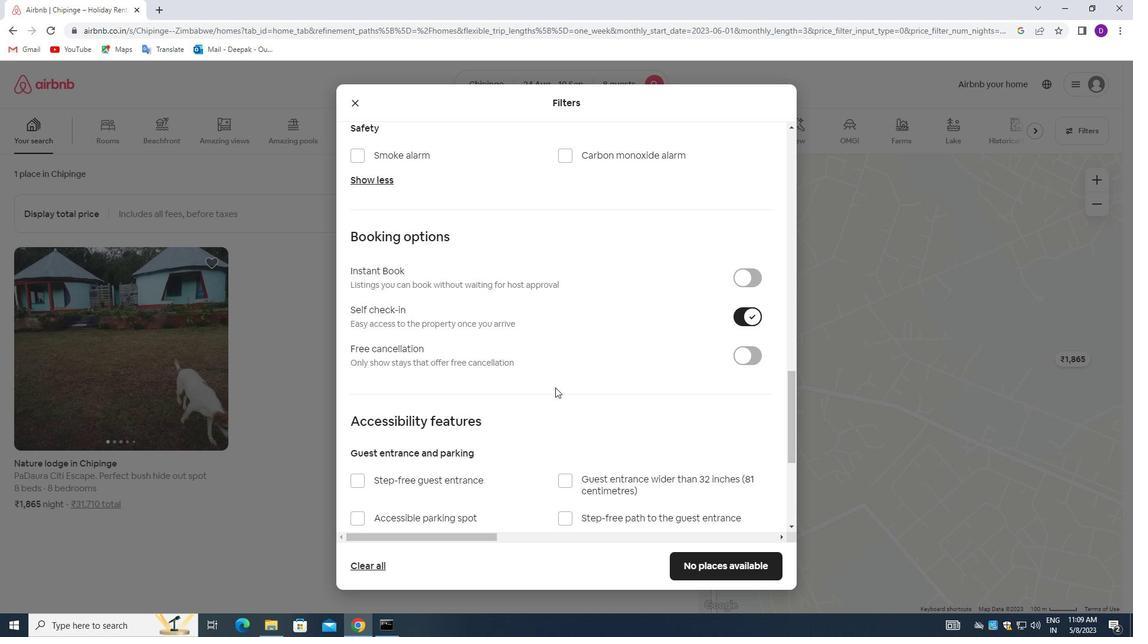 
Action: Mouse scrolled (551, 390) with delta (0, 0)
Screenshot: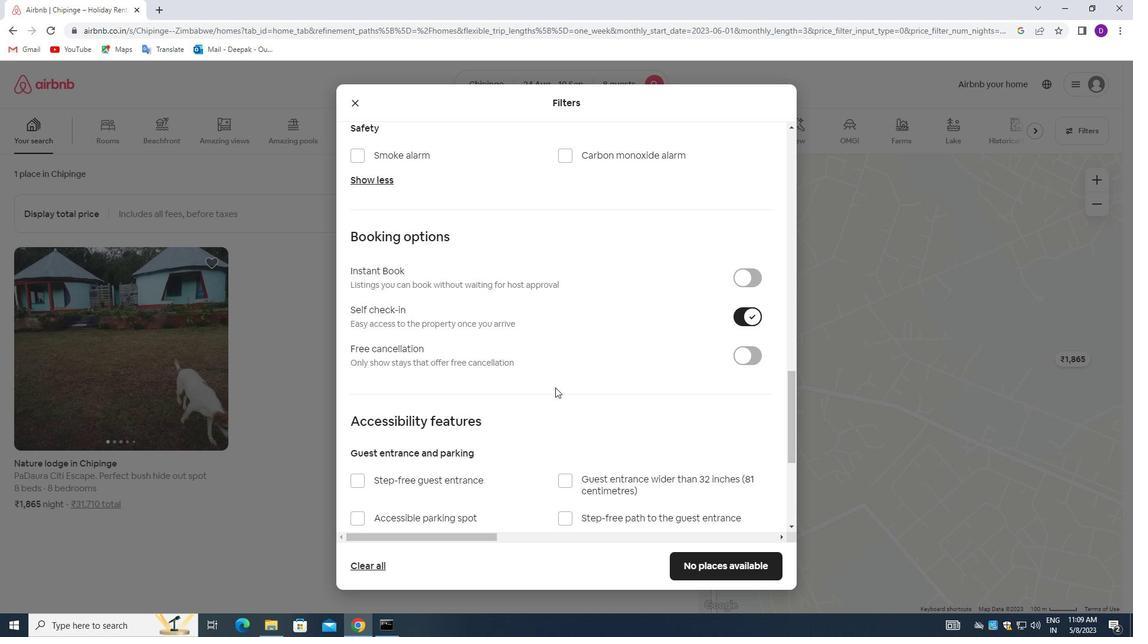 
Action: Mouse moved to (548, 393)
Screenshot: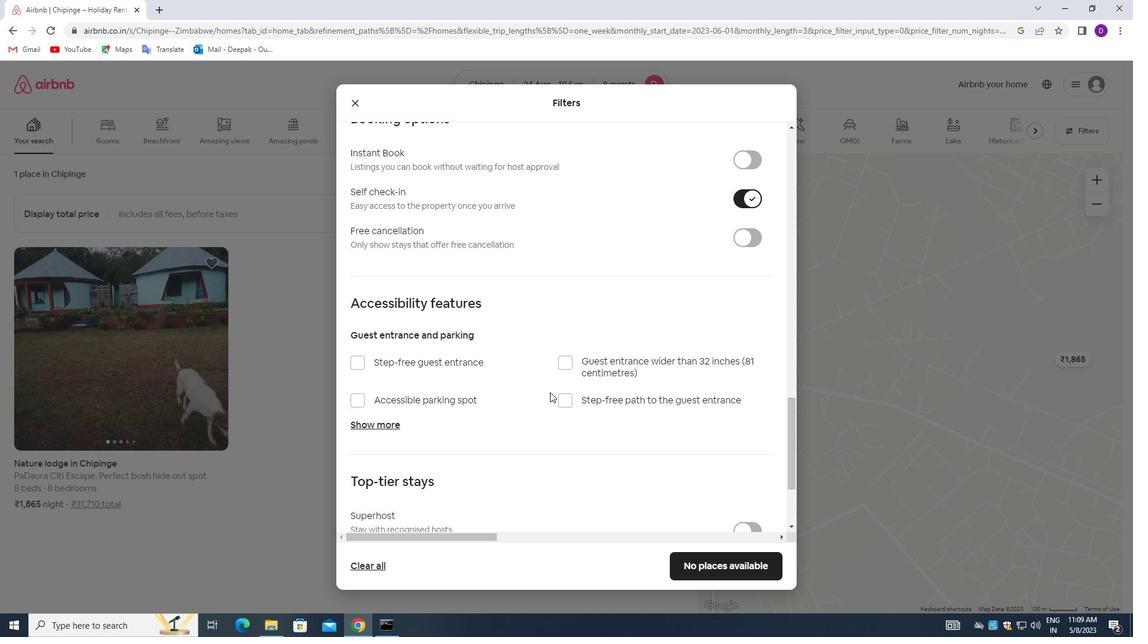 
Action: Mouse scrolled (548, 393) with delta (0, 0)
Screenshot: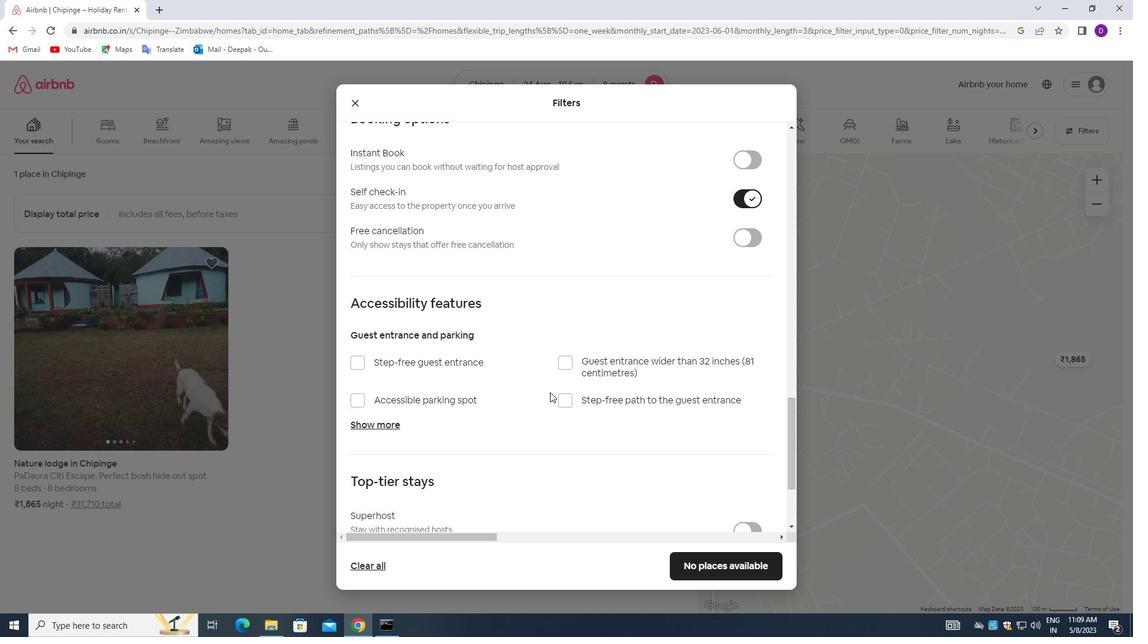 
Action: Mouse moved to (548, 394)
Screenshot: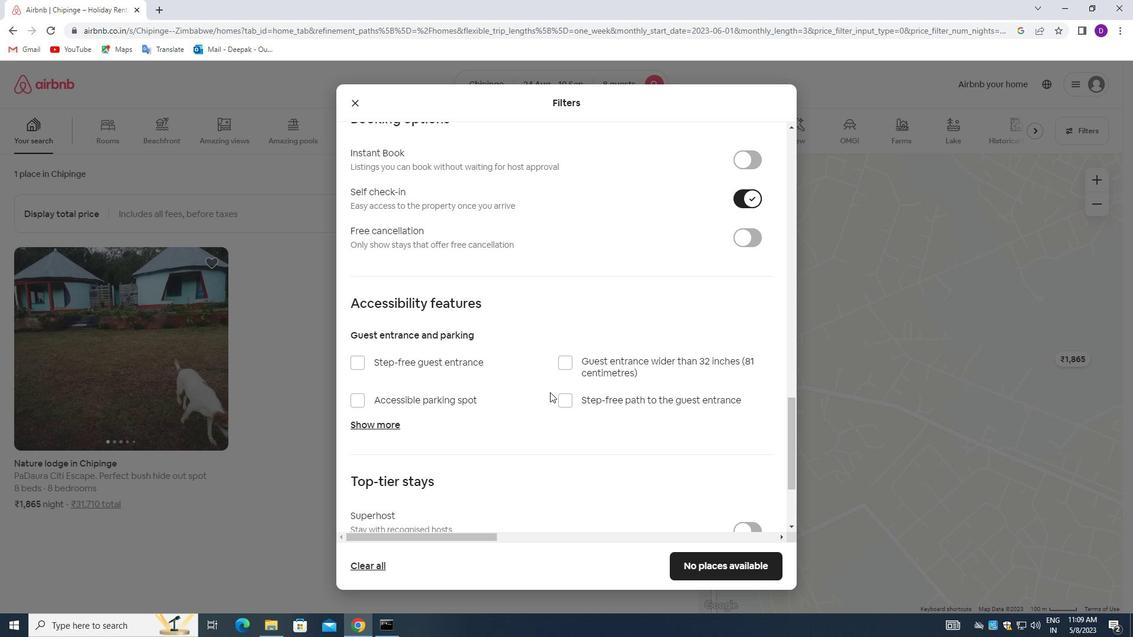 
Action: Mouse scrolled (548, 393) with delta (0, 0)
Screenshot: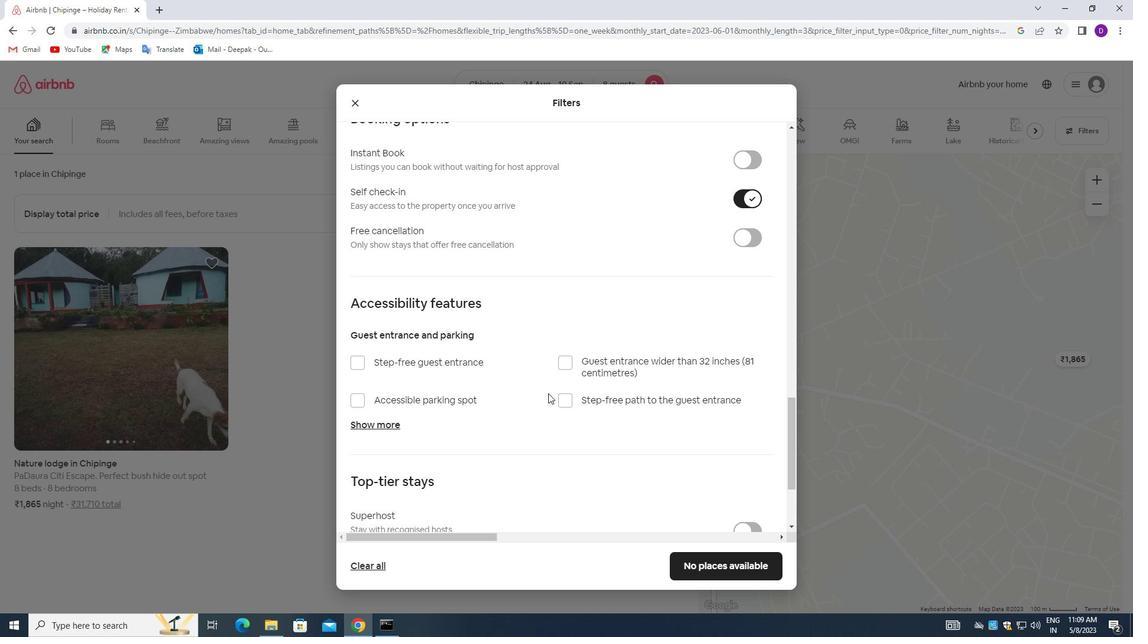 
Action: Mouse moved to (547, 395)
Screenshot: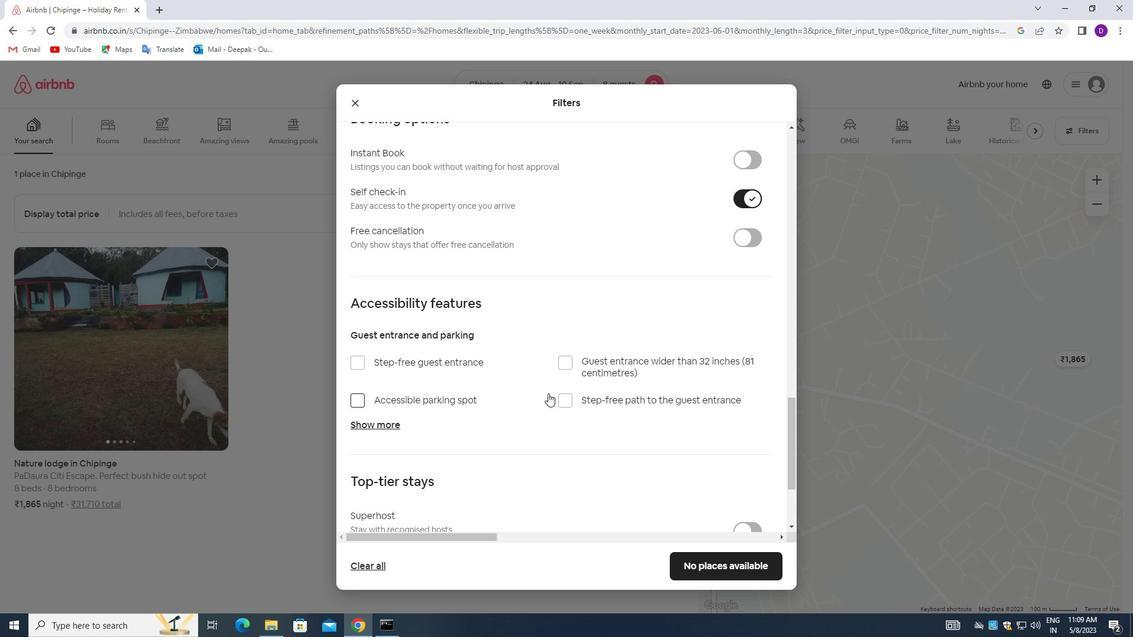
Action: Mouse scrolled (547, 394) with delta (0, 0)
Screenshot: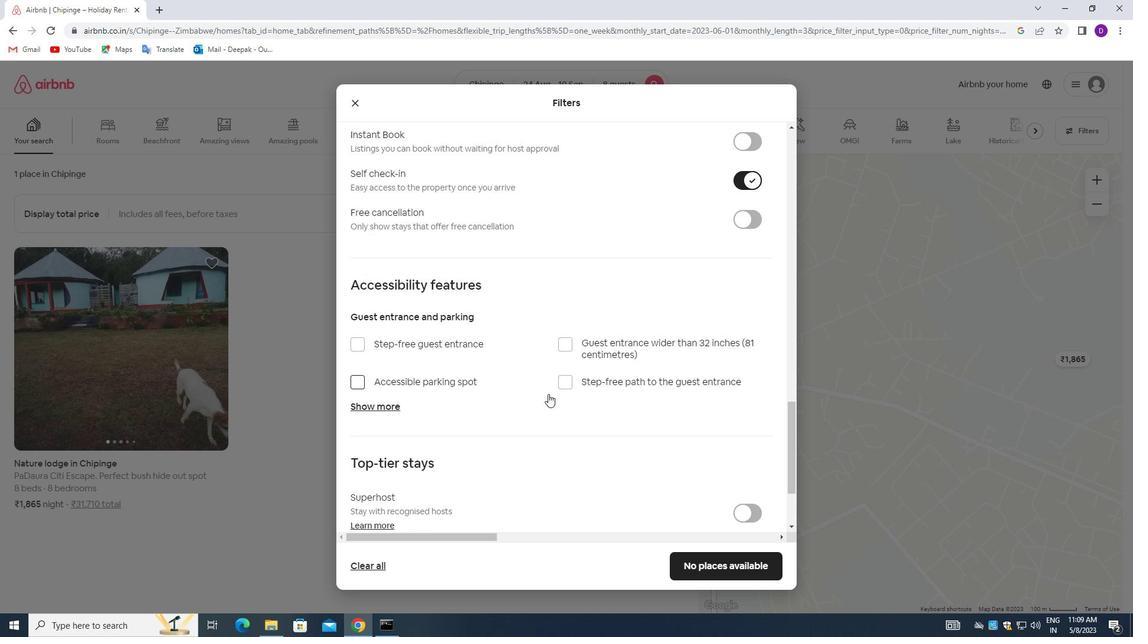 
Action: Mouse moved to (534, 396)
Screenshot: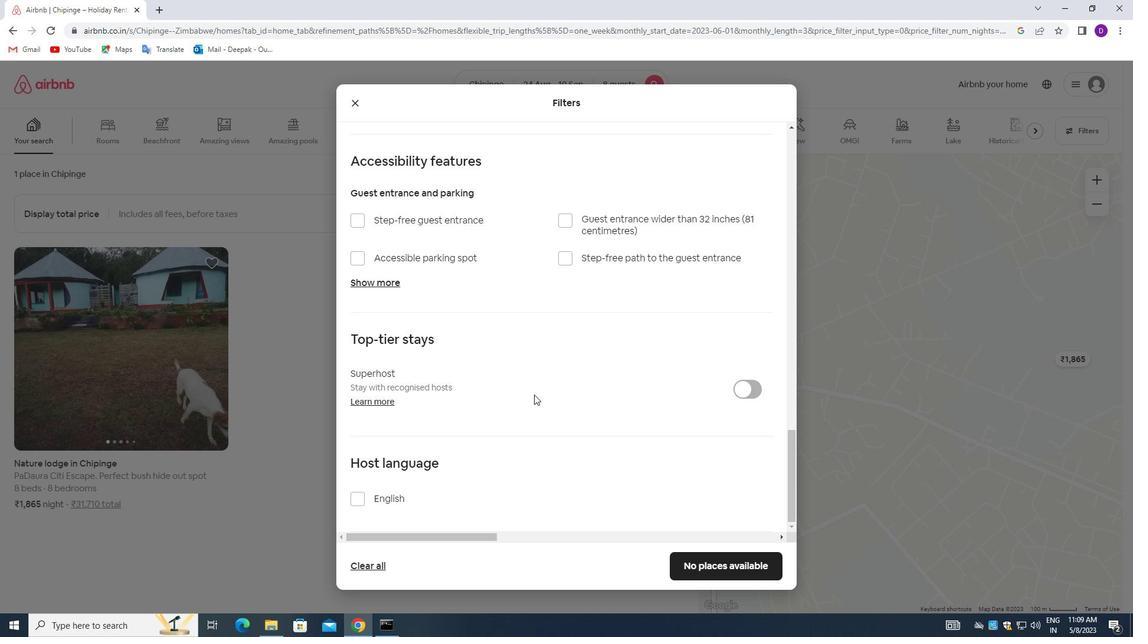 
Action: Mouse scrolled (534, 396) with delta (0, 0)
Screenshot: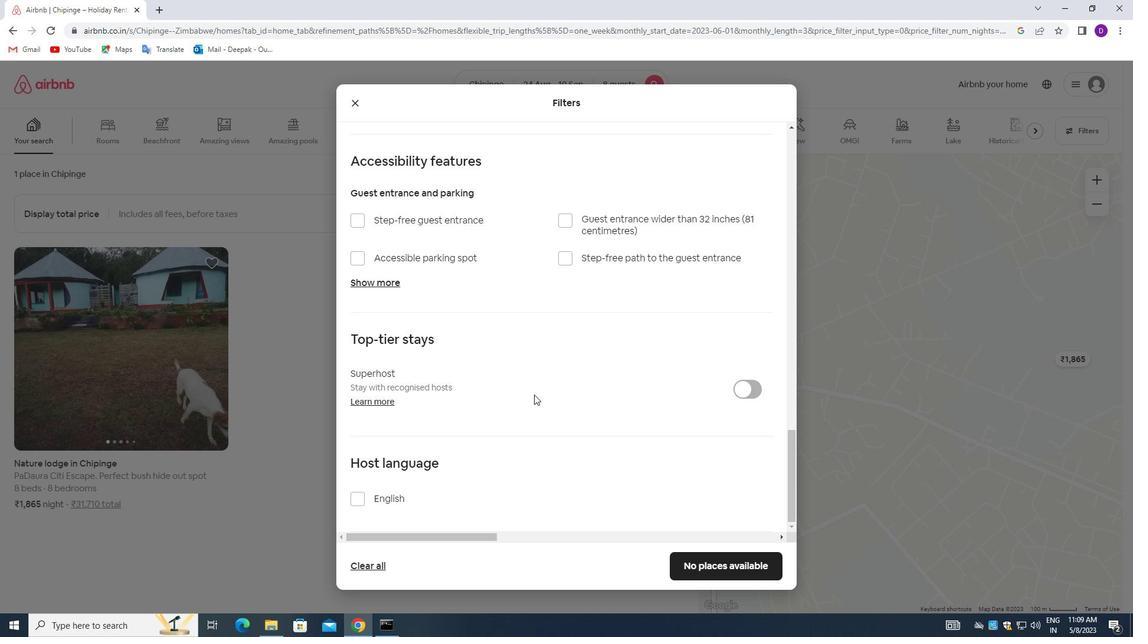 
Action: Mouse moved to (534, 397)
Screenshot: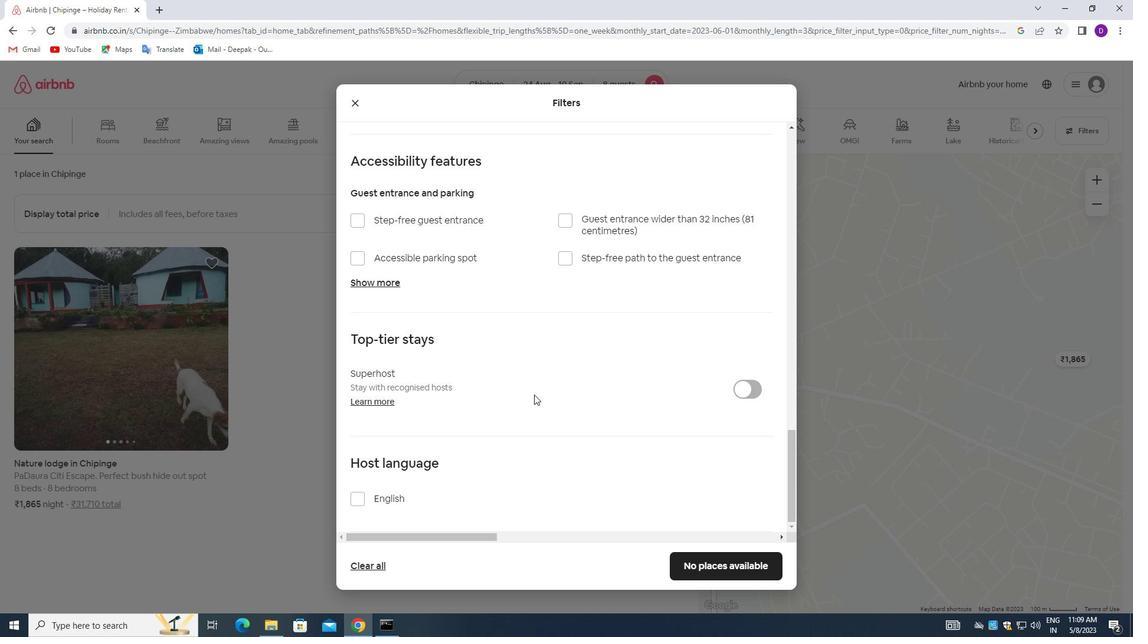 
Action: Mouse scrolled (534, 397) with delta (0, 0)
Screenshot: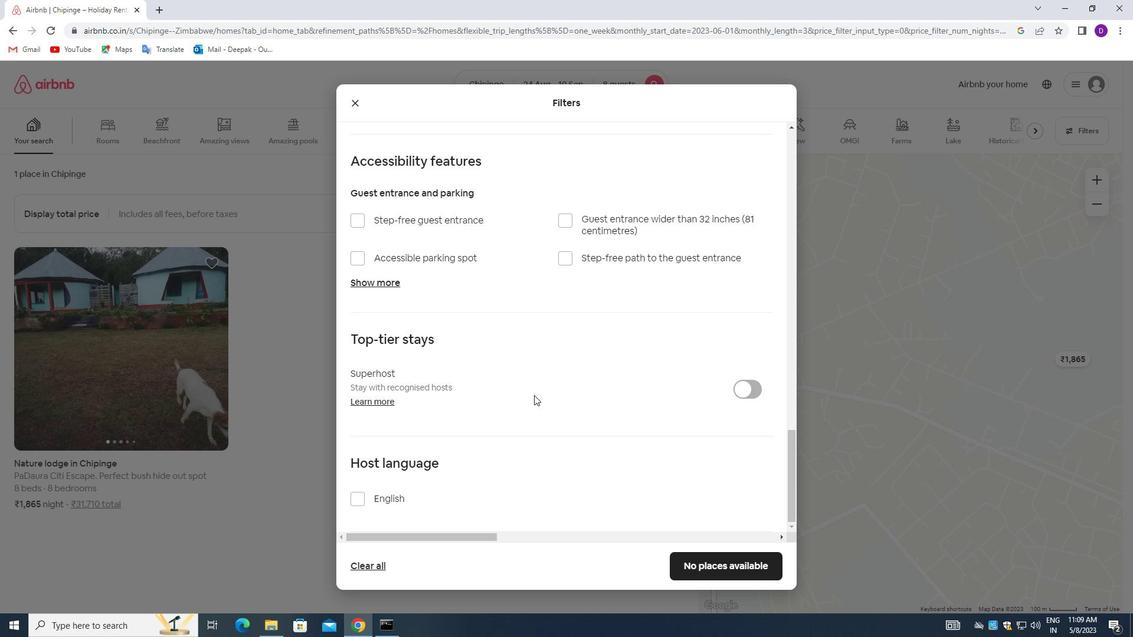
Action: Mouse moved to (355, 497)
Screenshot: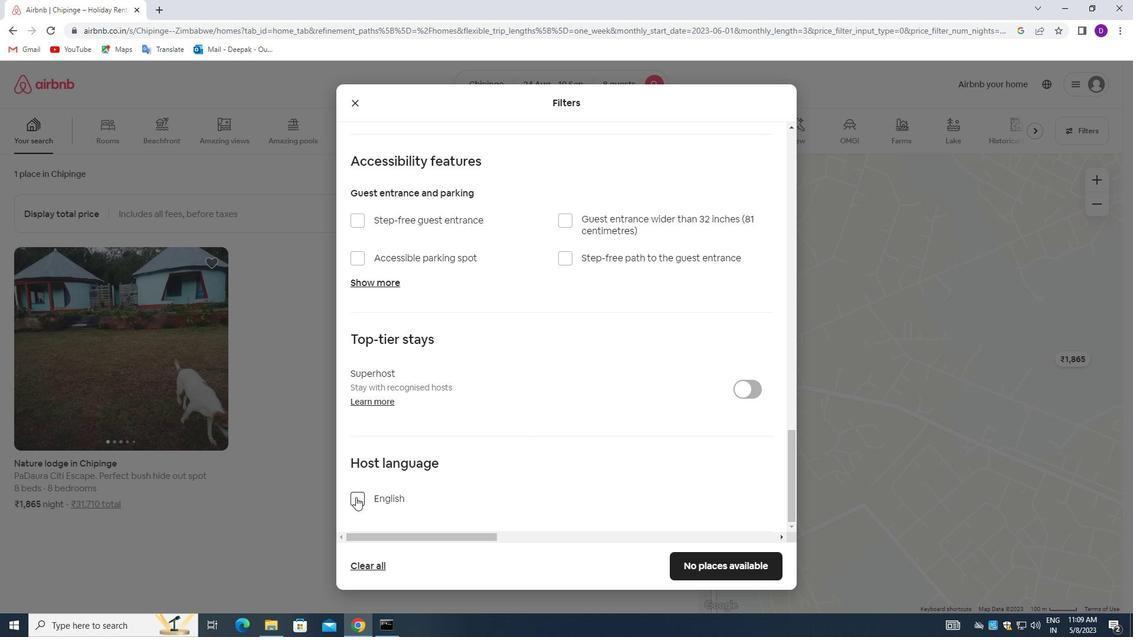
Action: Mouse pressed left at (355, 497)
Screenshot: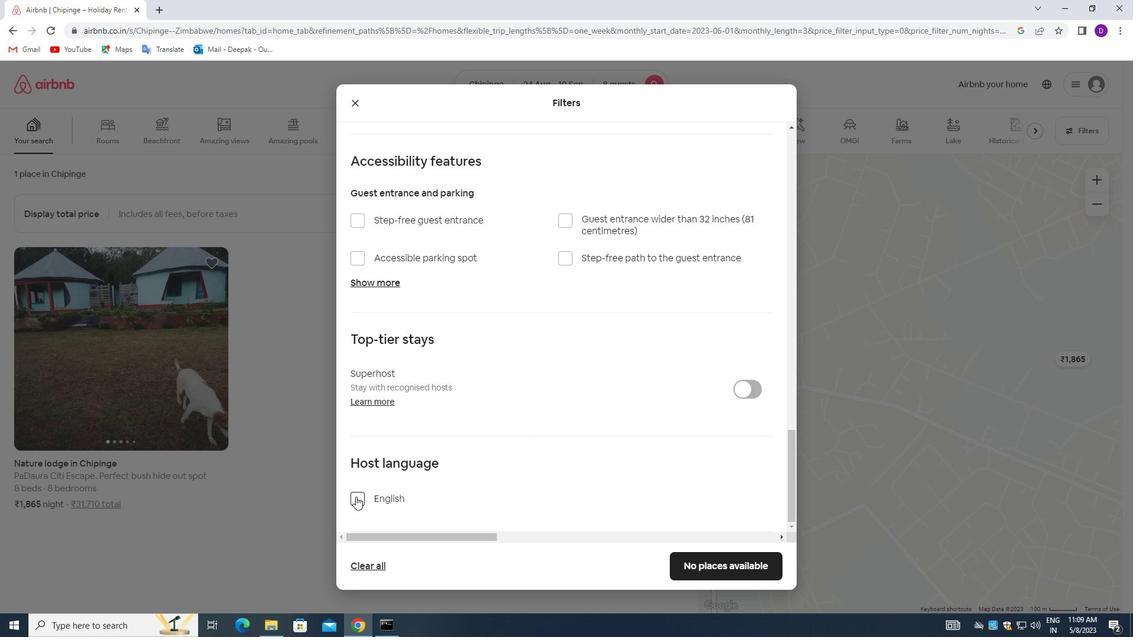 
Action: Mouse moved to (675, 562)
Screenshot: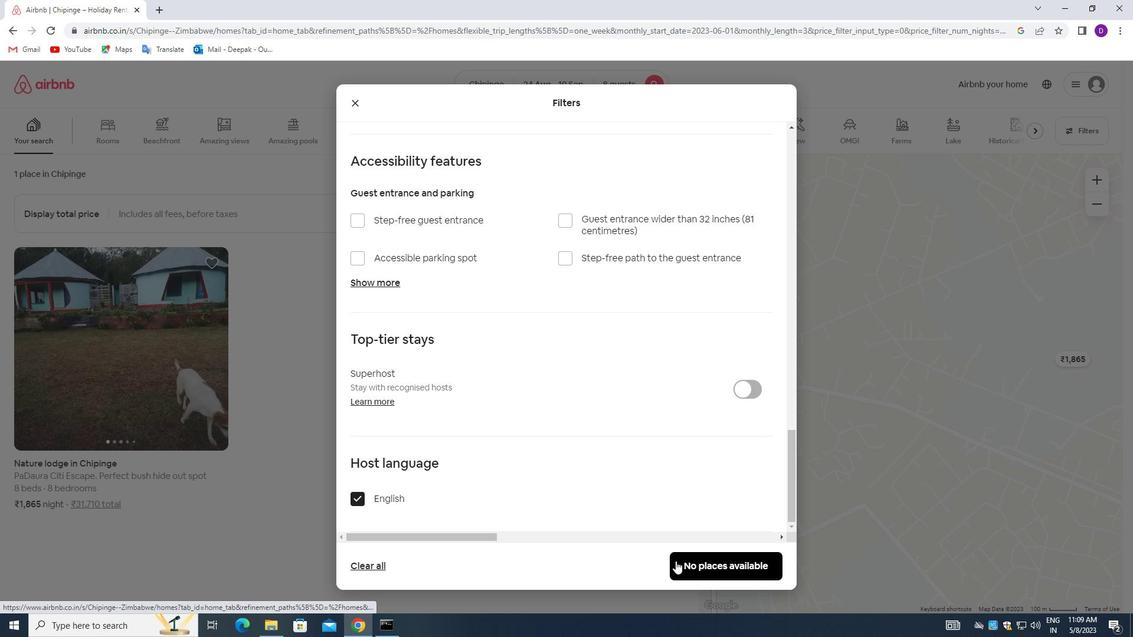 
Action: Mouse pressed left at (675, 562)
Screenshot: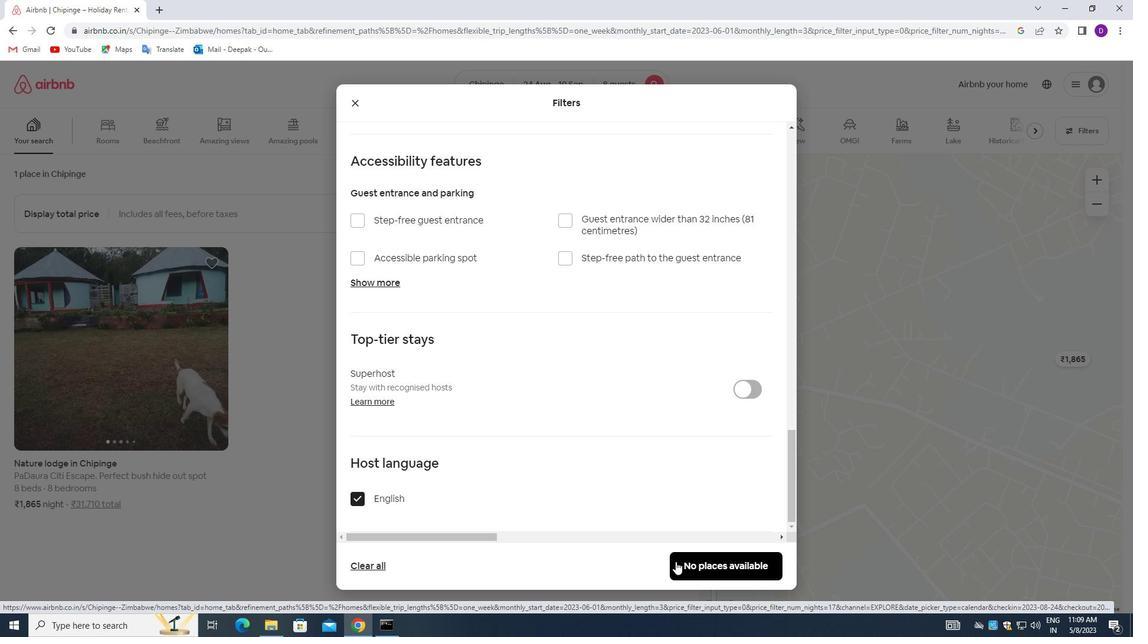 
Action: Mouse moved to (660, 461)
Screenshot: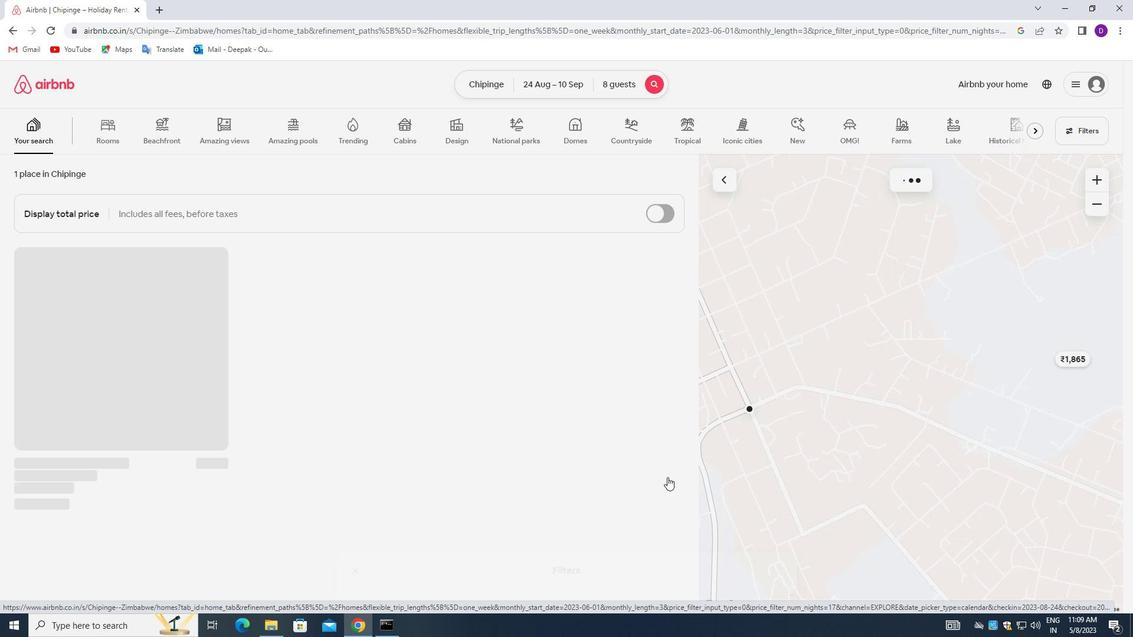 
